 Task: Calculate the distance between Denver and Mesa Verde National Park.
Action: Mouse moved to (301, 74)
Screenshot: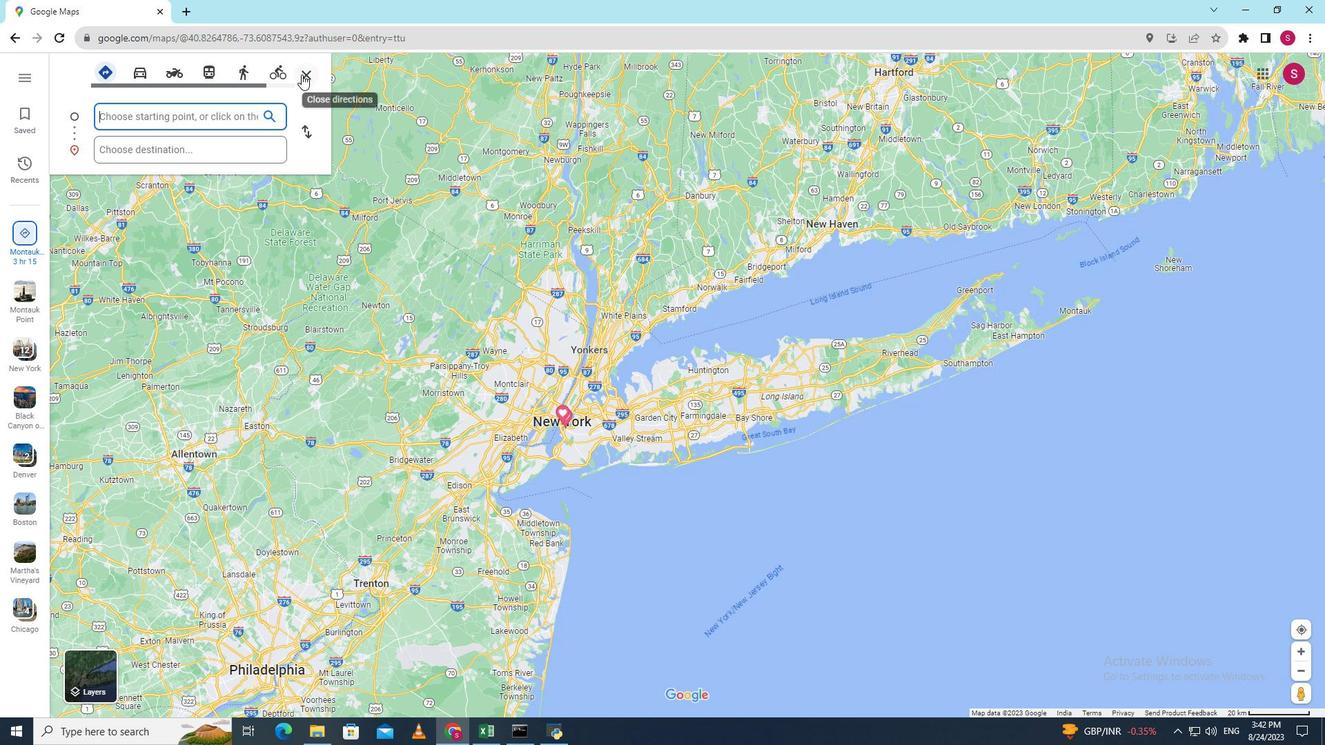 
Action: Mouse pressed left at (301, 74)
Screenshot: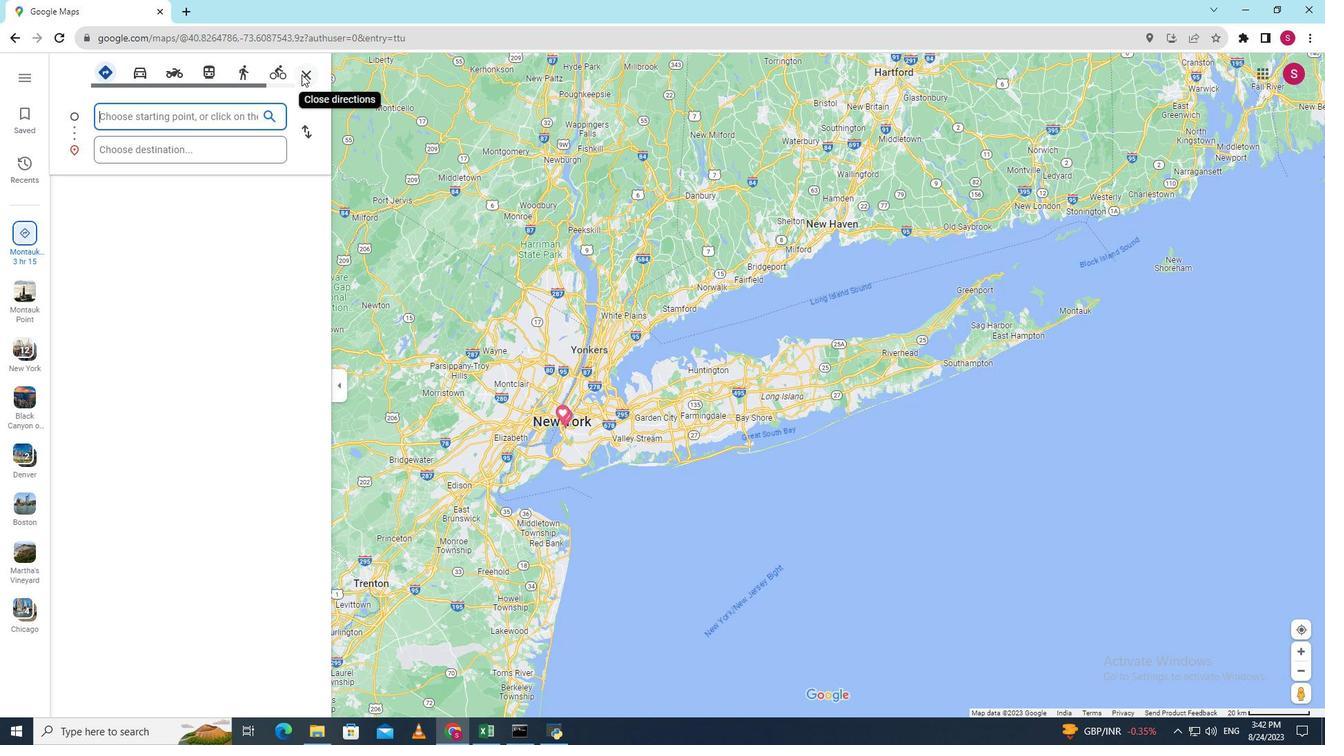 
Action: Key pressed <Key.shift><Key.shift>Denver
Screenshot: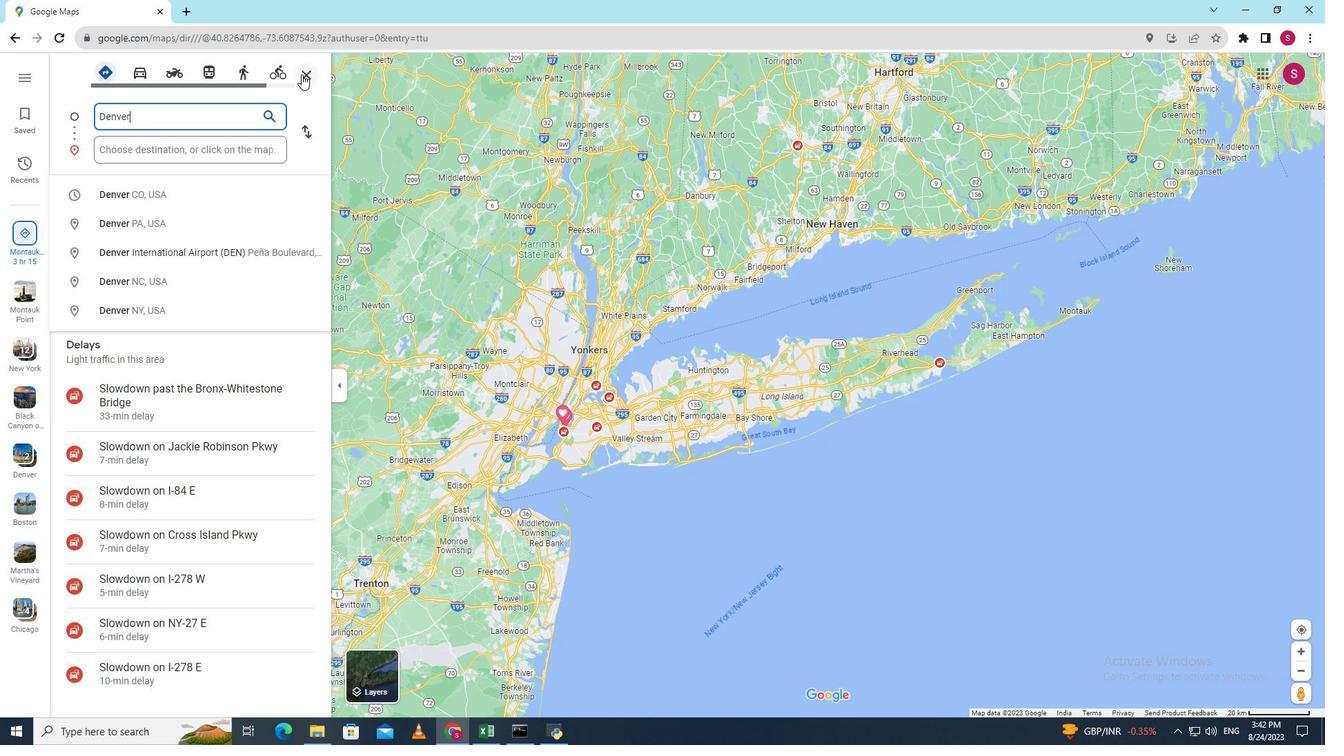 
Action: Mouse moved to (247, 142)
Screenshot: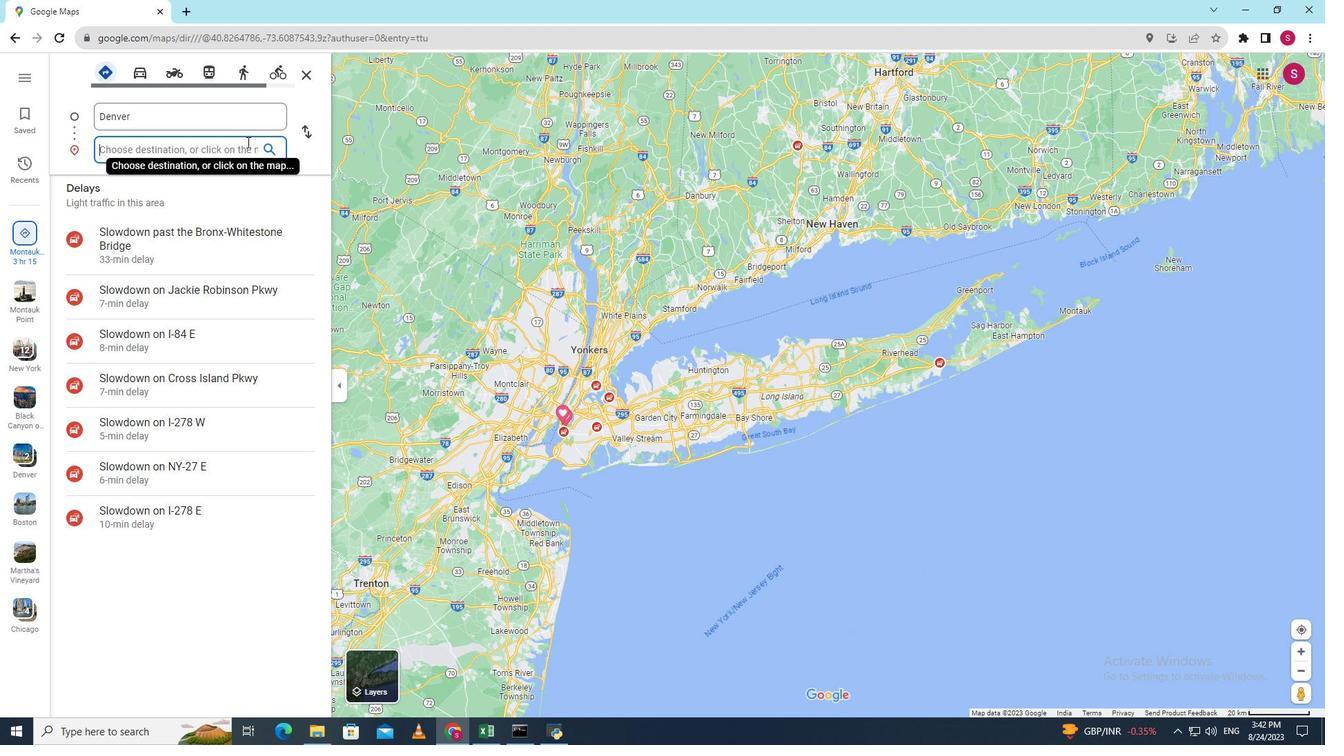 
Action: Mouse pressed left at (247, 142)
Screenshot: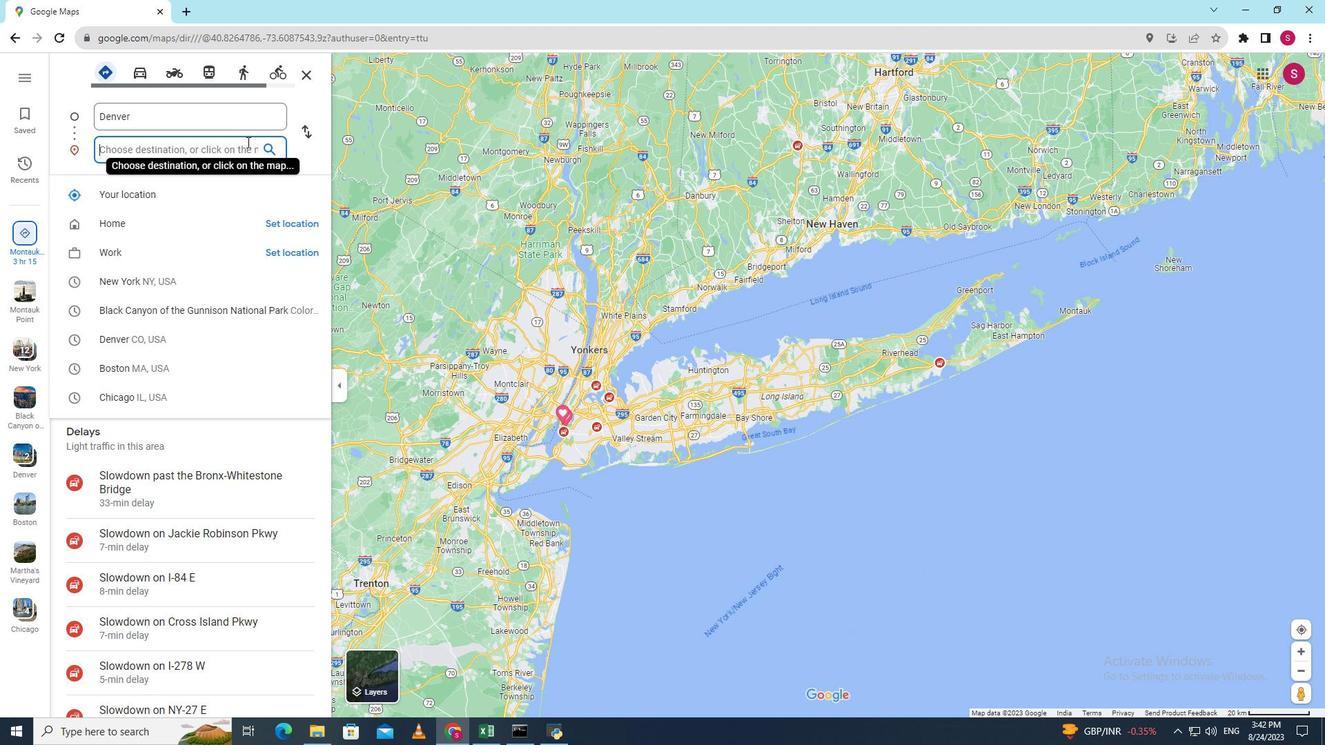
Action: Key pressed <Key.shift><Key.shift><Key.shift>Mesa<Key.space><Key.shift><Key.shift><Key.shift><Key.shift><Key.shift>Verde<Key.space><Key.shift>National<Key.space><Key.shift>Park<Key.enter>
Screenshot: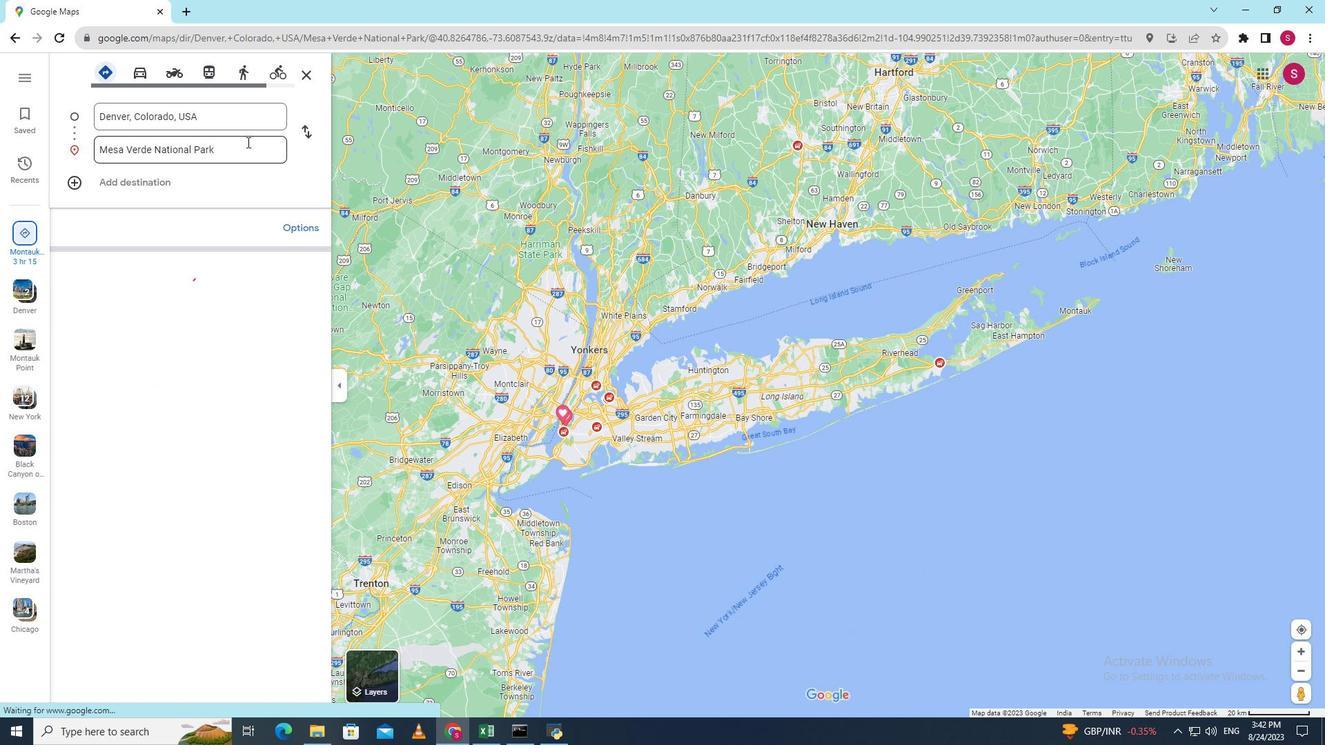 
Action: Mouse moved to (1019, 200)
Screenshot: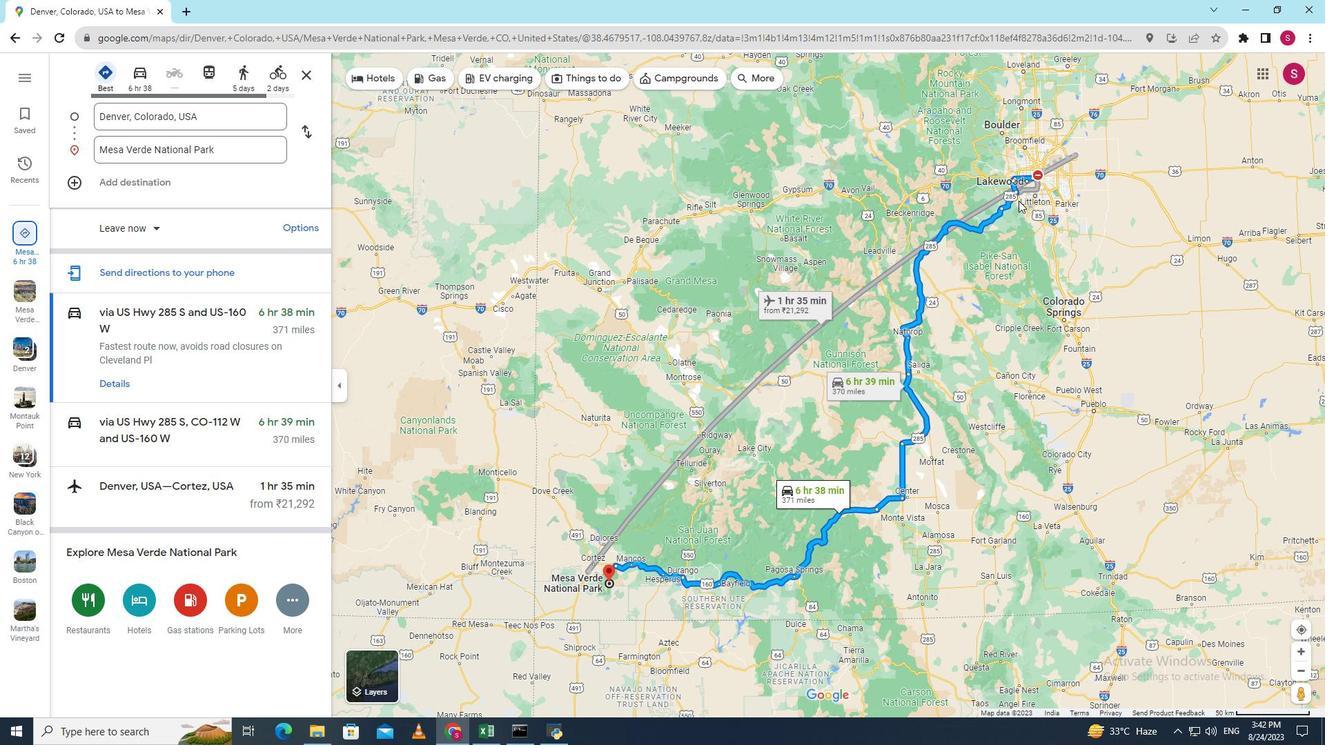 
Action: Mouse scrolled (1019, 201) with delta (0, 0)
Screenshot: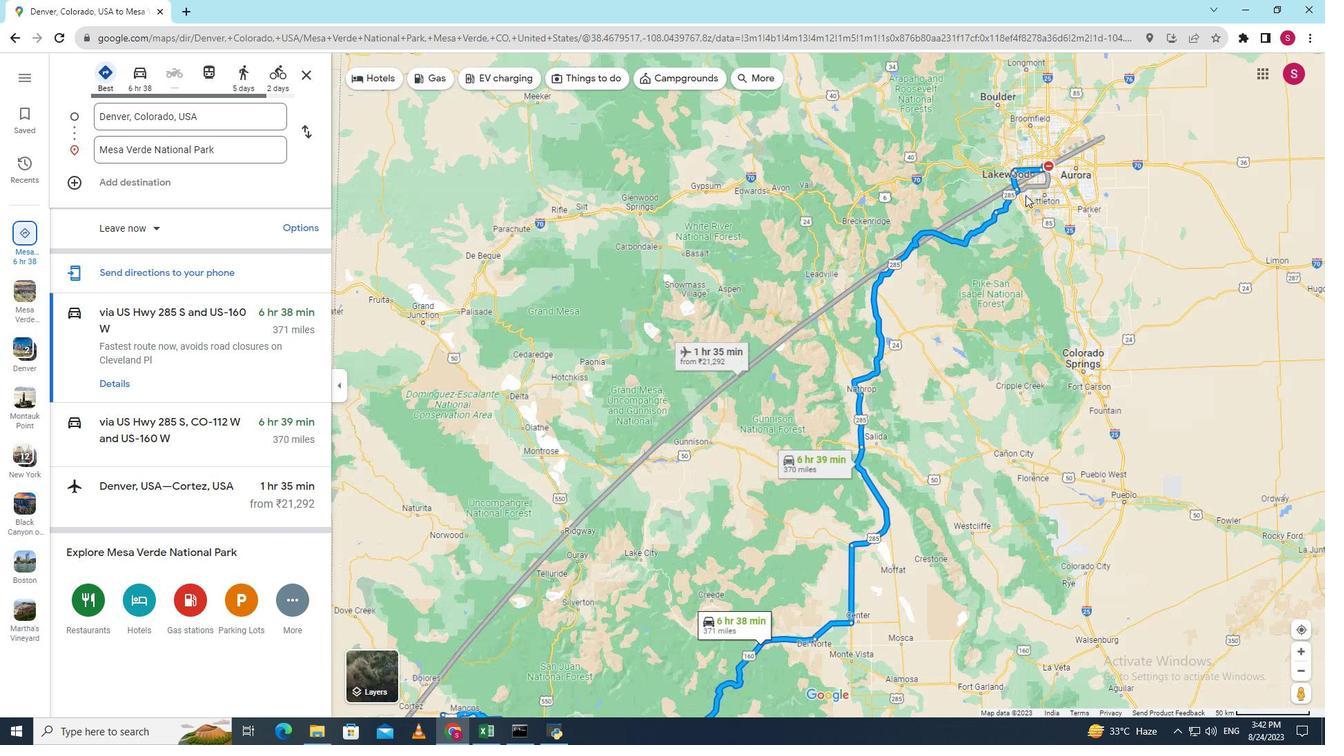 
Action: Mouse scrolled (1019, 201) with delta (0, 0)
Screenshot: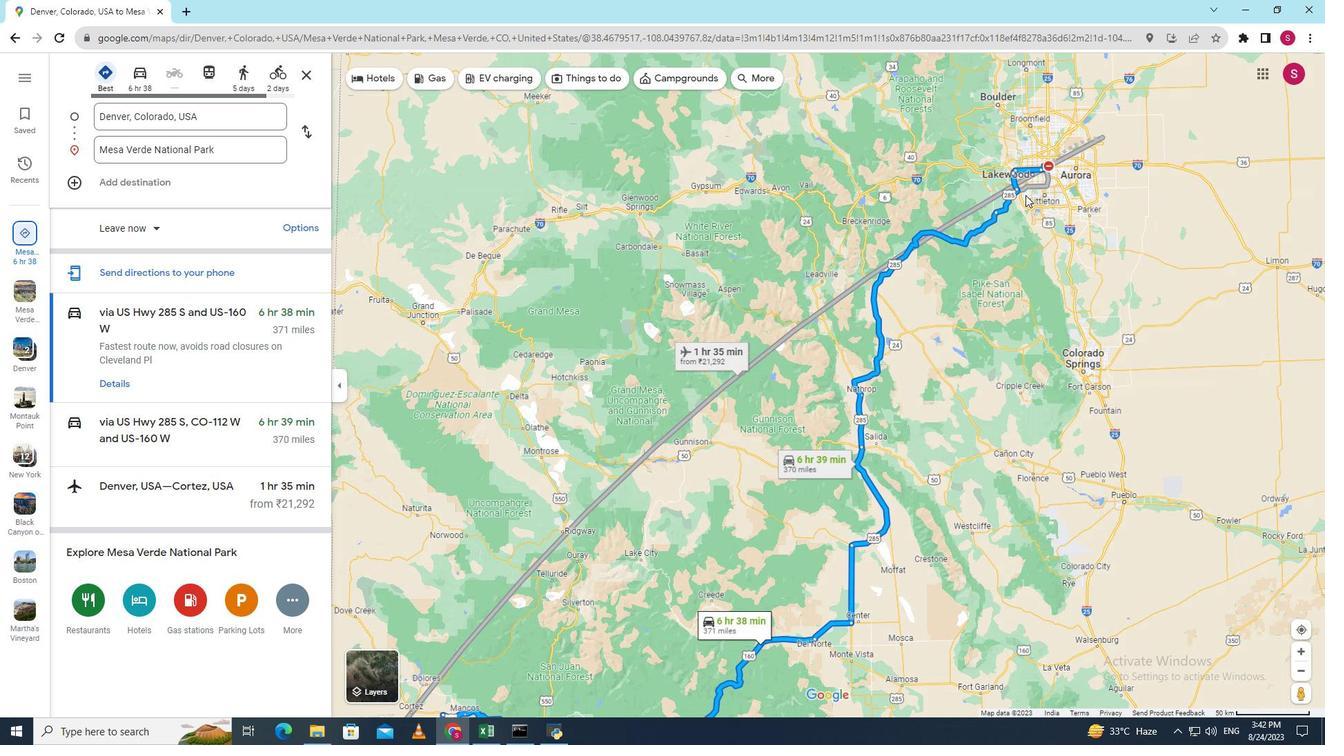
Action: Mouse scrolled (1019, 201) with delta (0, 0)
Screenshot: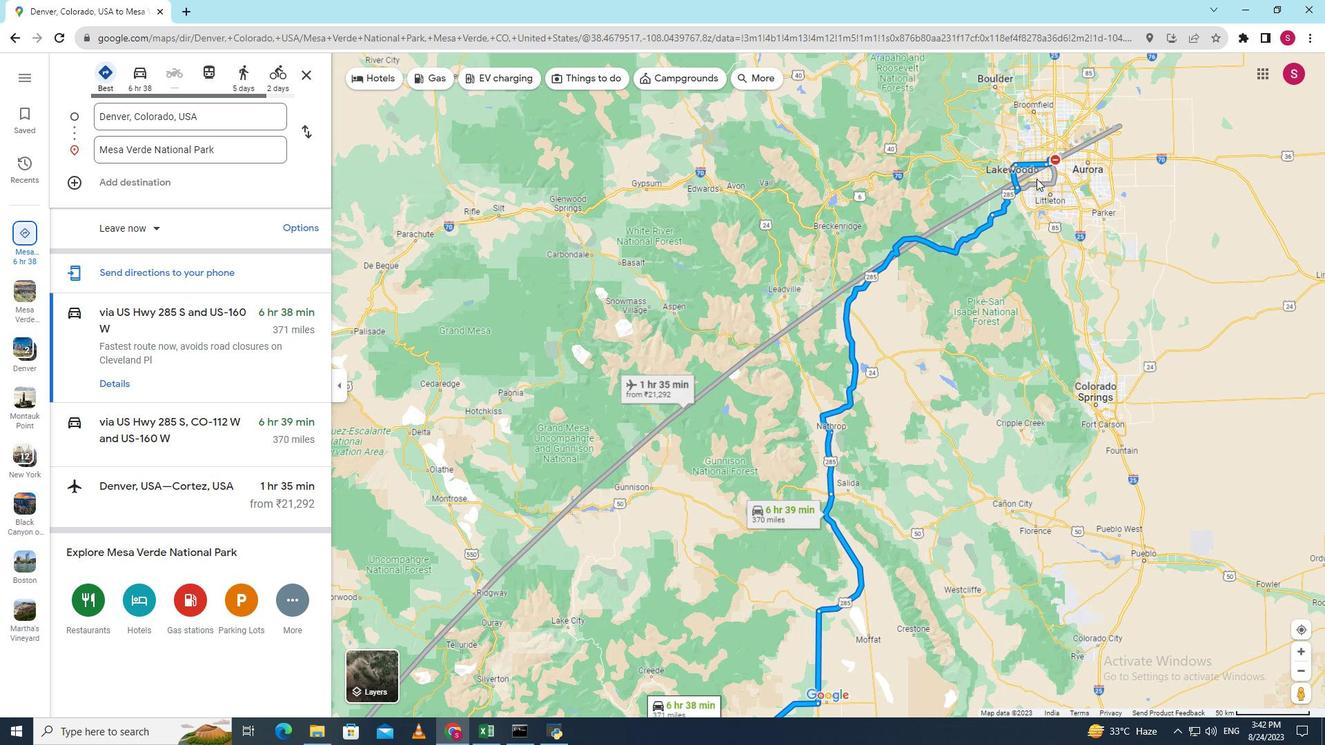 
Action: Mouse moved to (1049, 167)
Screenshot: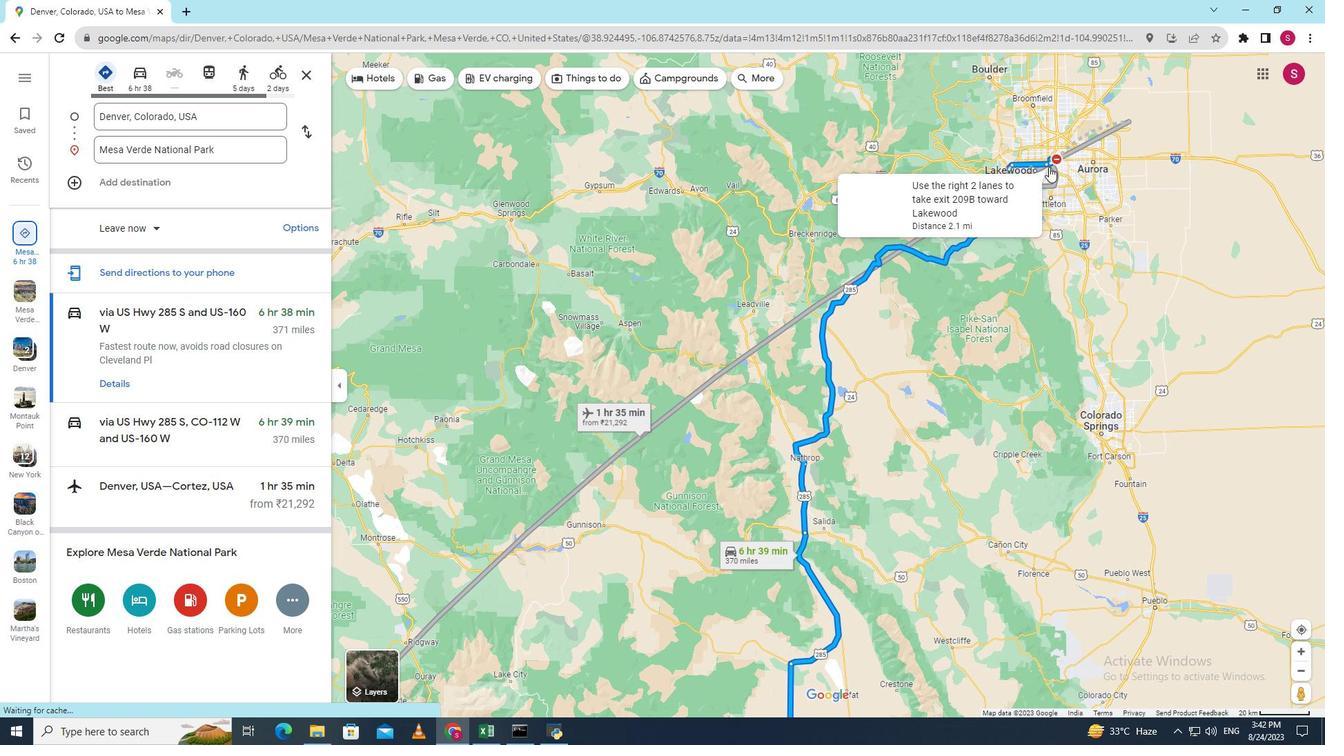 
Action: Mouse scrolled (1049, 167) with delta (0, 0)
Screenshot: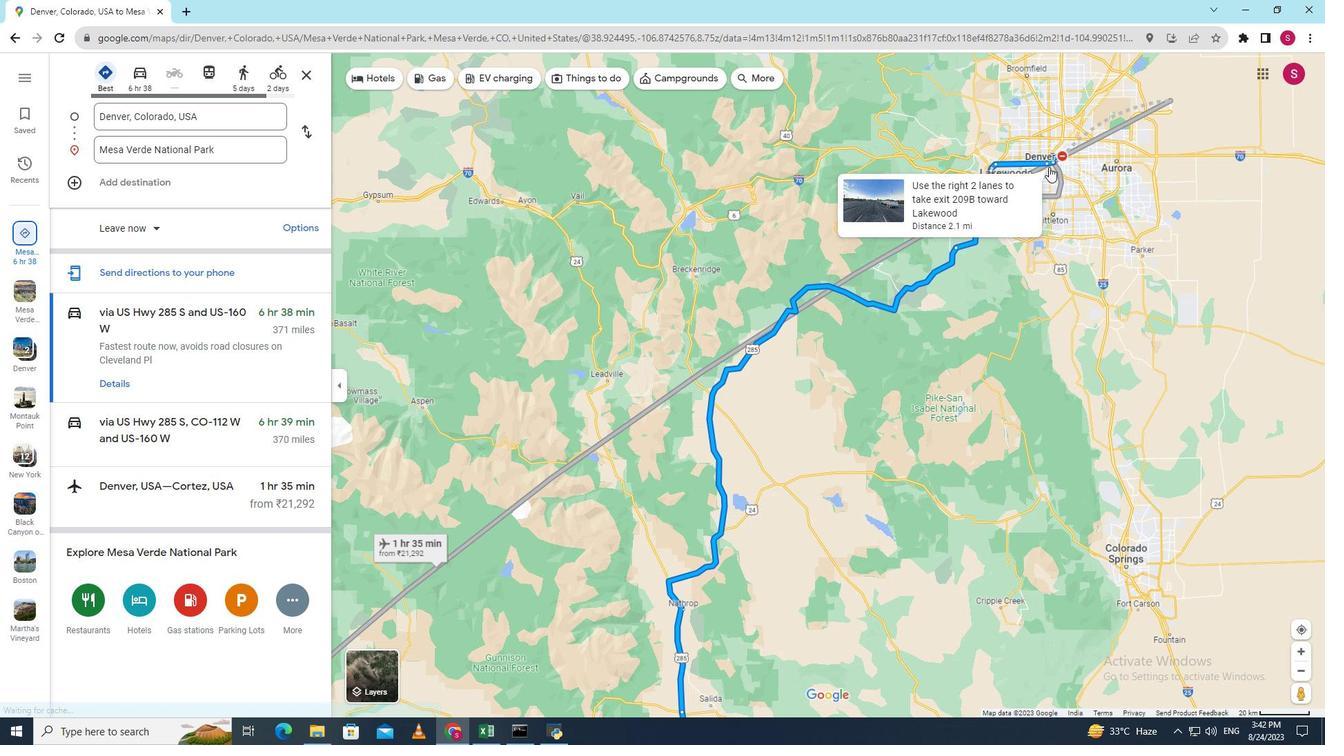 
Action: Mouse scrolled (1049, 167) with delta (0, 0)
Screenshot: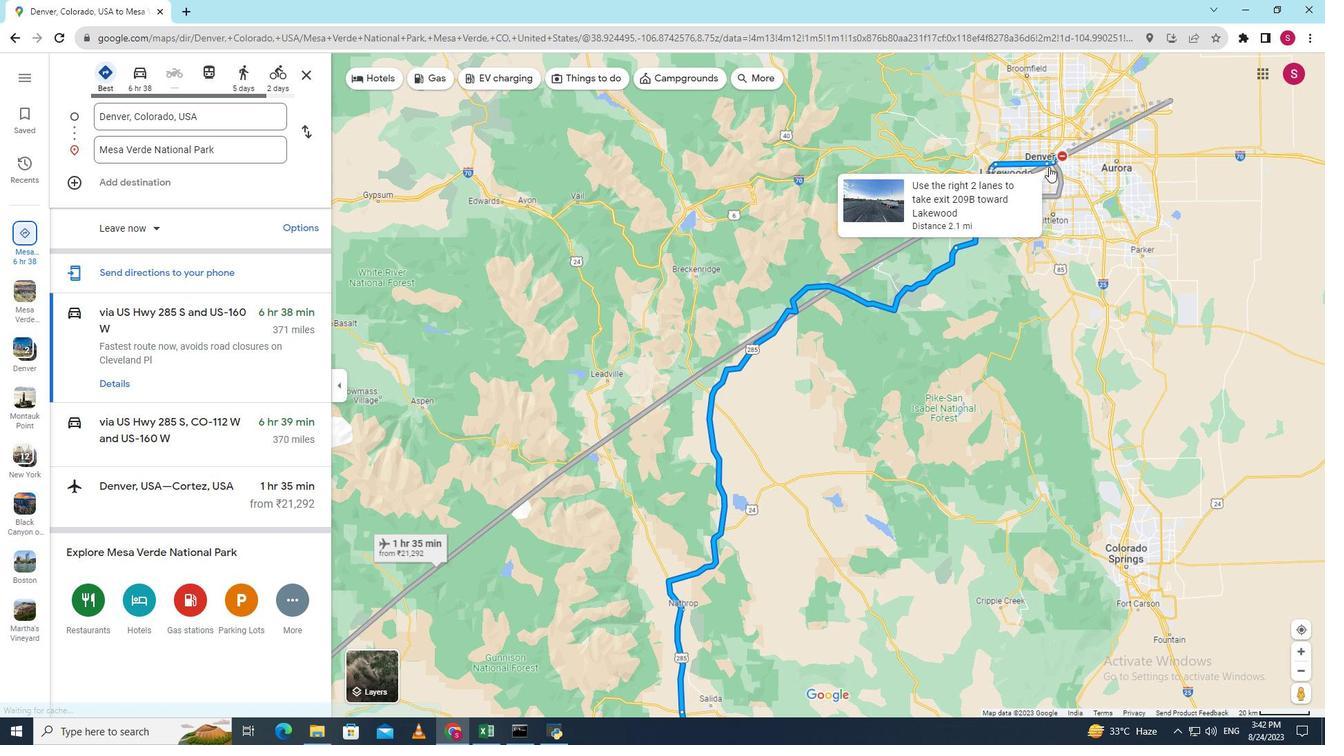 
Action: Mouse scrolled (1049, 167) with delta (0, 0)
Screenshot: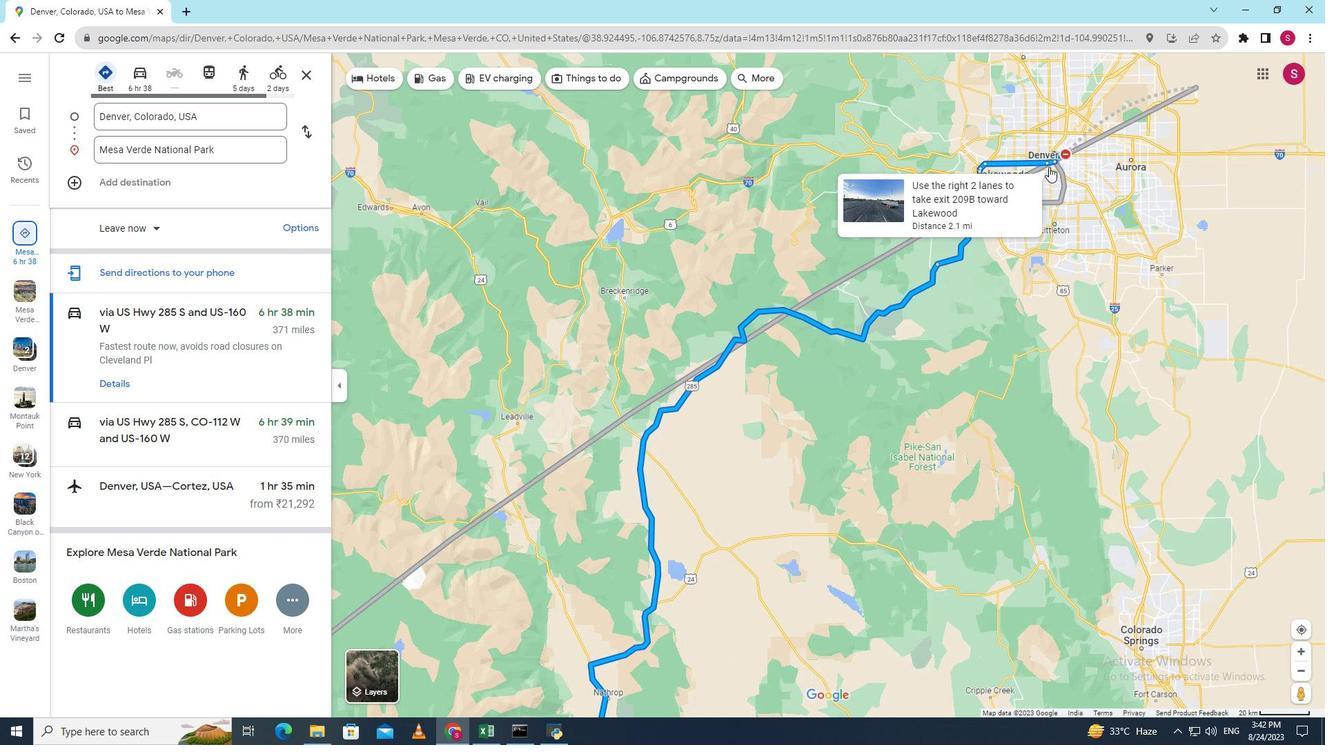 
Action: Mouse scrolled (1049, 167) with delta (0, 0)
Screenshot: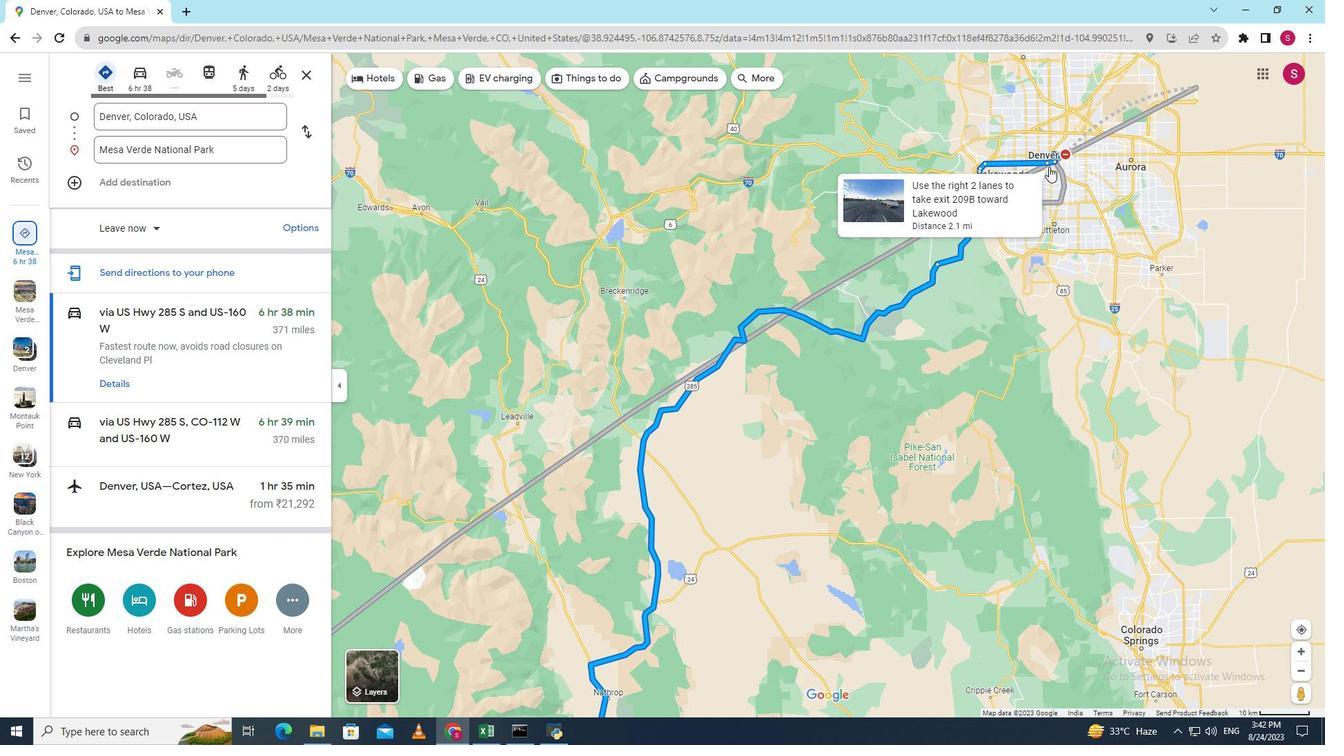 
Action: Mouse scrolled (1049, 167) with delta (0, 0)
Screenshot: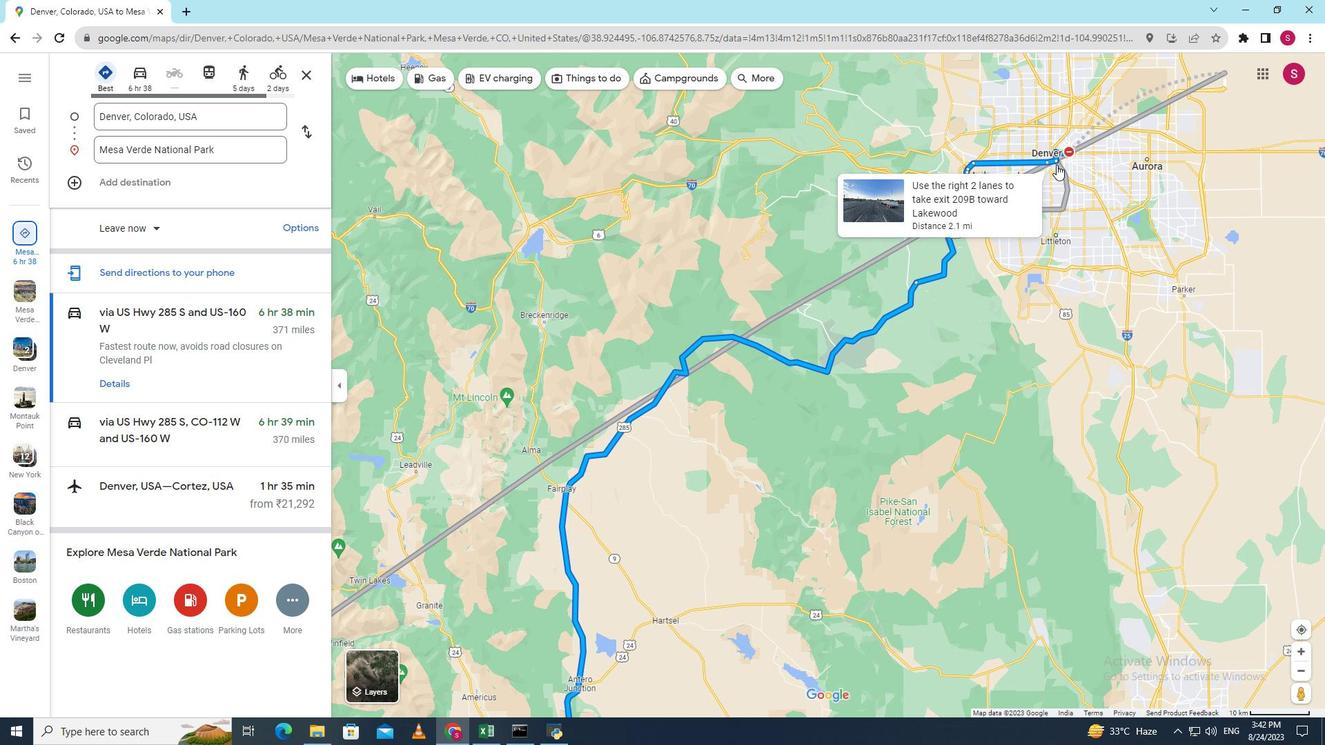 
Action: Mouse moved to (1064, 160)
Screenshot: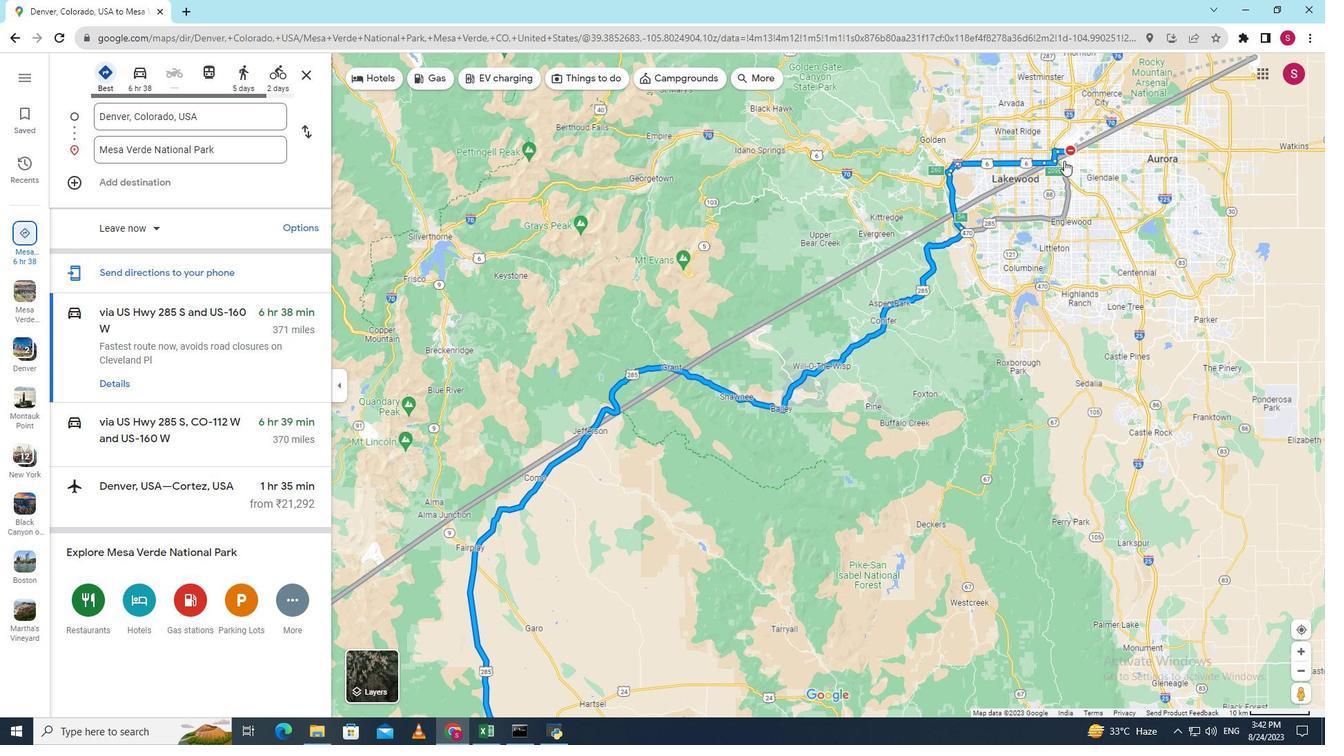 
Action: Mouse scrolled (1064, 161) with delta (0, 0)
Screenshot: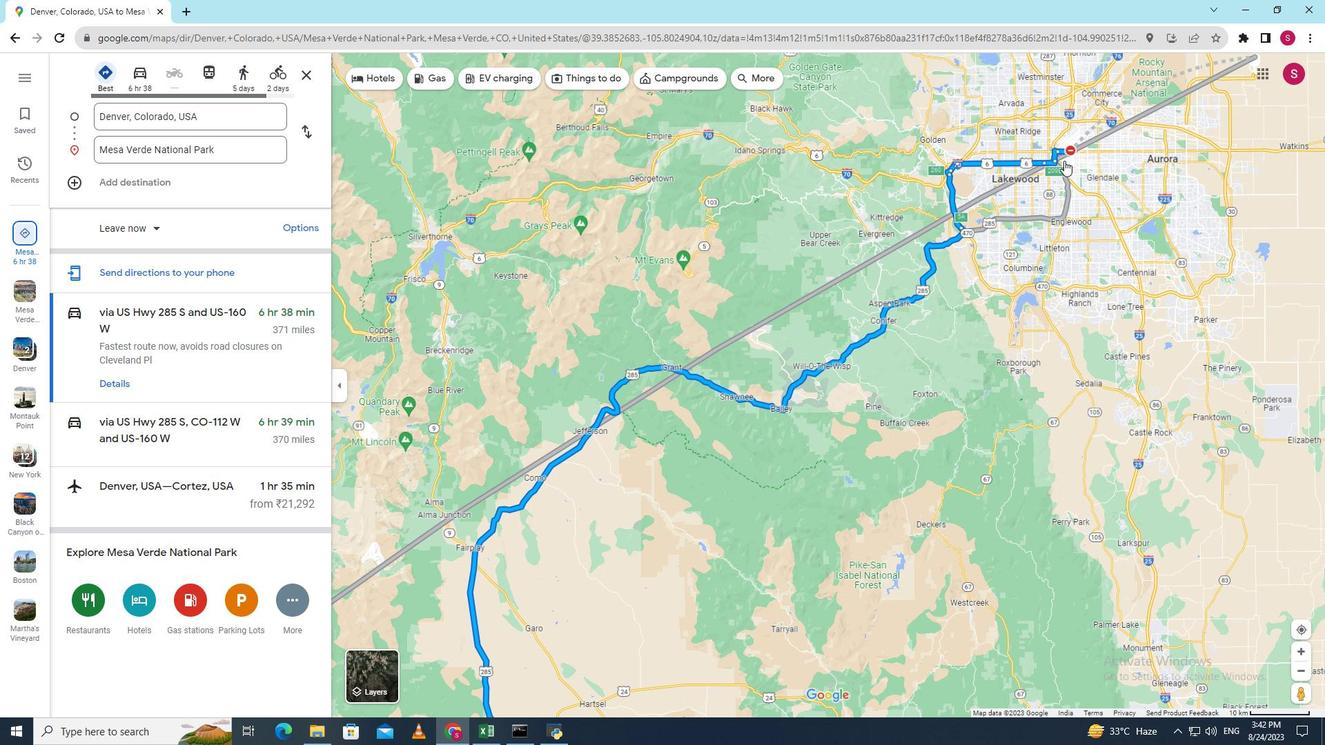 
Action: Mouse scrolled (1064, 161) with delta (0, 0)
Screenshot: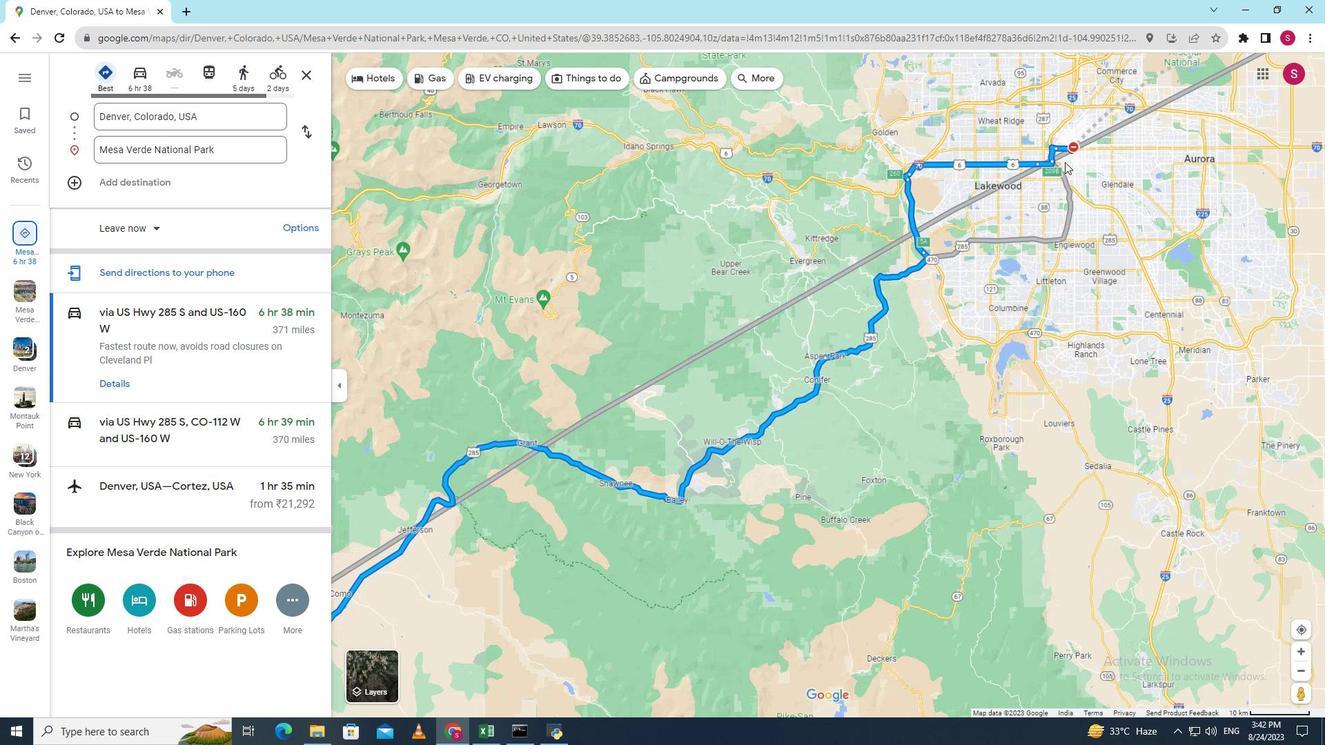 
Action: Mouse scrolled (1064, 161) with delta (0, 0)
Screenshot: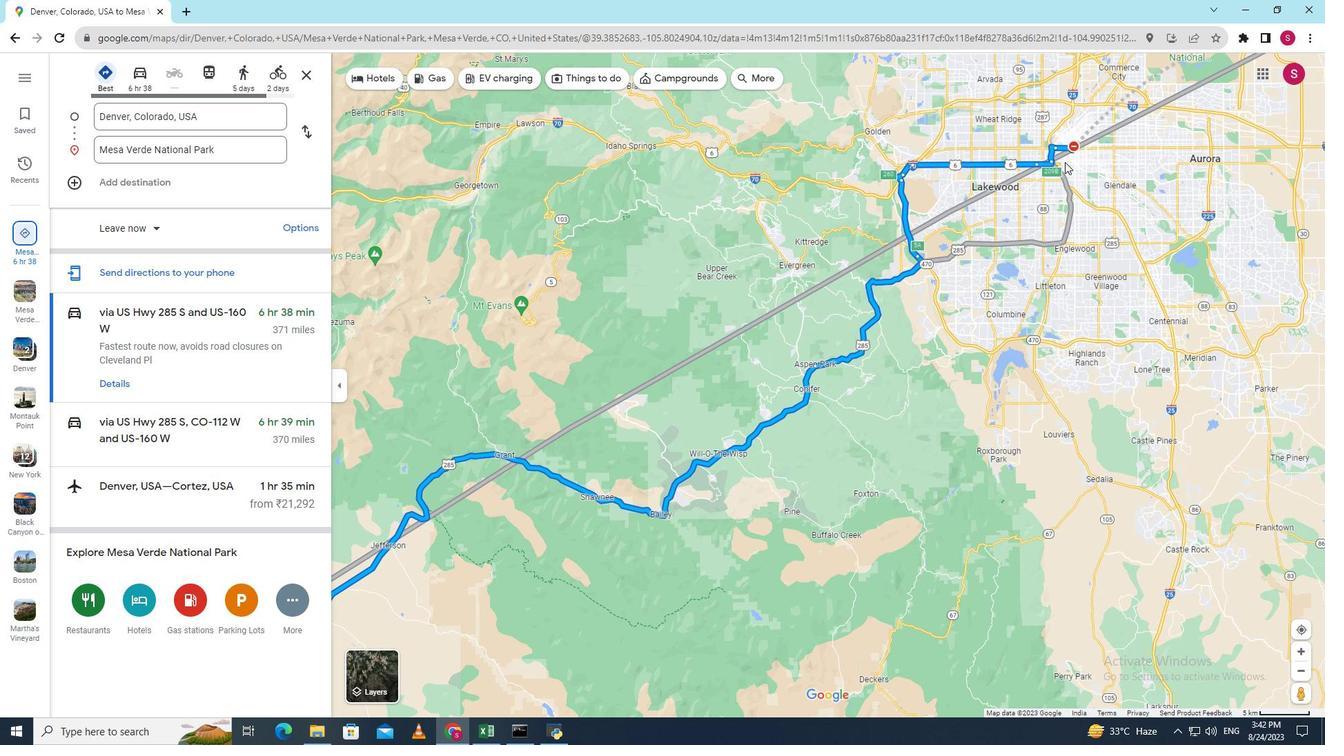 
Action: Mouse moved to (1065, 162)
Screenshot: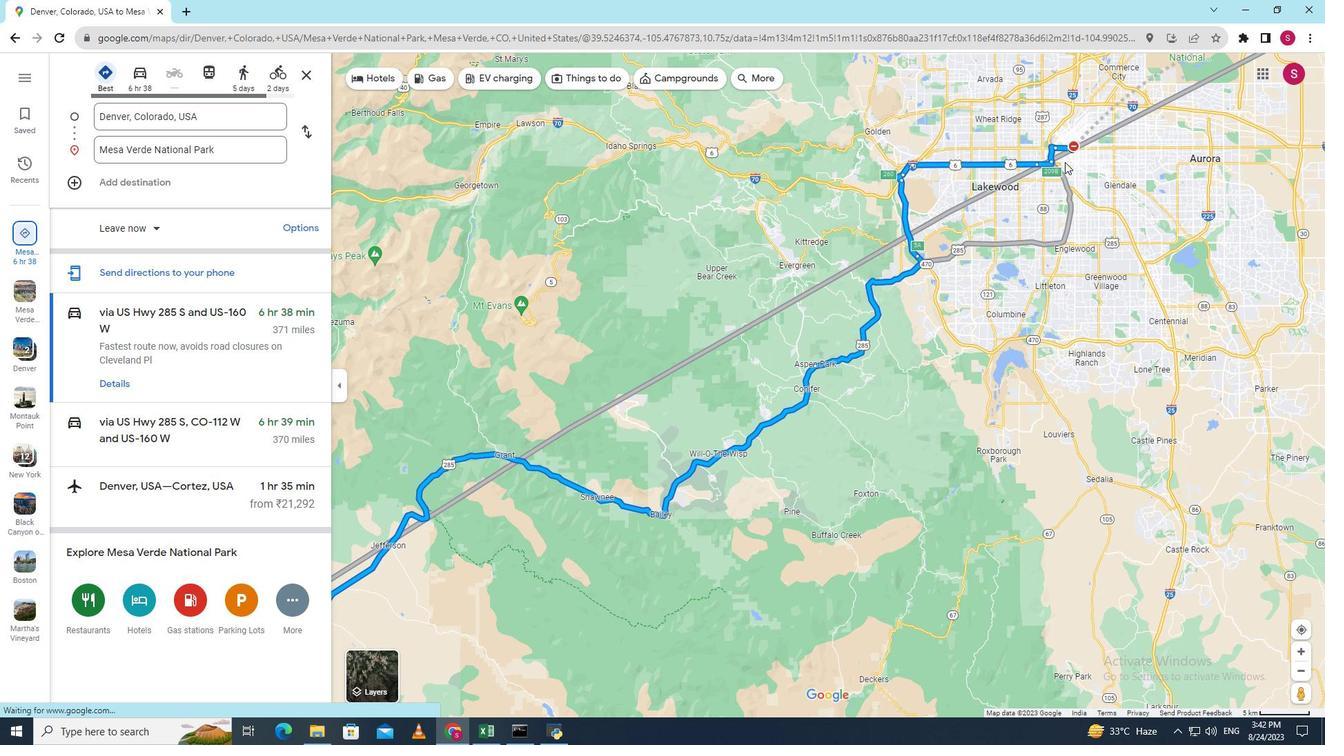 
Action: Mouse scrolled (1065, 161) with delta (0, 0)
Screenshot: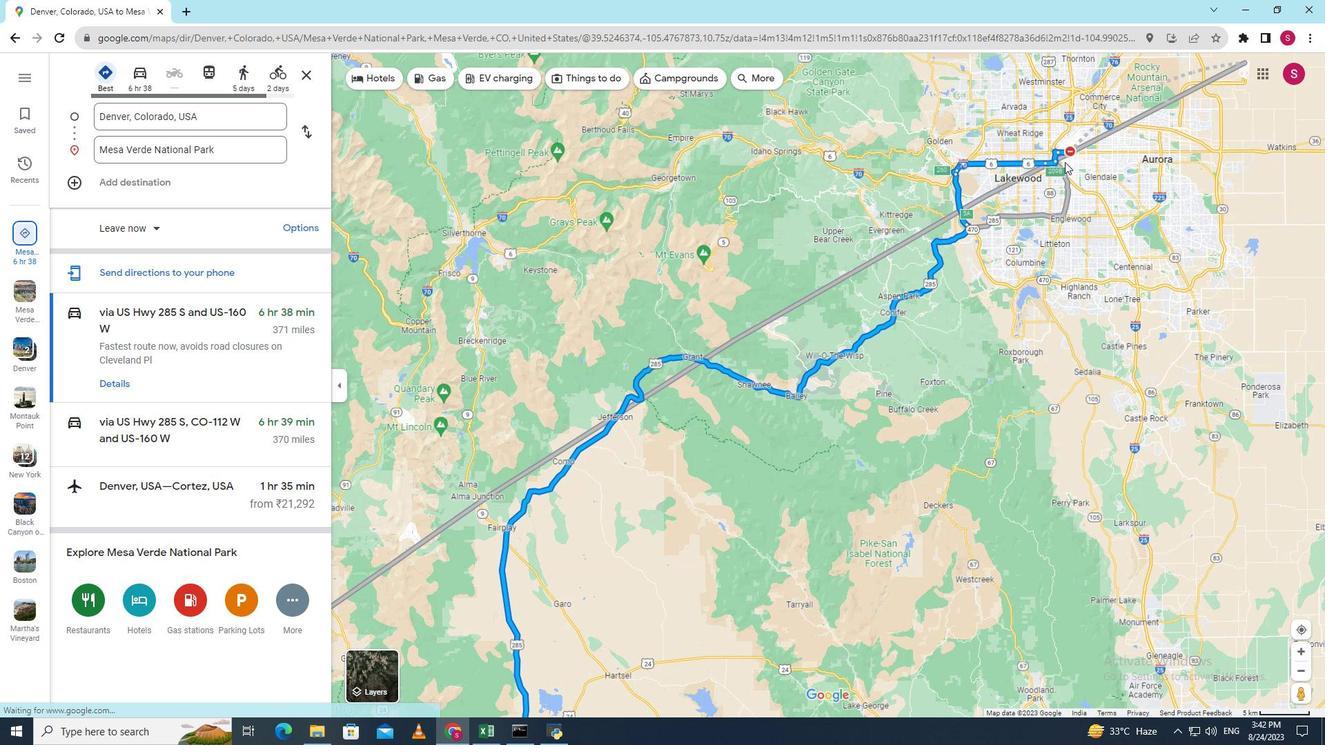 
Action: Mouse scrolled (1065, 161) with delta (0, 0)
Screenshot: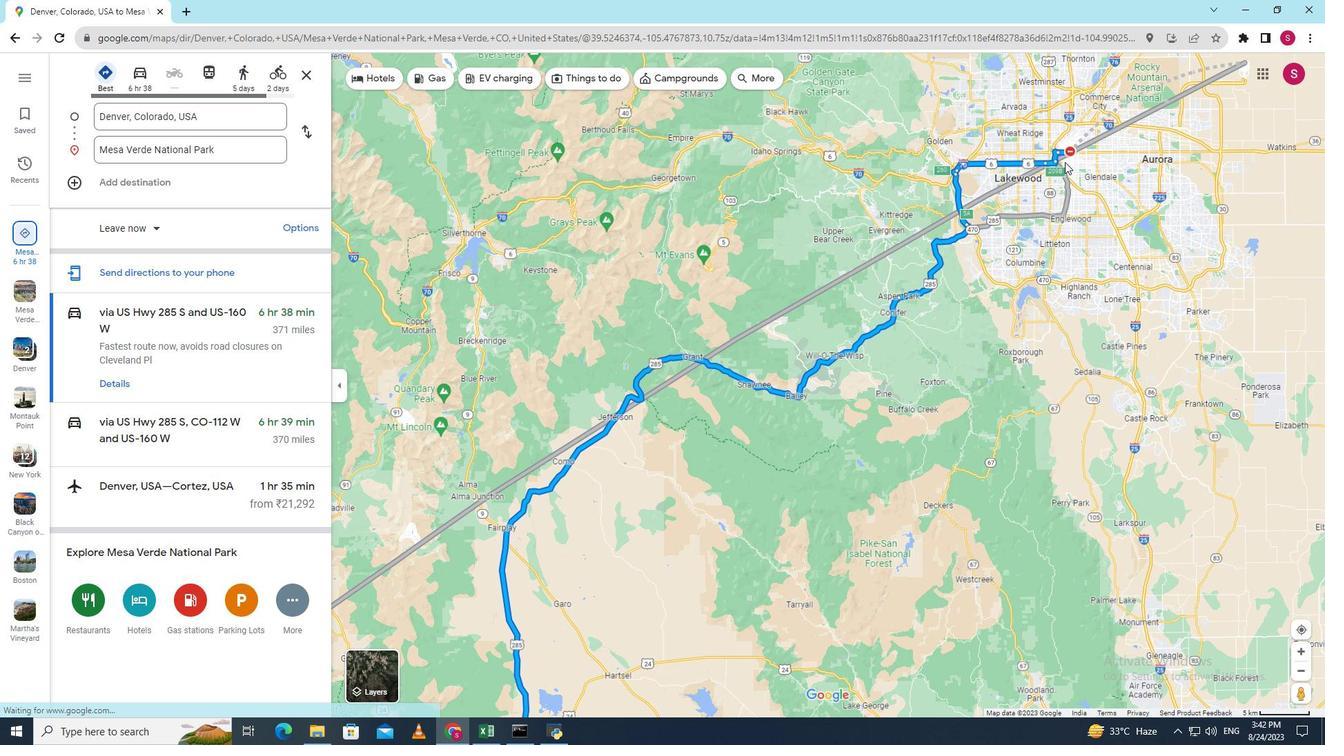 
Action: Mouse scrolled (1065, 161) with delta (0, 0)
Screenshot: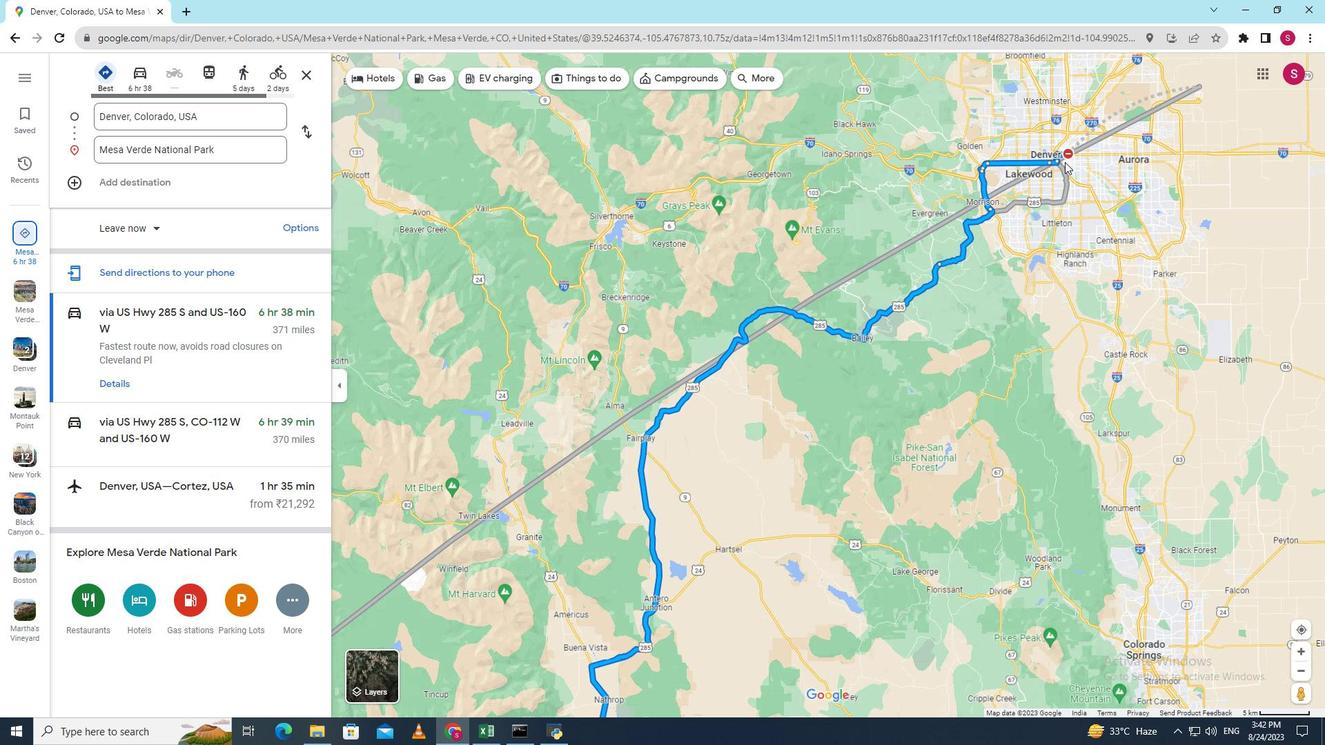 
Action: Mouse scrolled (1065, 161) with delta (0, 0)
Screenshot: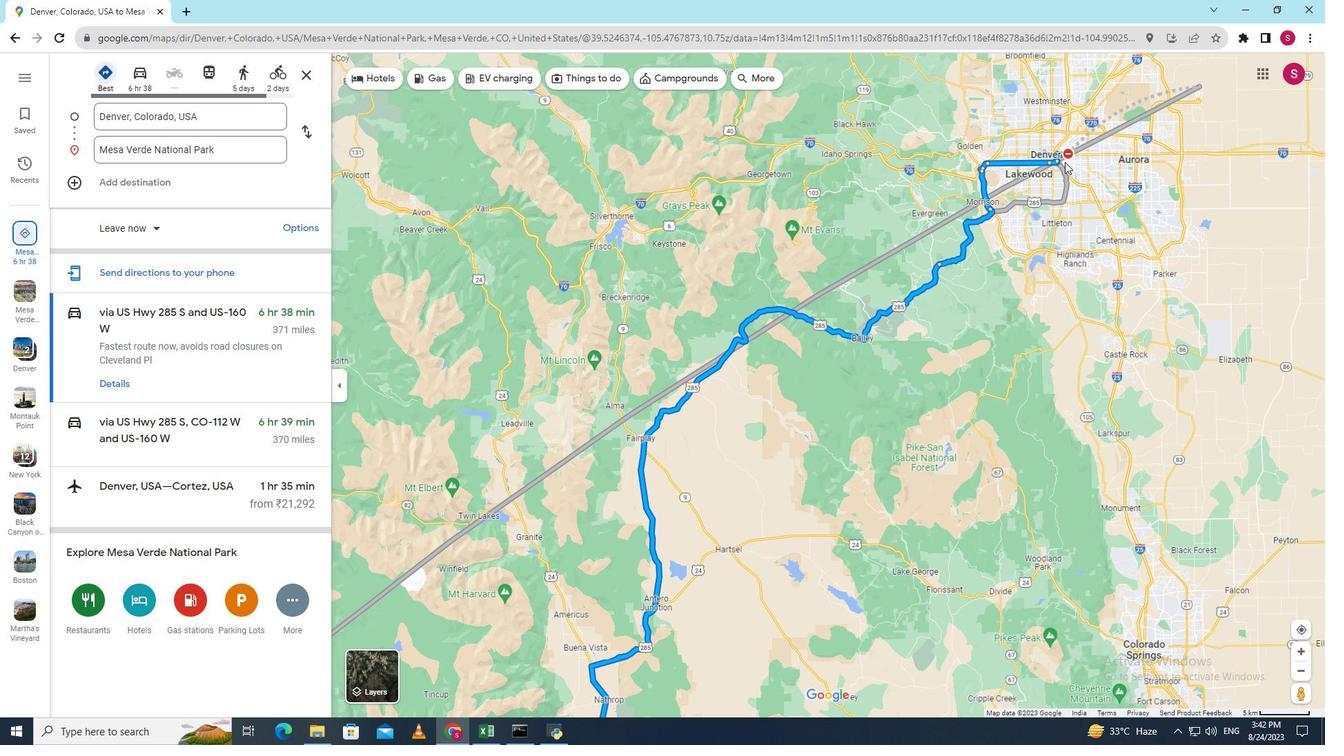 
Action: Mouse moved to (1164, 108)
Screenshot: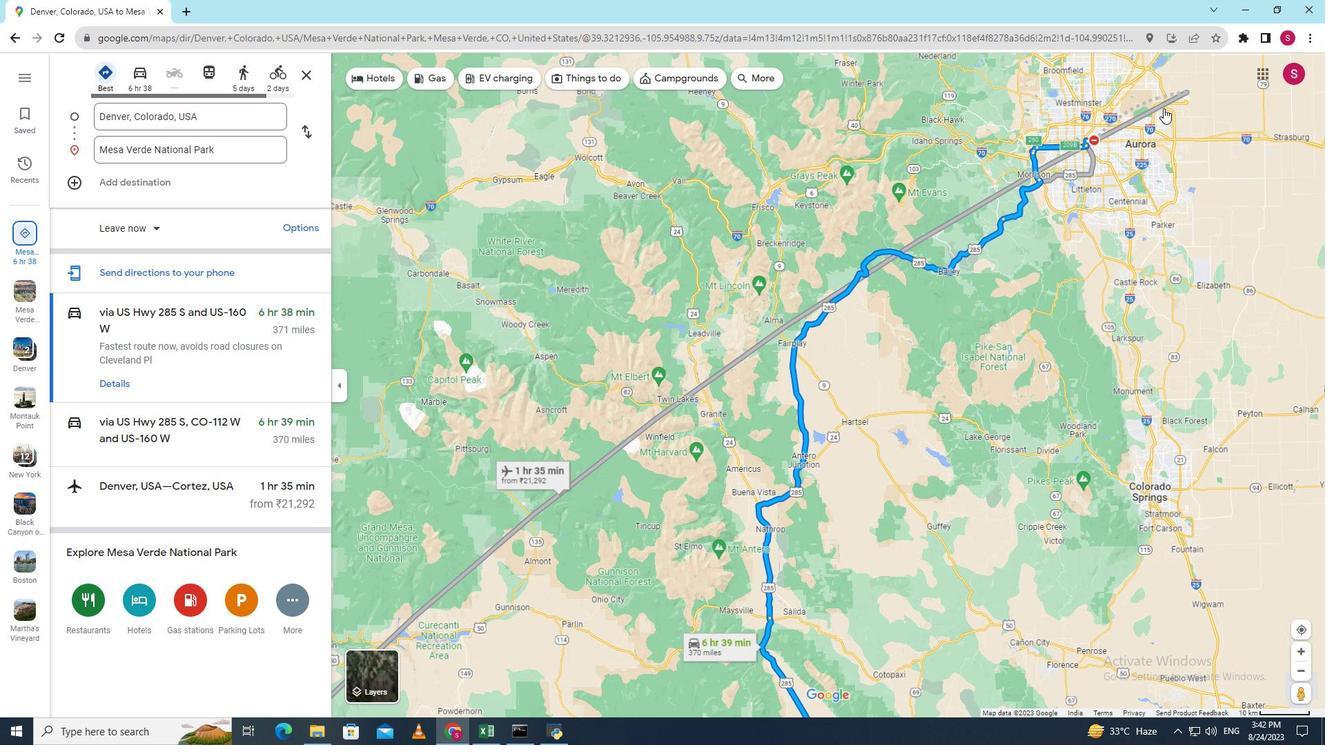 
Action: Mouse scrolled (1164, 107) with delta (0, 0)
Screenshot: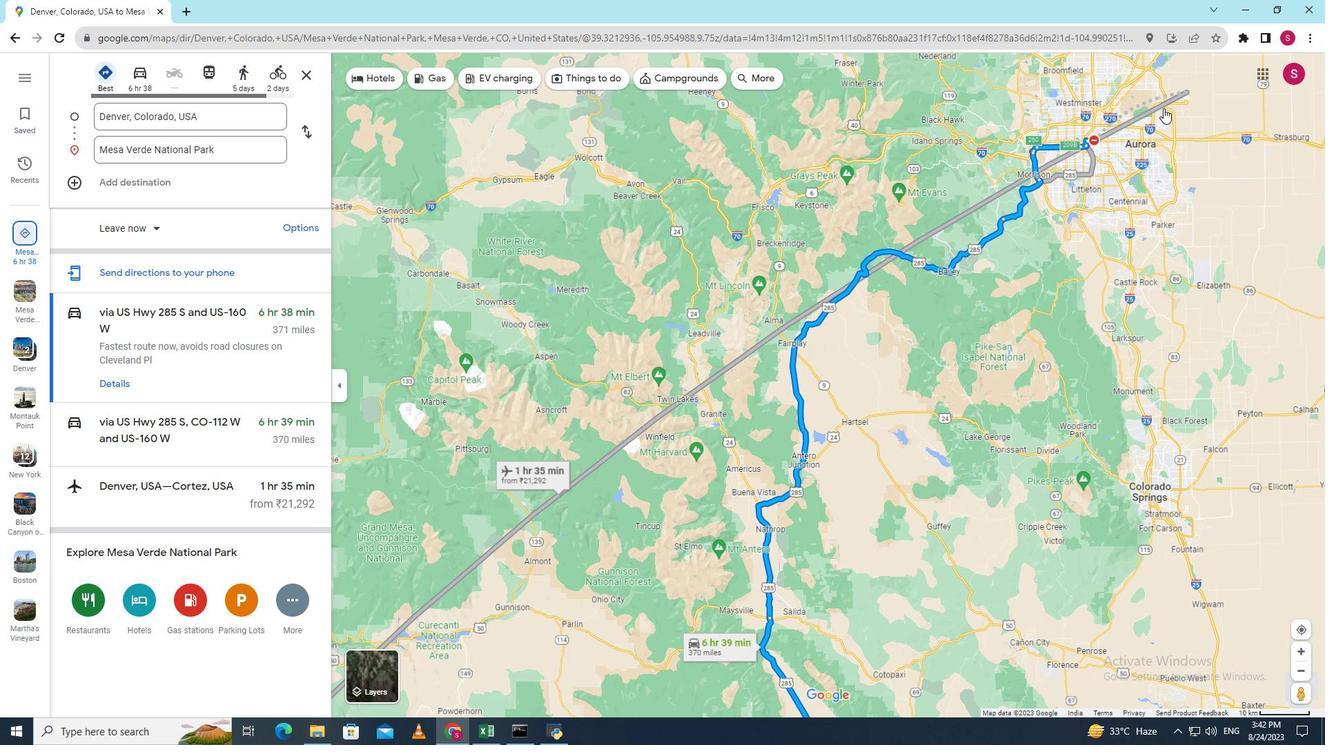
Action: Mouse moved to (1164, 108)
Screenshot: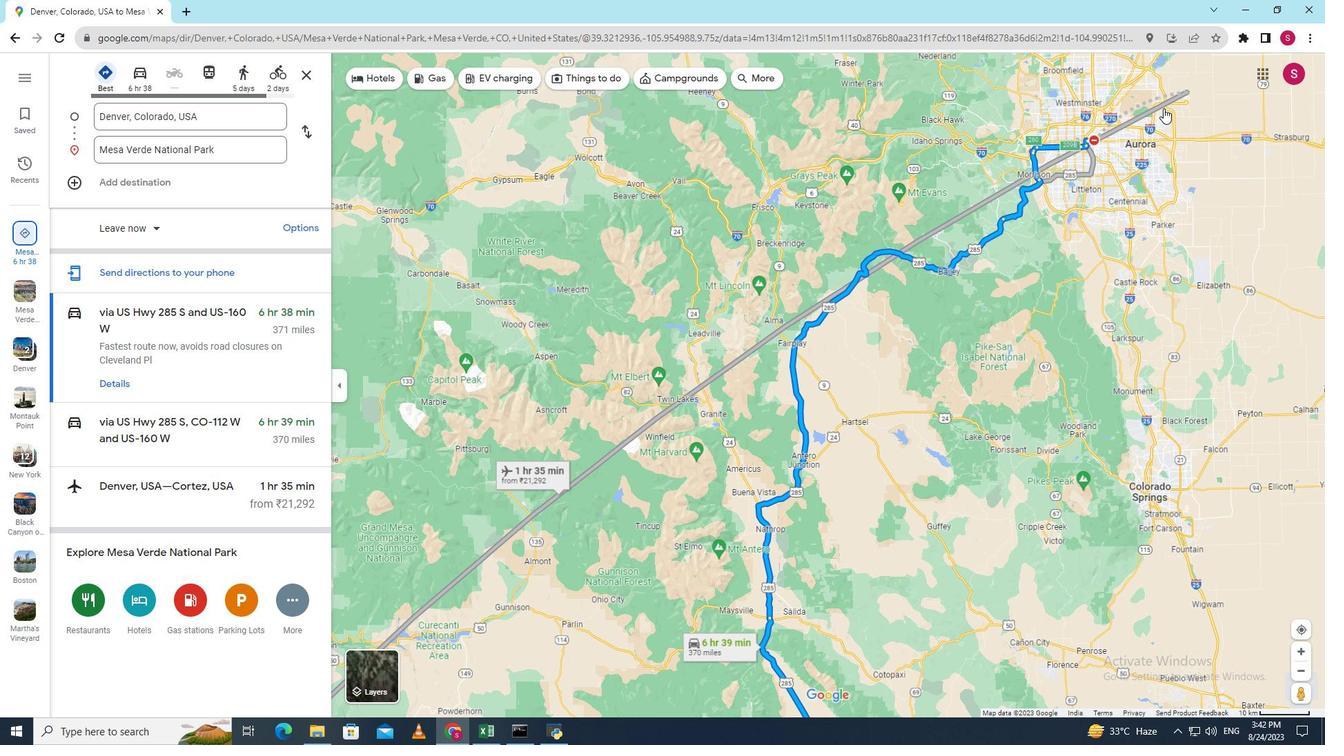 
Action: Mouse scrolled (1164, 107) with delta (0, 0)
Screenshot: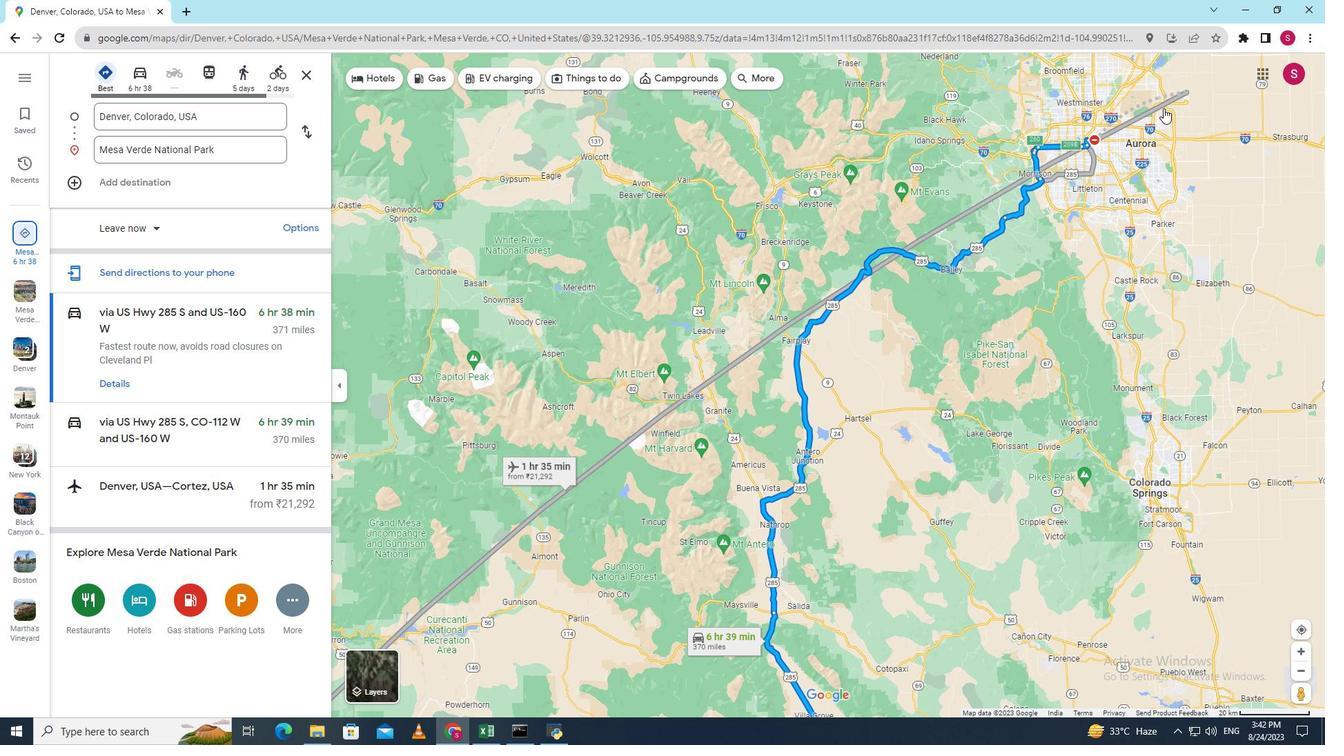 
Action: Mouse scrolled (1164, 107) with delta (0, 0)
Screenshot: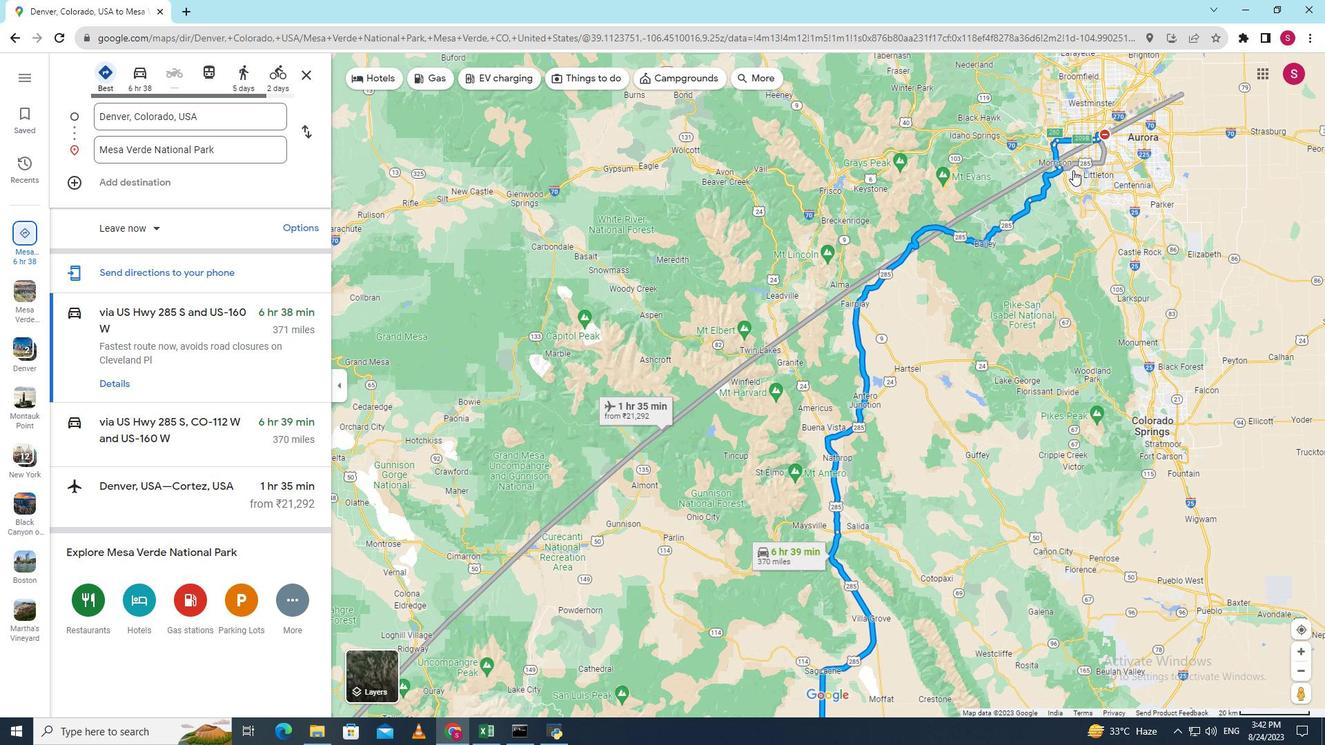 
Action: Mouse moved to (1098, 137)
Screenshot: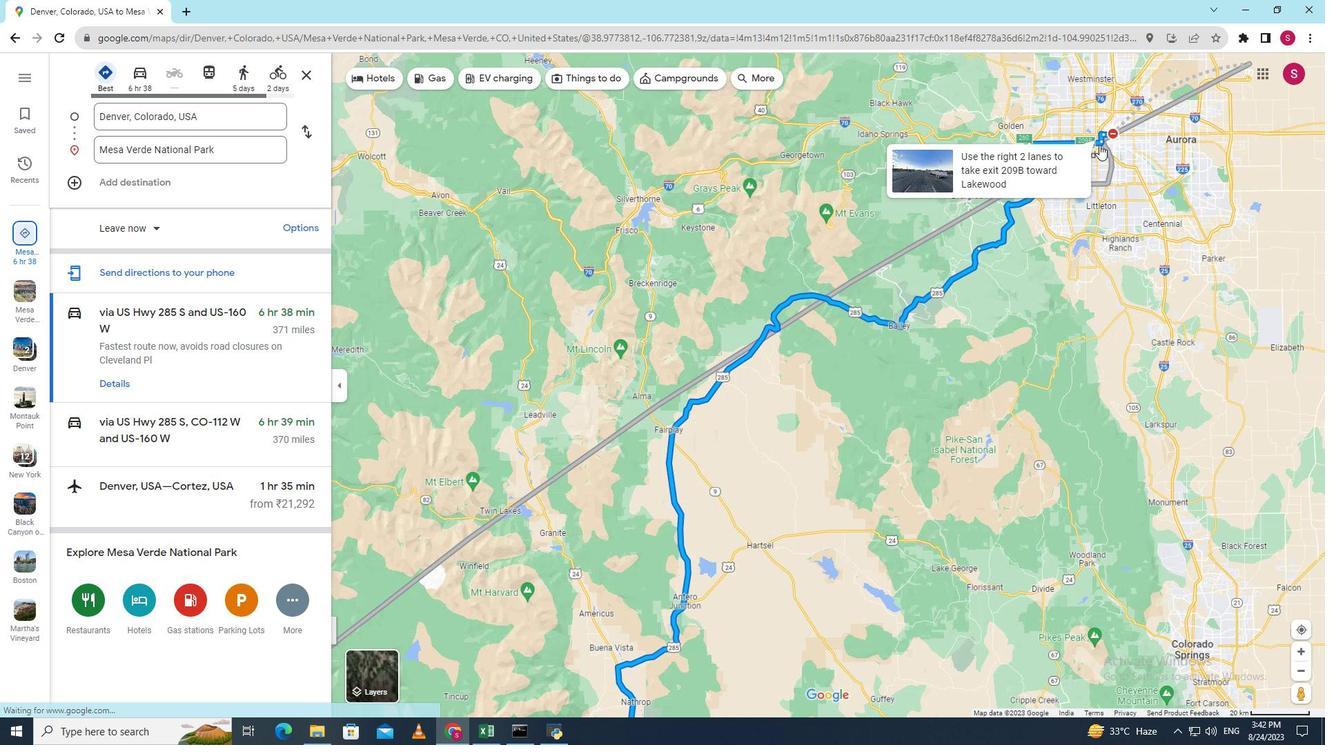 
Action: Mouse scrolled (1098, 138) with delta (0, 0)
Screenshot: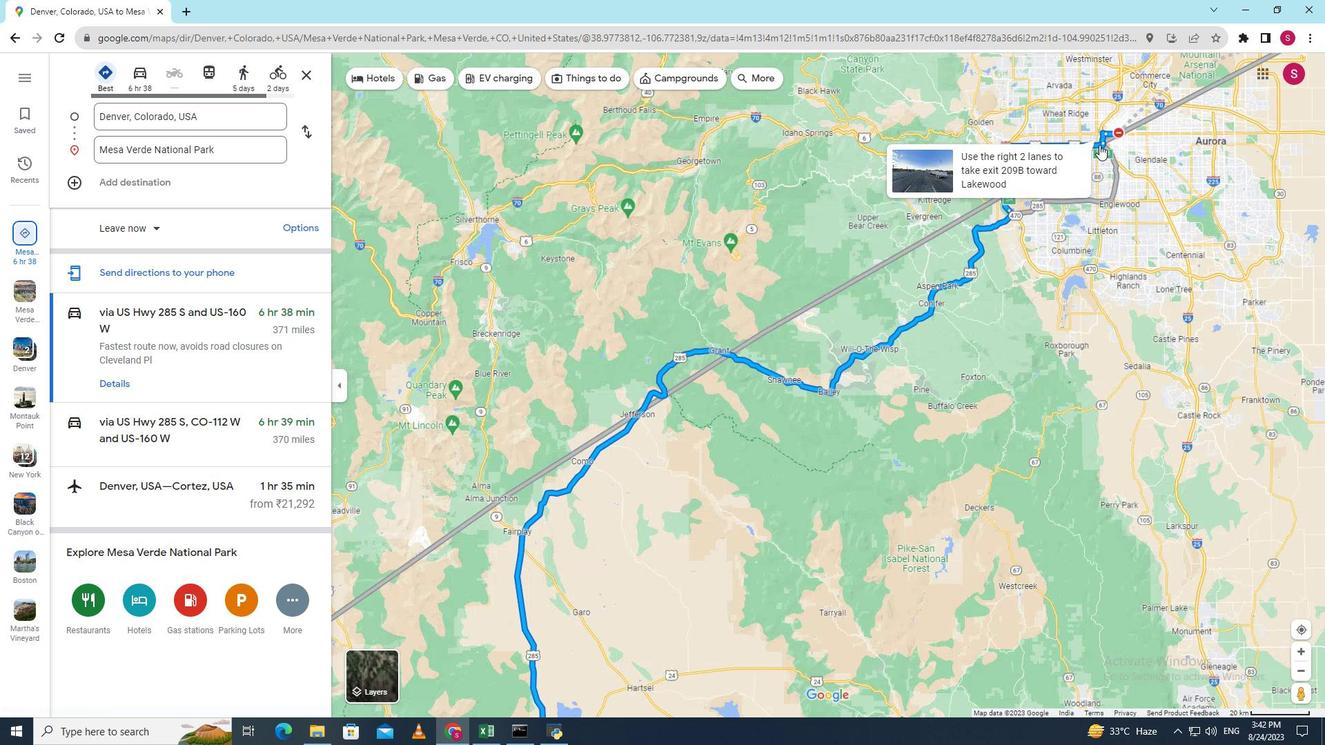
Action: Mouse scrolled (1098, 138) with delta (0, 0)
Screenshot: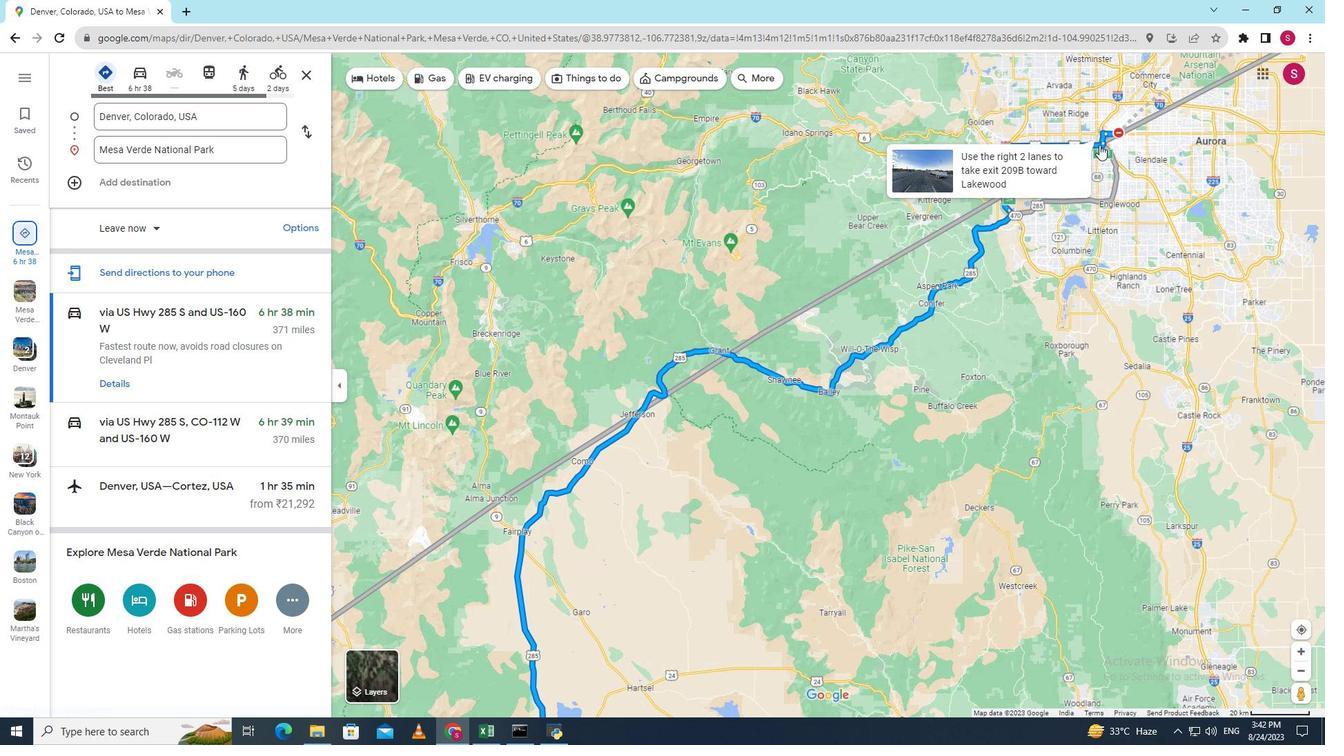 
Action: Mouse scrolled (1098, 138) with delta (0, 0)
Screenshot: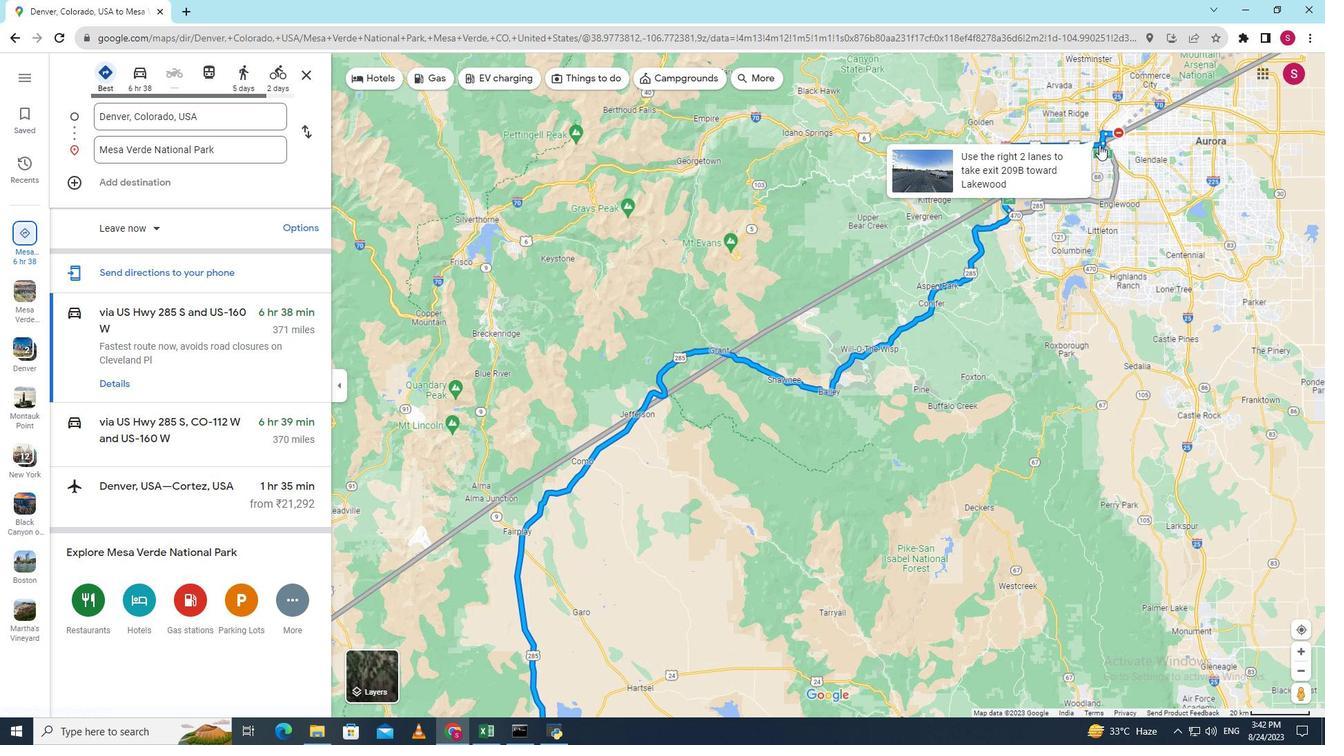 
Action: Mouse scrolled (1098, 138) with delta (0, 0)
Screenshot: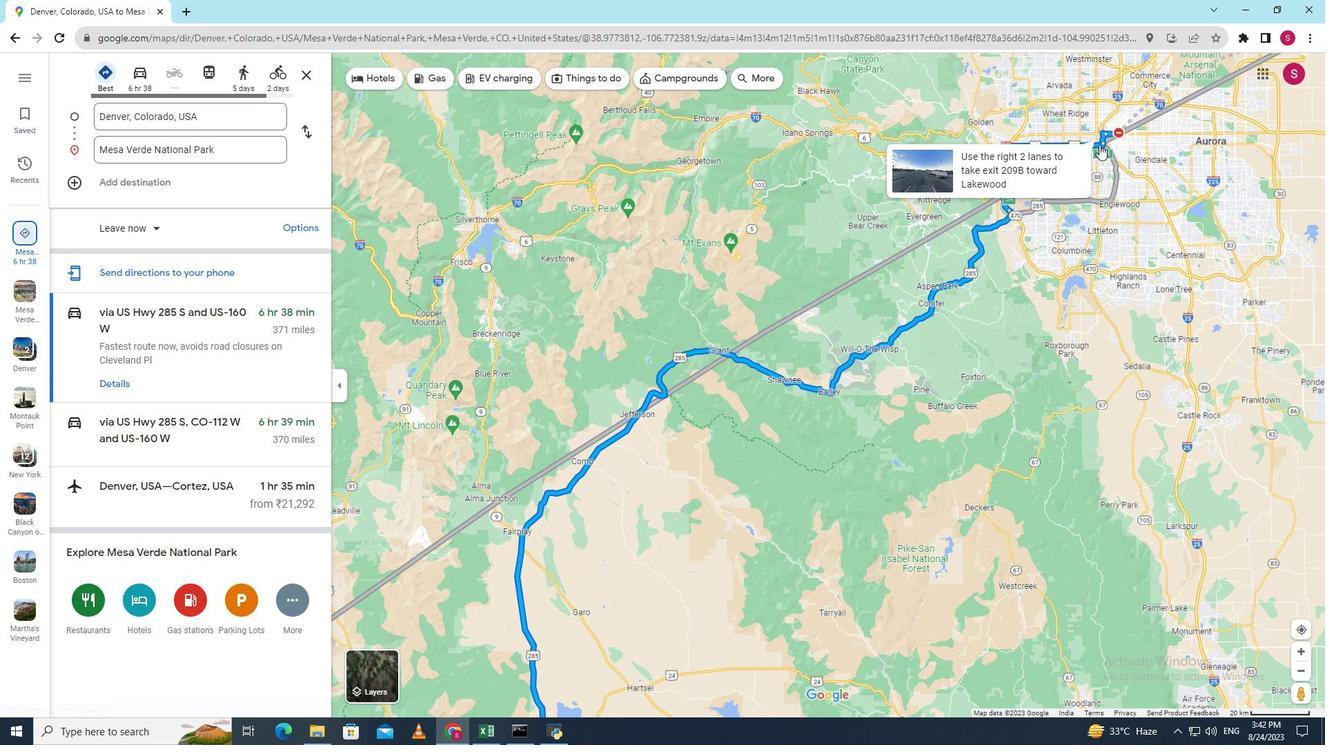 
Action: Mouse moved to (1099, 137)
Screenshot: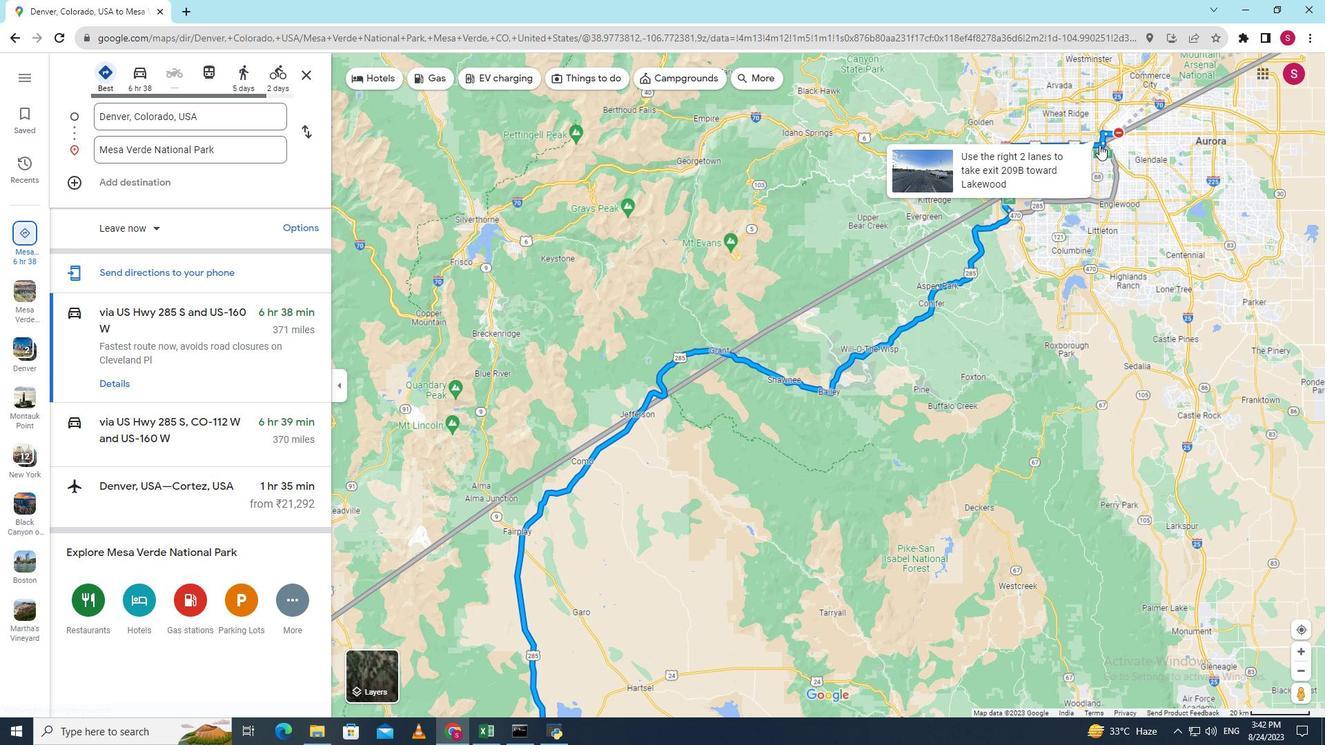 
Action: Mouse scrolled (1099, 138) with delta (0, 0)
Screenshot: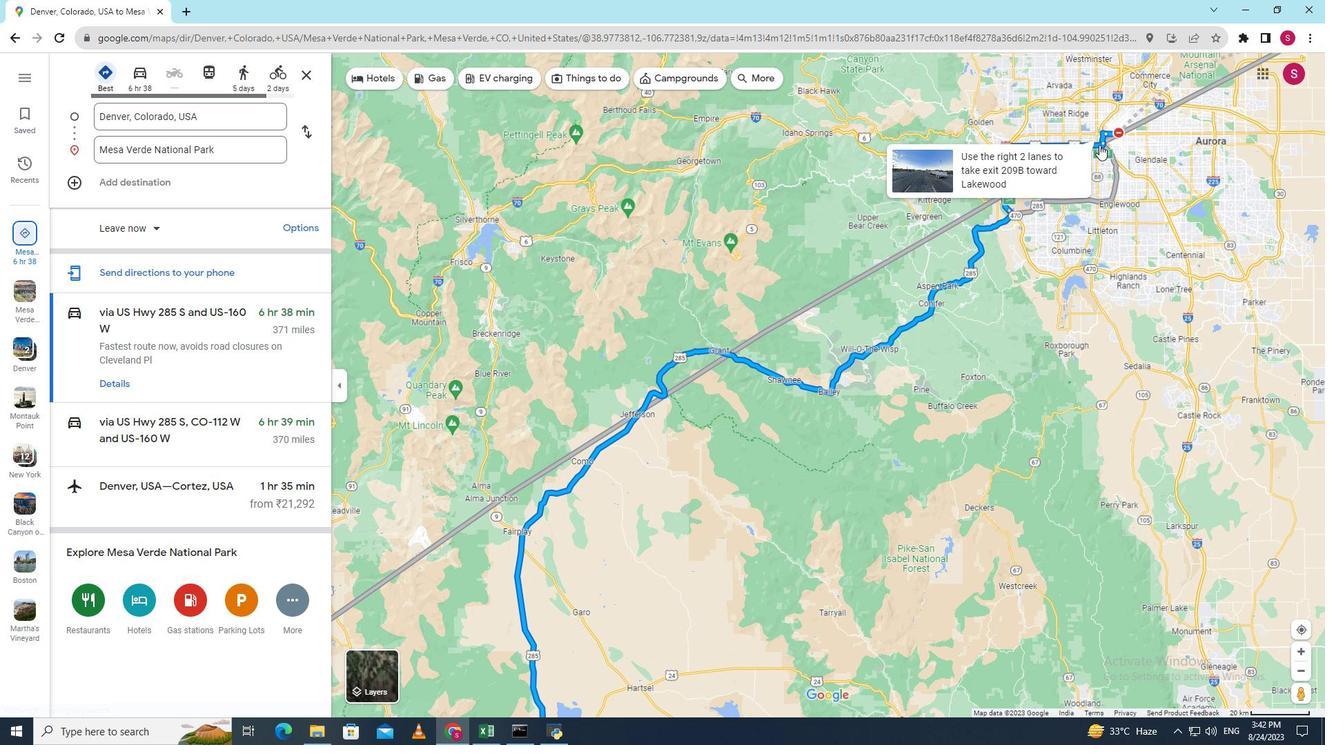 
Action: Mouse moved to (1108, 141)
Screenshot: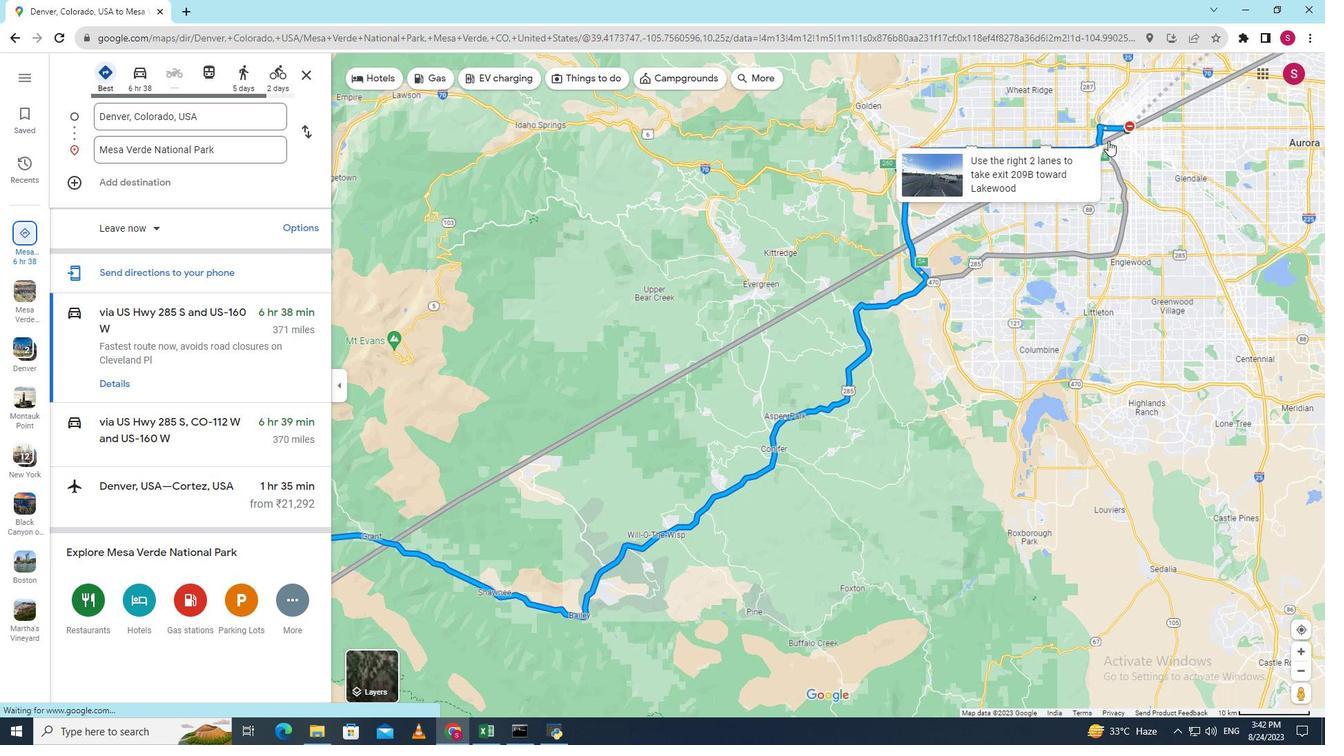 
Action: Mouse scrolled (1108, 142) with delta (0, 0)
Screenshot: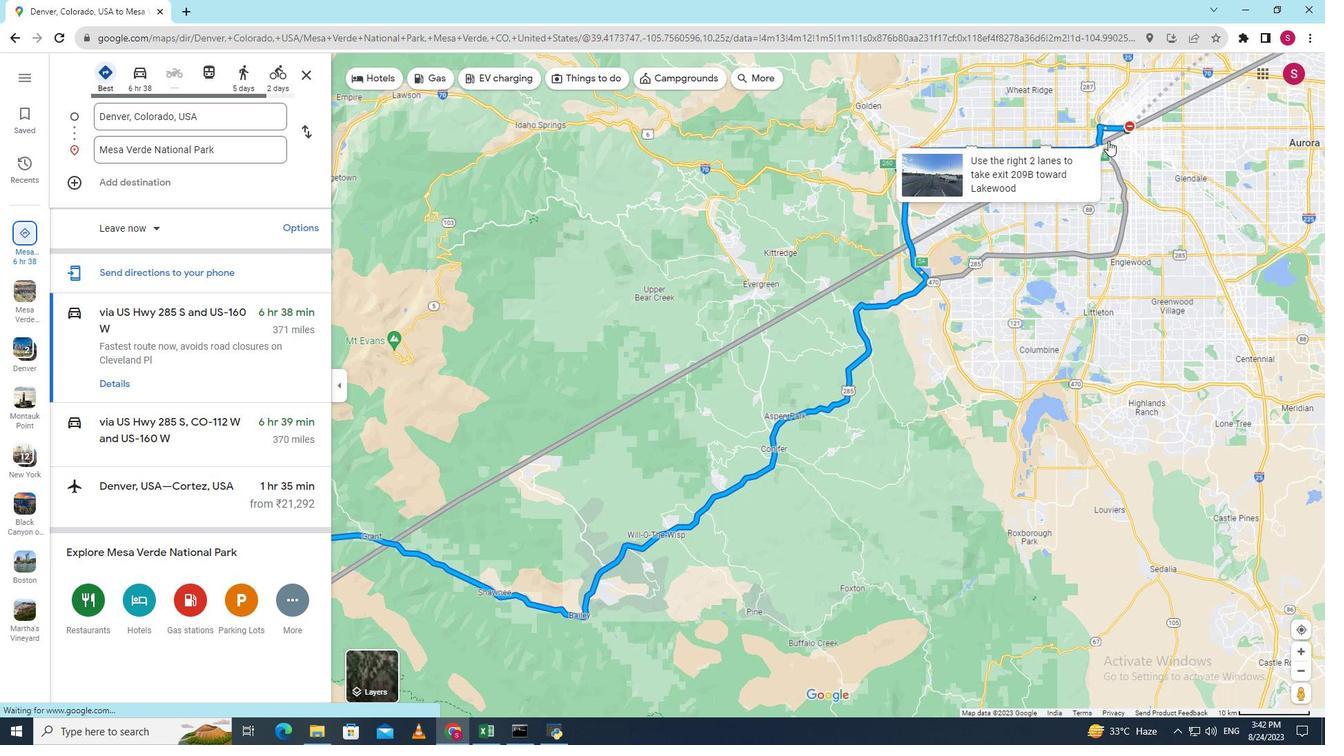 
Action: Mouse moved to (1109, 140)
Screenshot: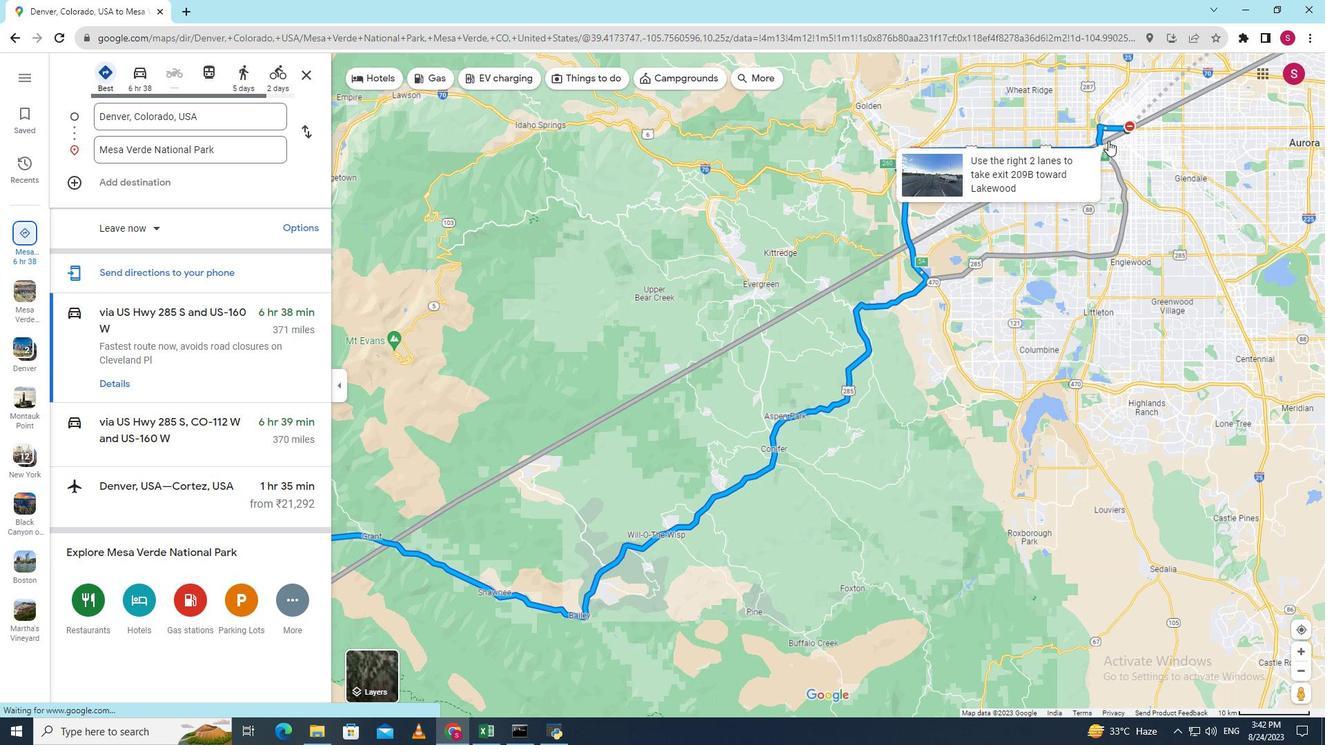 
Action: Mouse scrolled (1109, 141) with delta (0, 0)
Screenshot: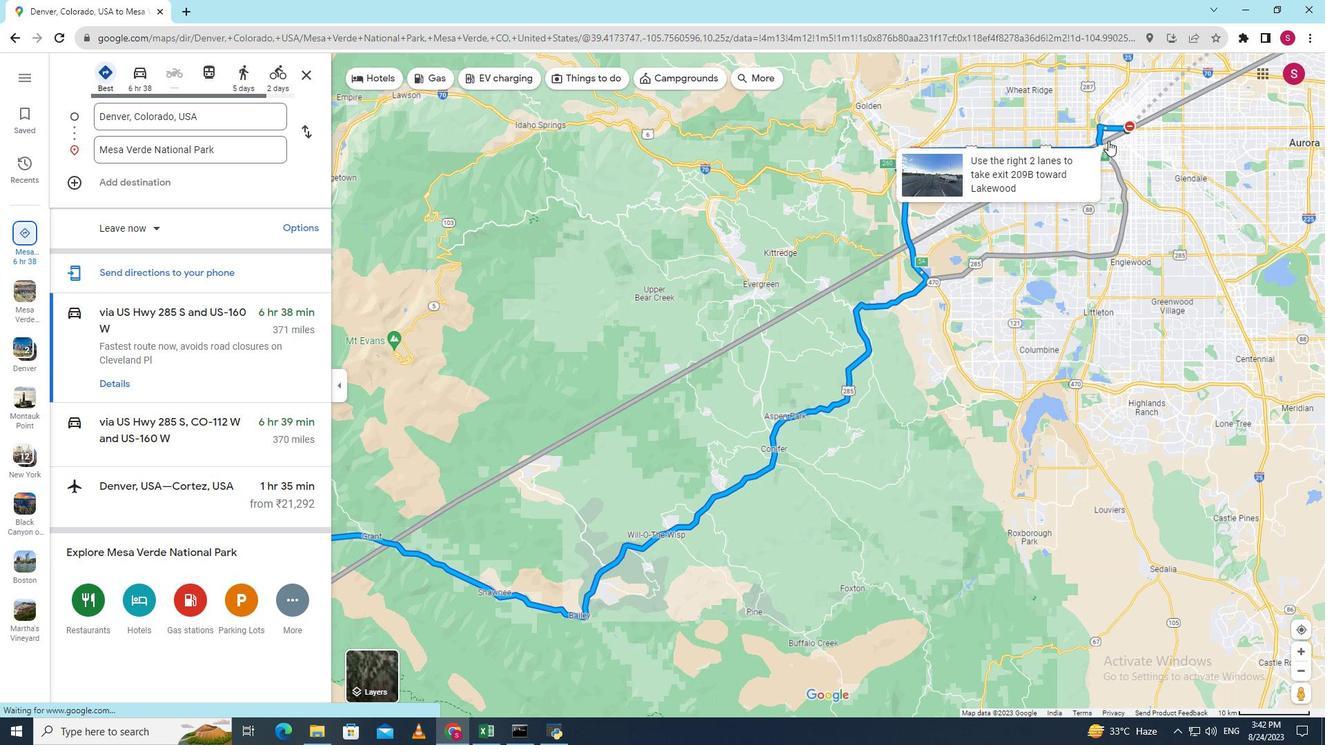 
Action: Mouse scrolled (1109, 141) with delta (0, 0)
Screenshot: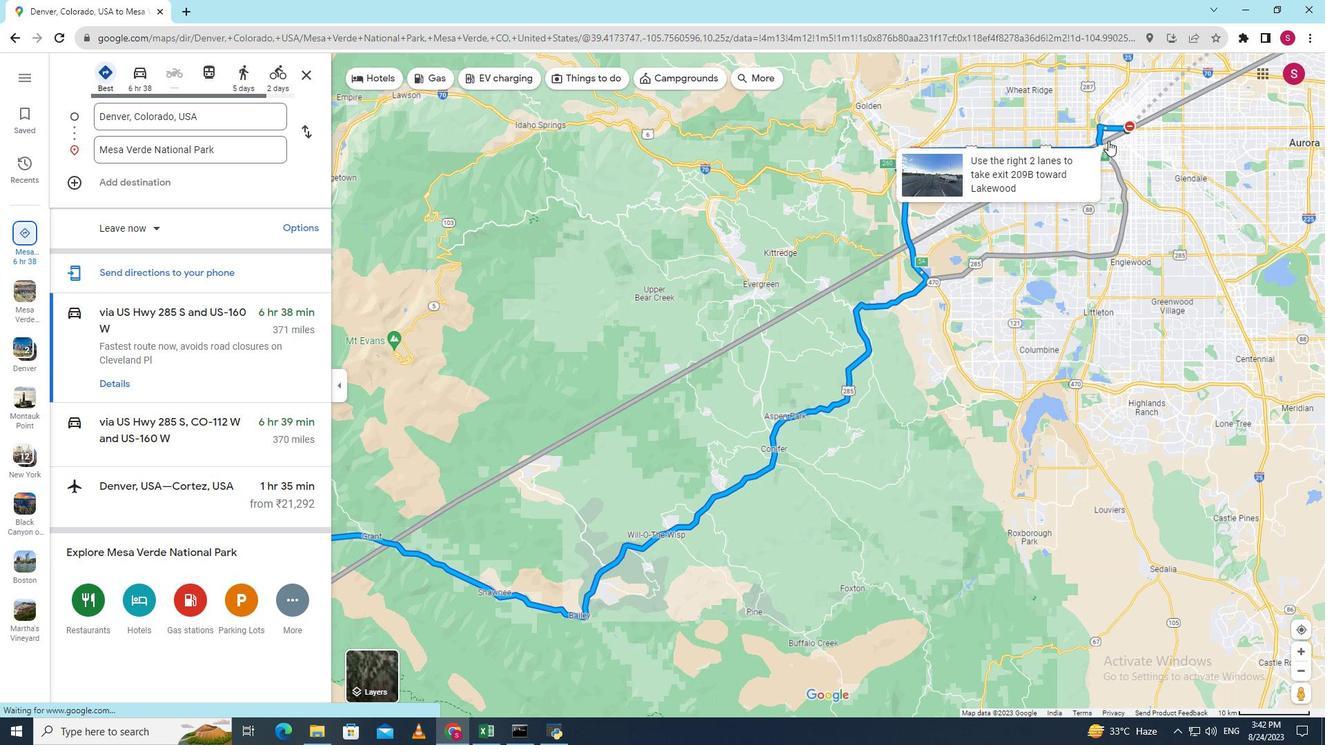 
Action: Mouse scrolled (1109, 141) with delta (0, 0)
Screenshot: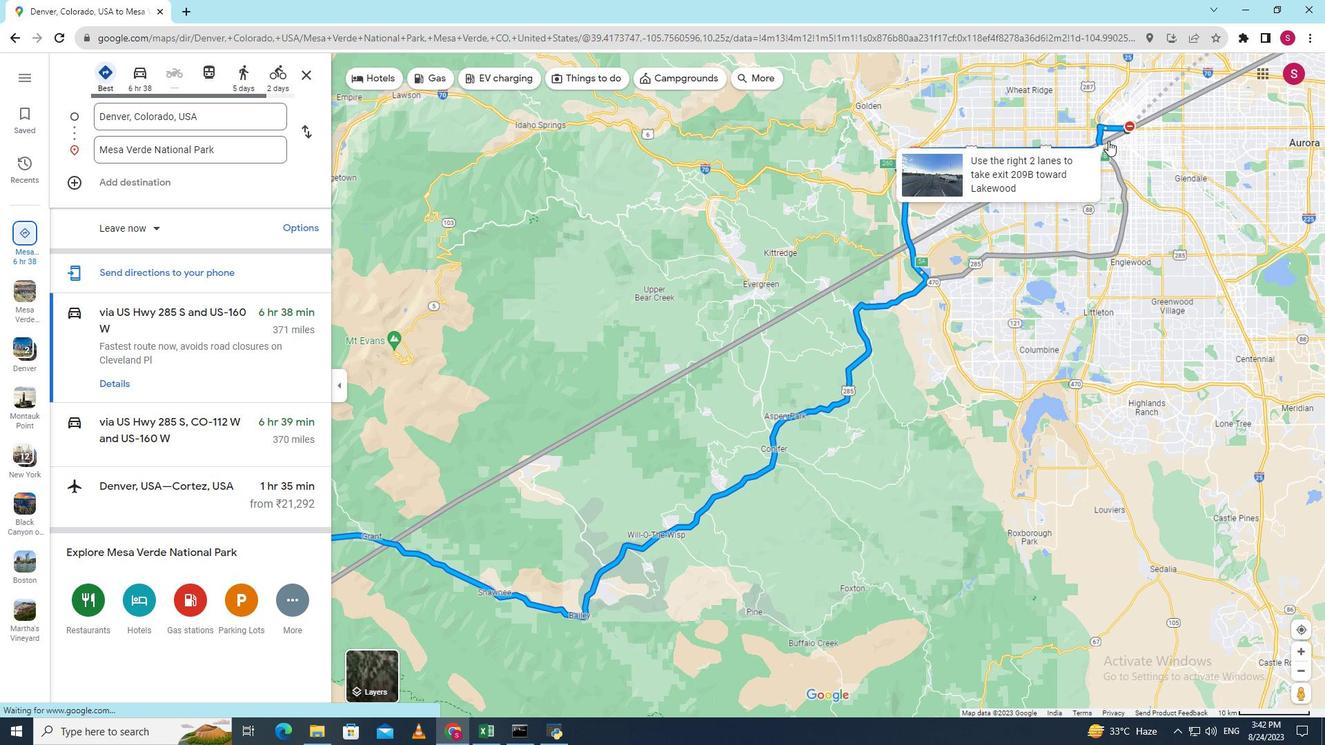 
Action: Mouse scrolled (1109, 141) with delta (0, 0)
Screenshot: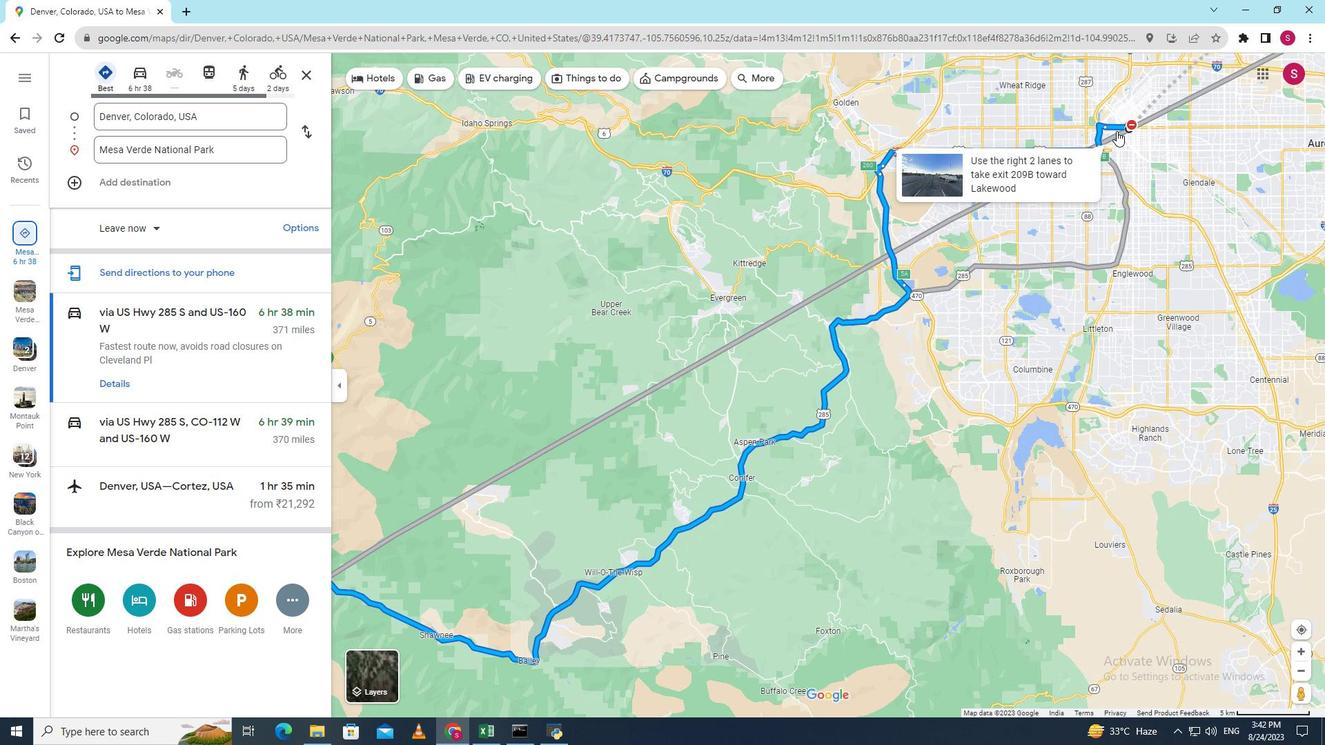 
Action: Mouse moved to (1127, 126)
Screenshot: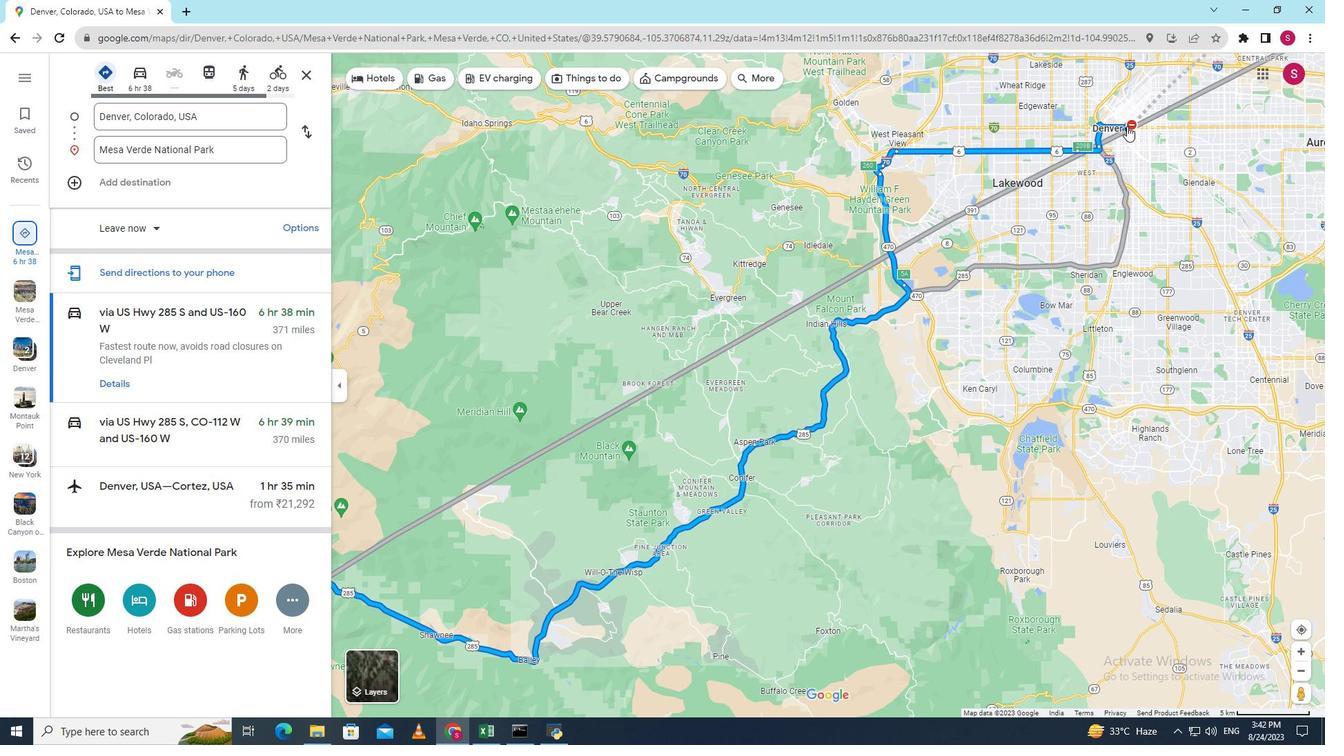 
Action: Mouse pressed right at (1127, 126)
Screenshot: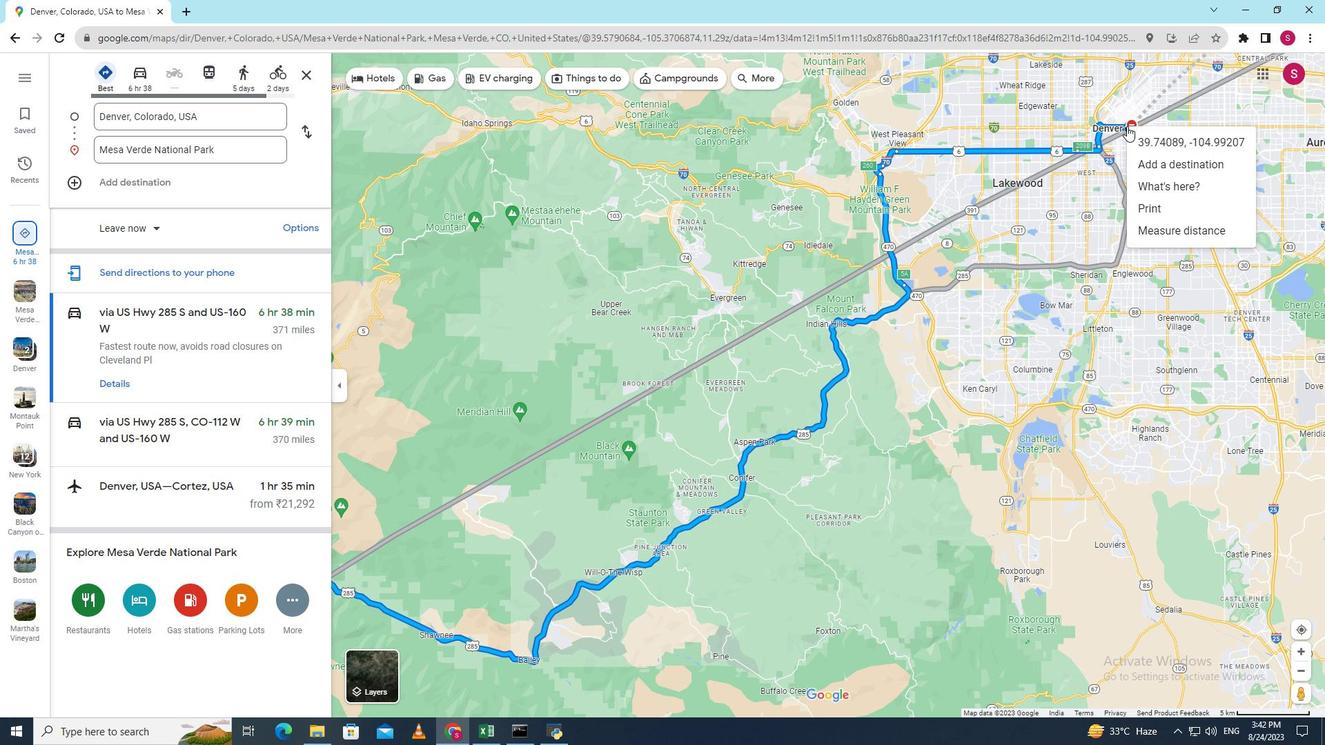 
Action: Mouse moved to (1160, 227)
Screenshot: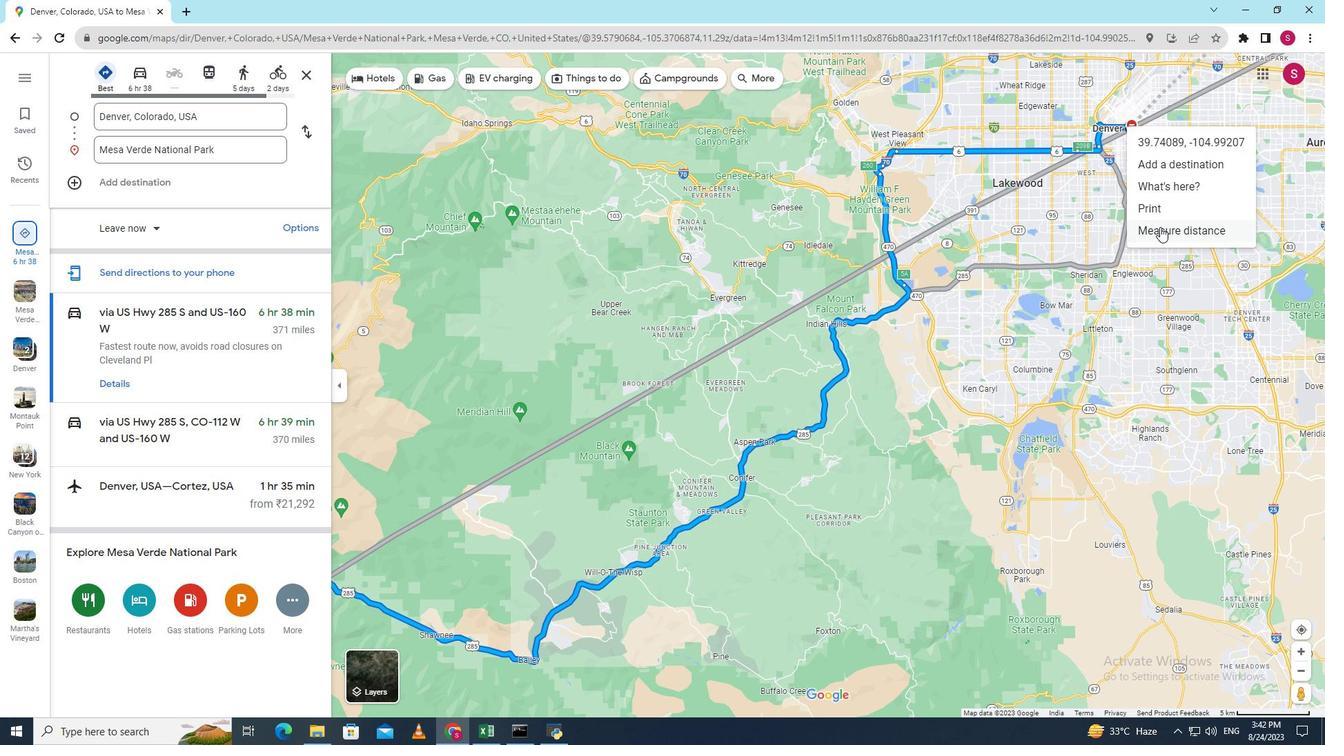 
Action: Mouse pressed left at (1160, 227)
Screenshot: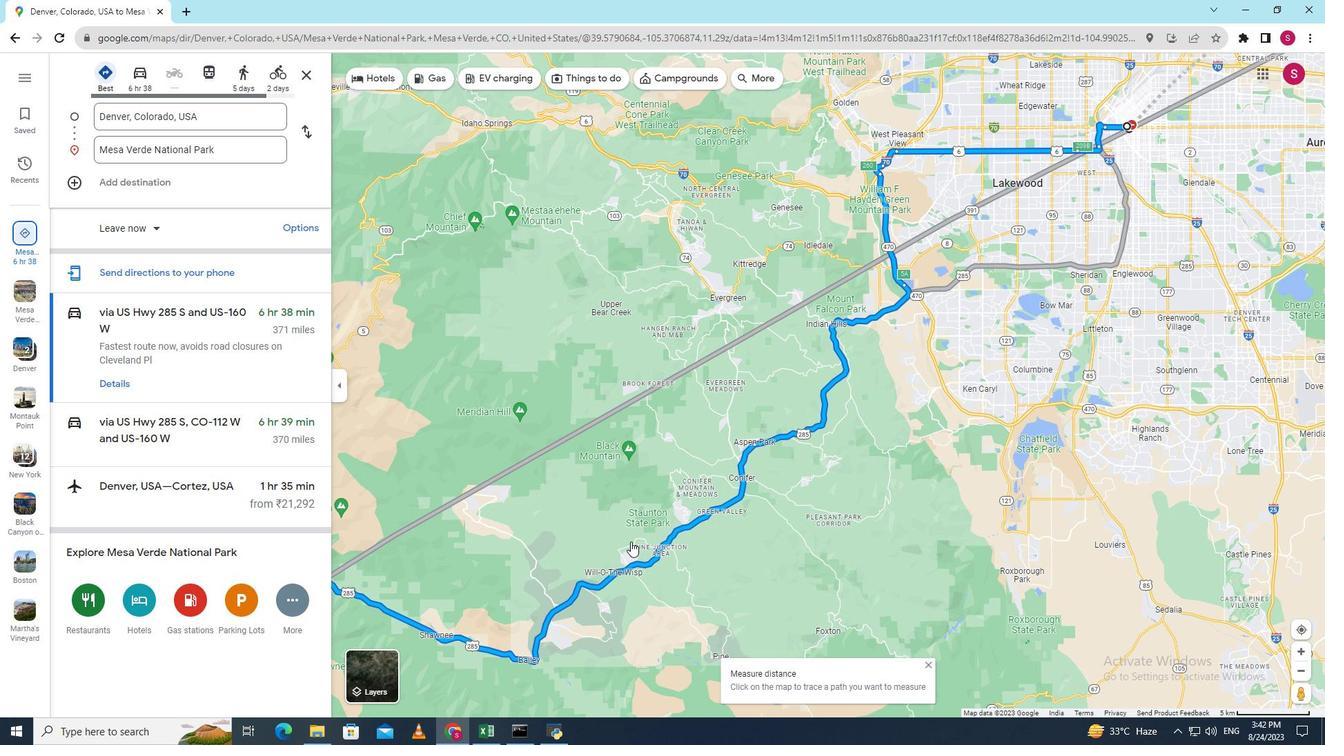 
Action: Mouse moved to (548, 554)
Screenshot: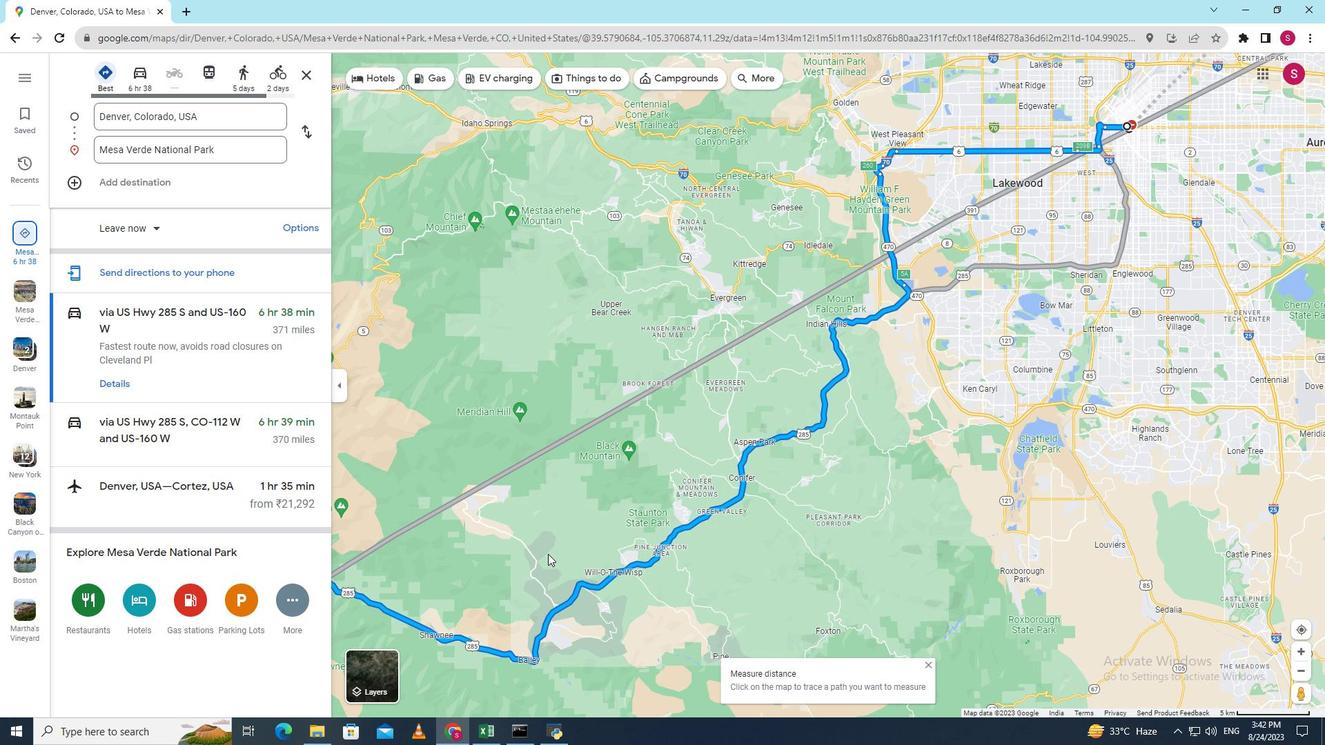
Action: Mouse scrolled (548, 553) with delta (0, 0)
Screenshot: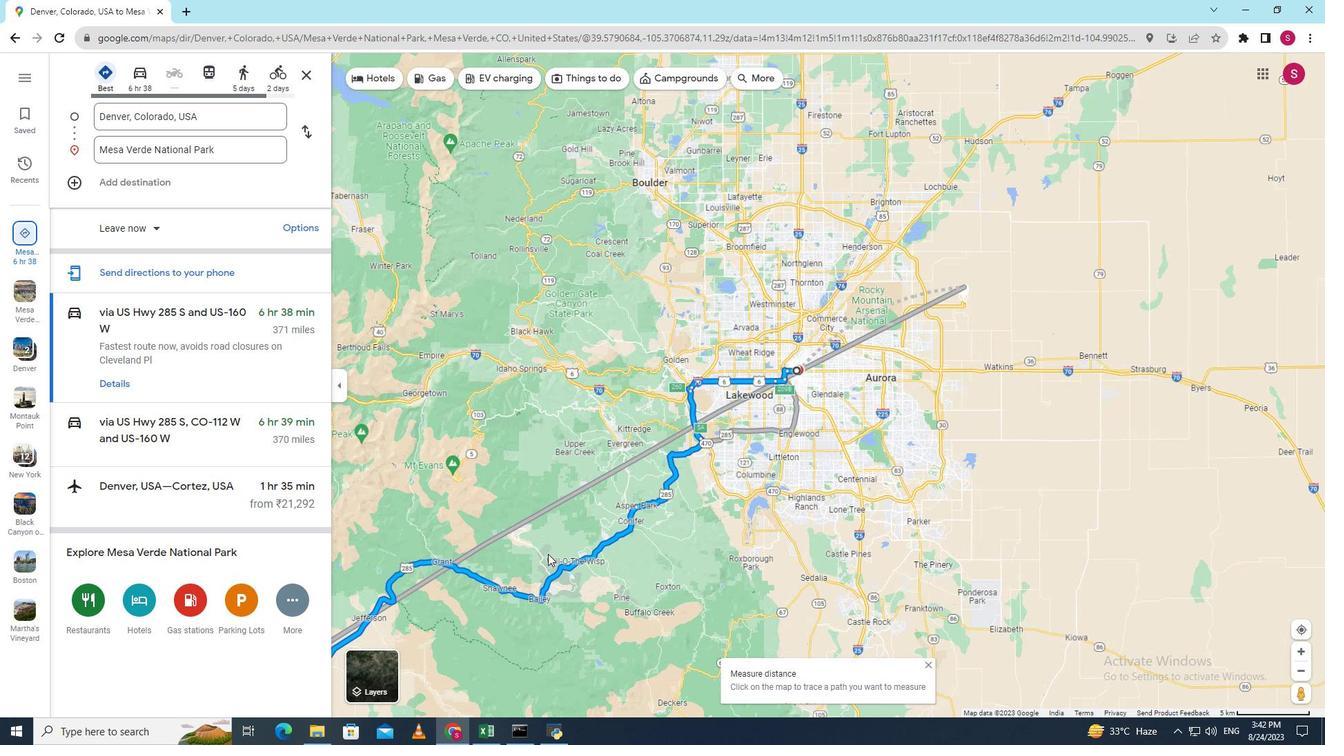
Action: Mouse scrolled (548, 553) with delta (0, 0)
Screenshot: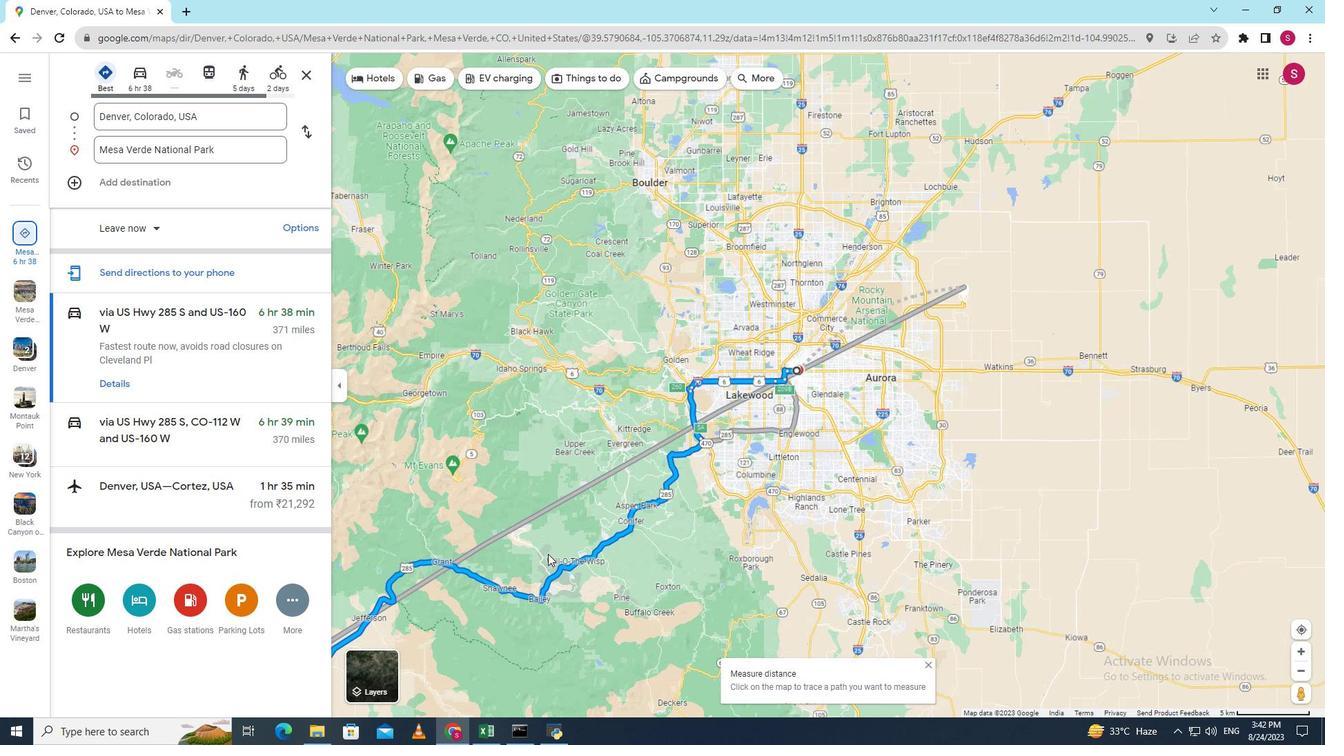 
Action: Mouse scrolled (548, 553) with delta (0, 0)
Screenshot: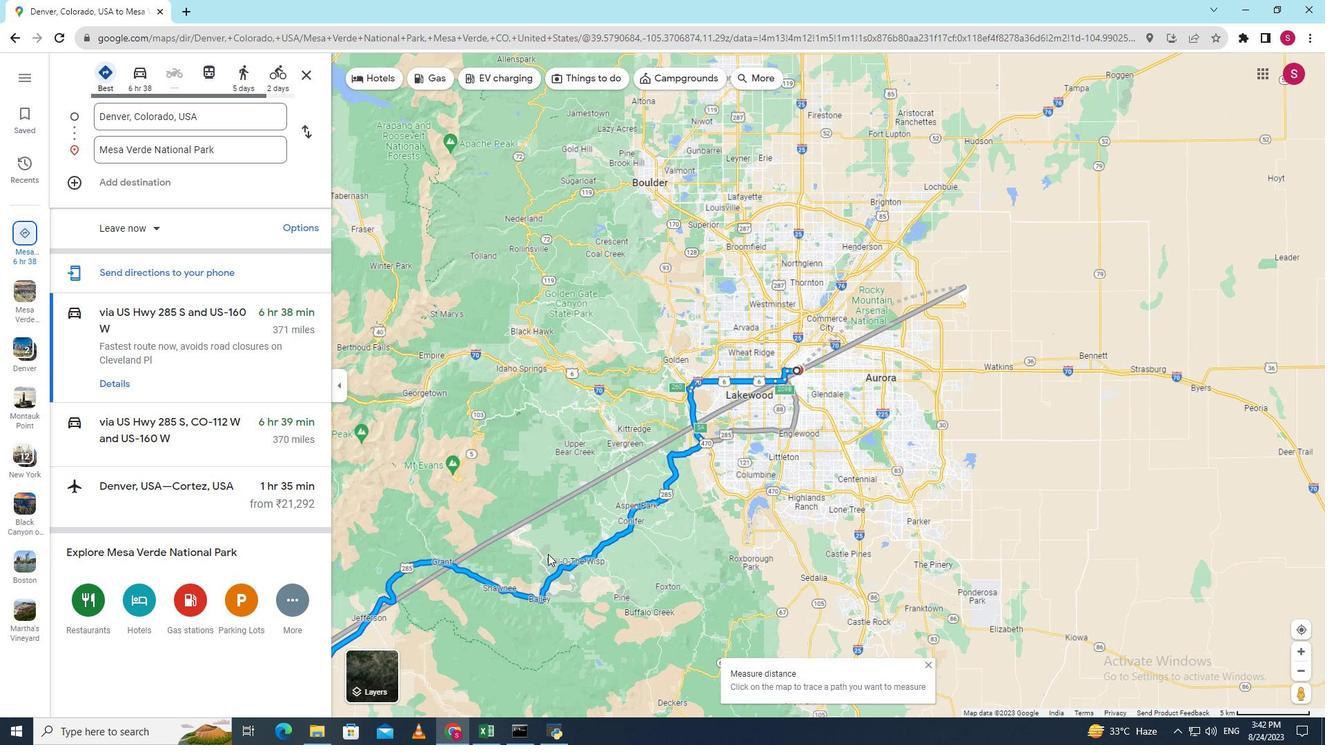 
Action: Mouse scrolled (548, 553) with delta (0, 0)
Screenshot: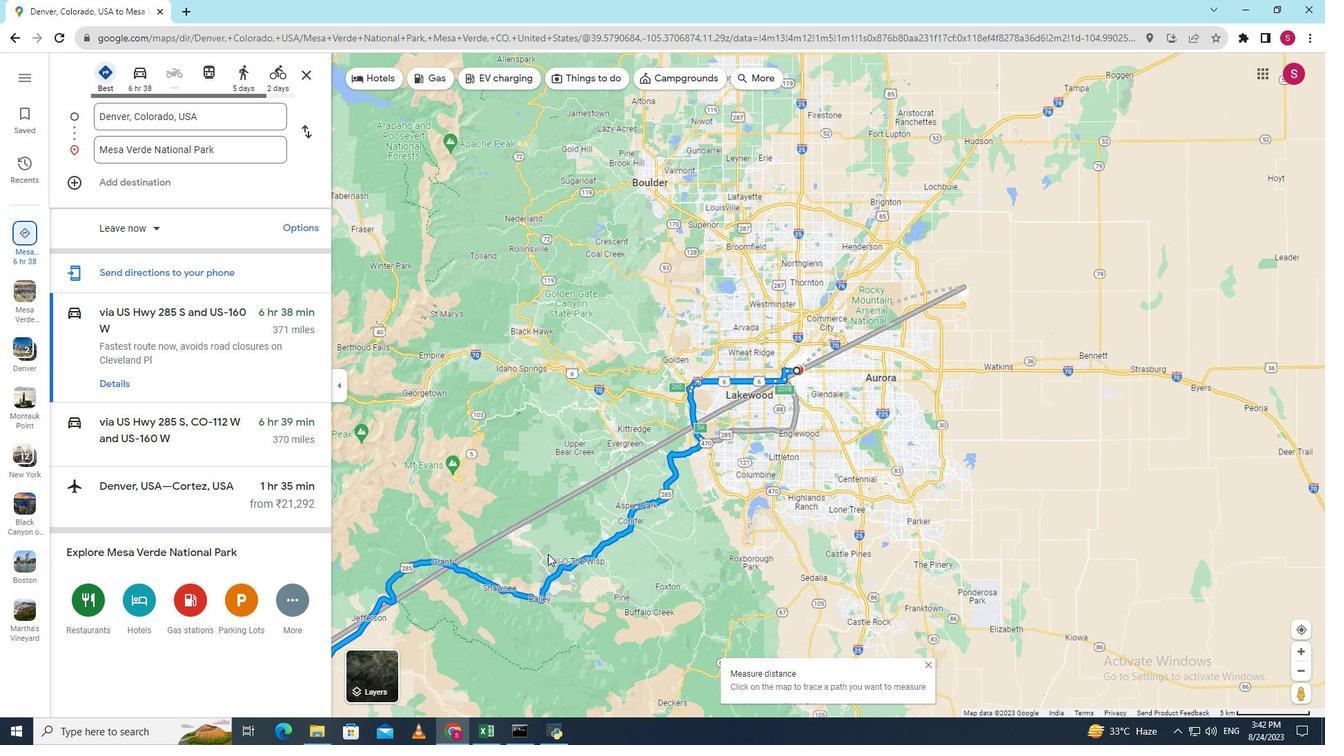 
Action: Mouse scrolled (548, 553) with delta (0, 0)
Screenshot: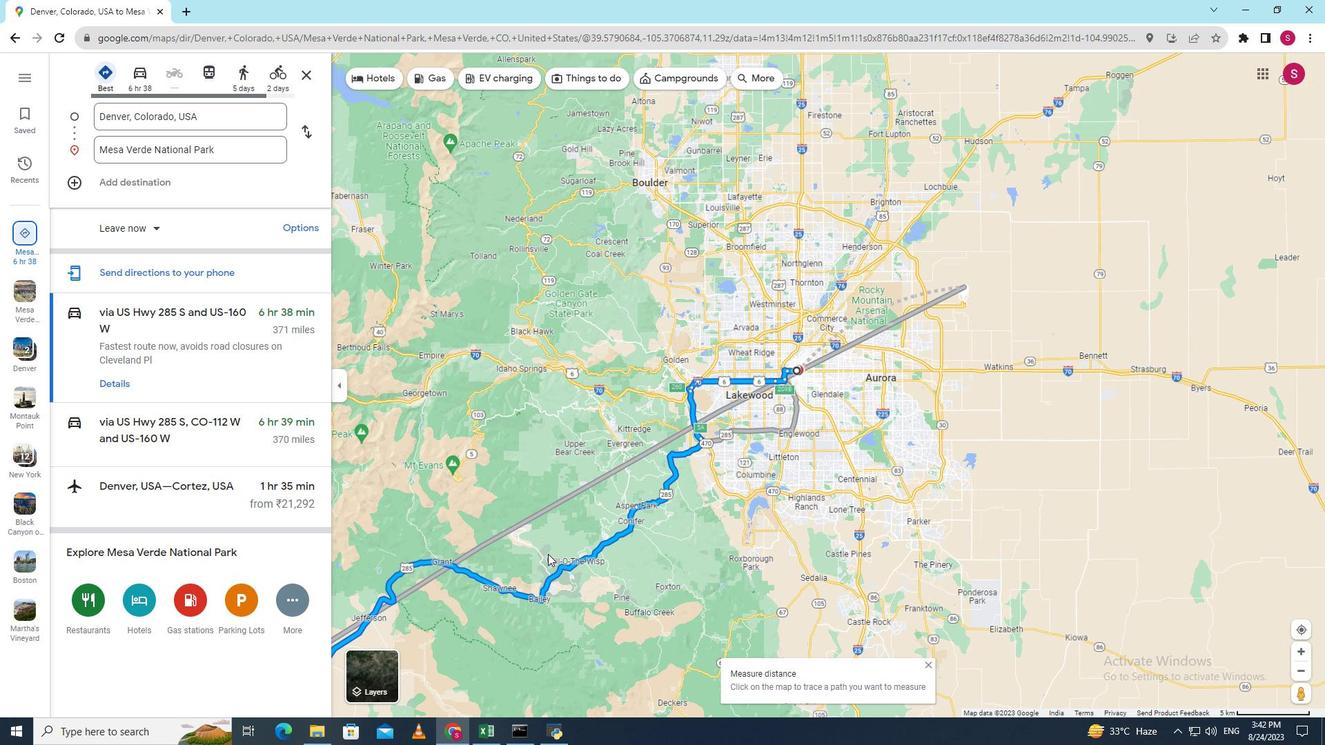 
Action: Mouse scrolled (548, 553) with delta (0, 0)
Screenshot: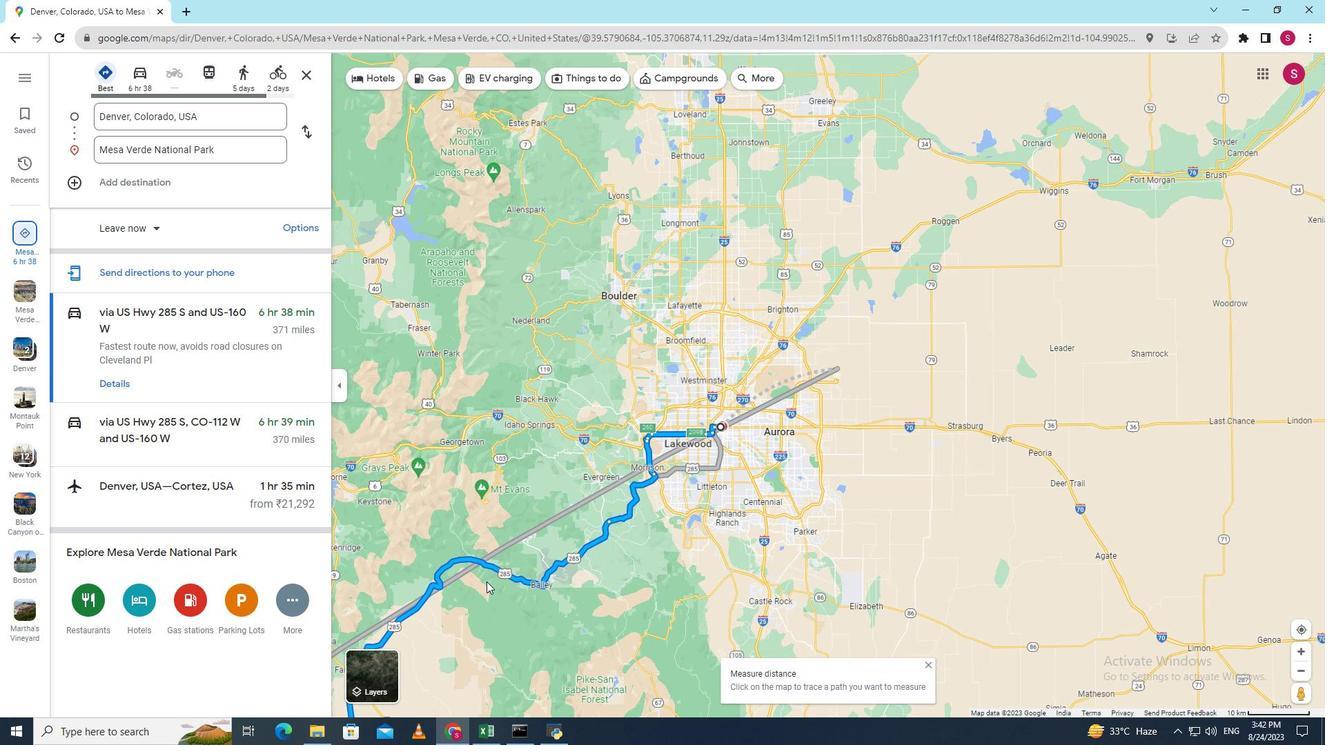 
Action: Mouse scrolled (548, 553) with delta (0, 0)
Screenshot: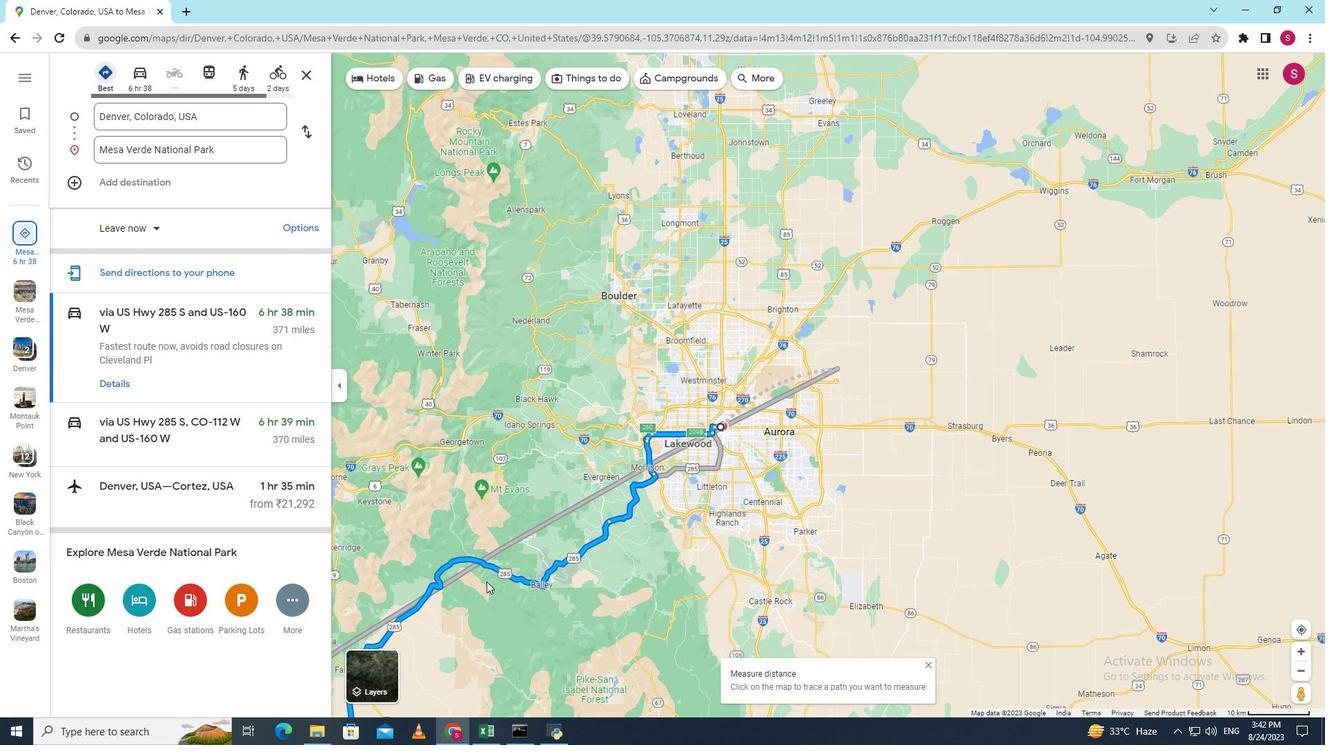 
Action: Mouse moved to (468, 591)
Screenshot: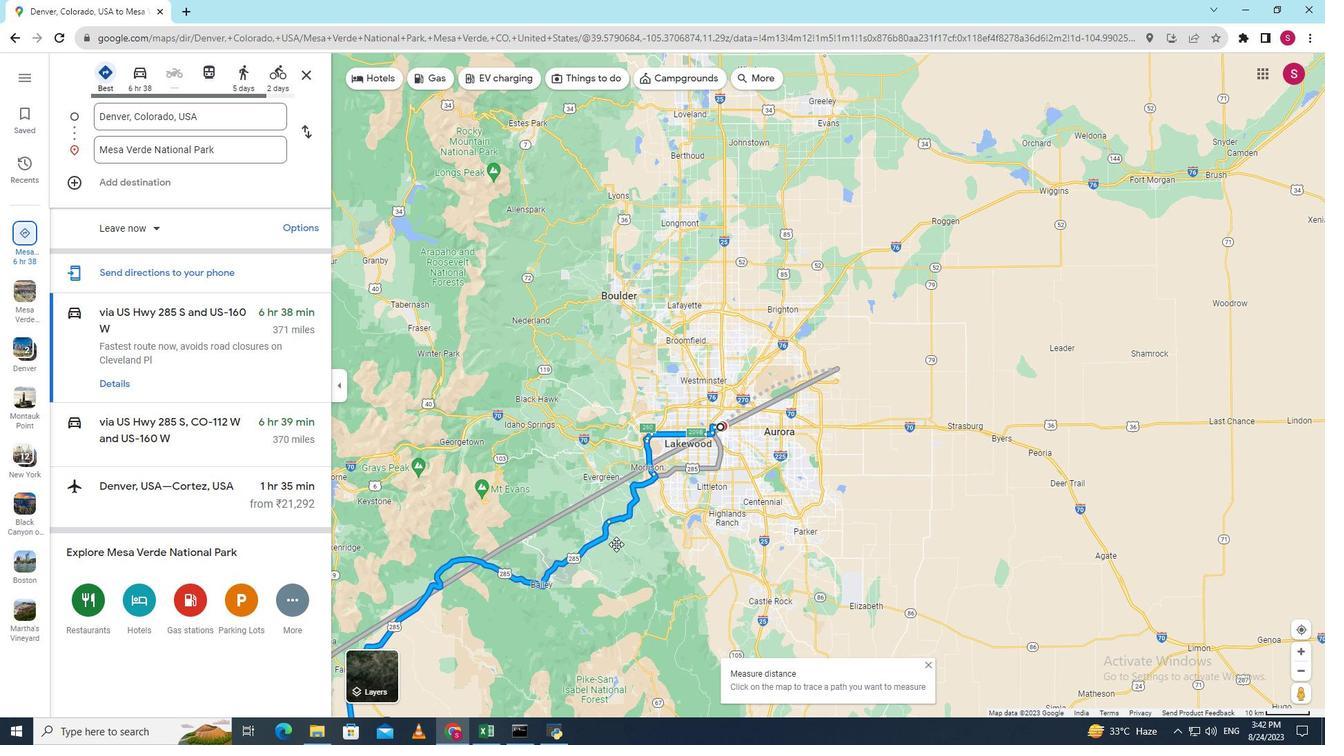 
Action: Mouse pressed left at (468, 591)
Screenshot: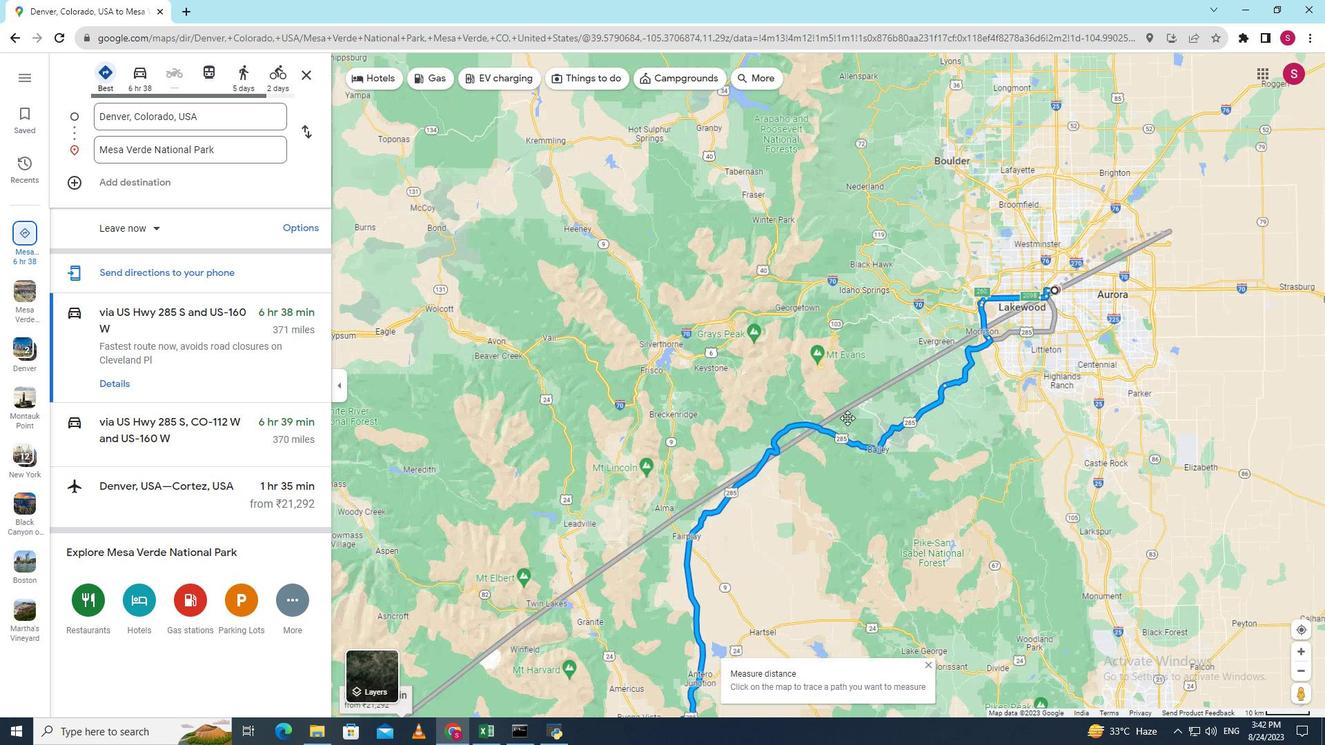 
Action: Mouse moved to (756, 622)
Screenshot: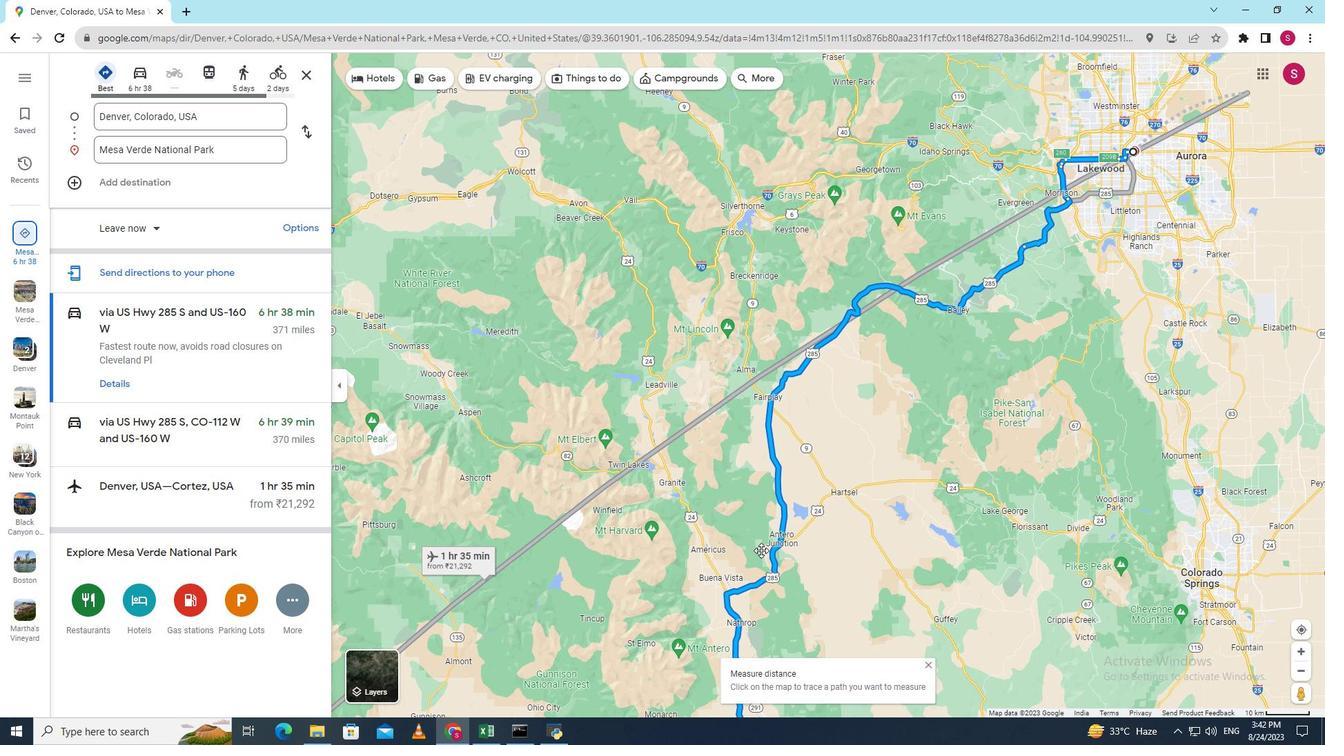 
Action: Mouse pressed left at (756, 622)
Screenshot: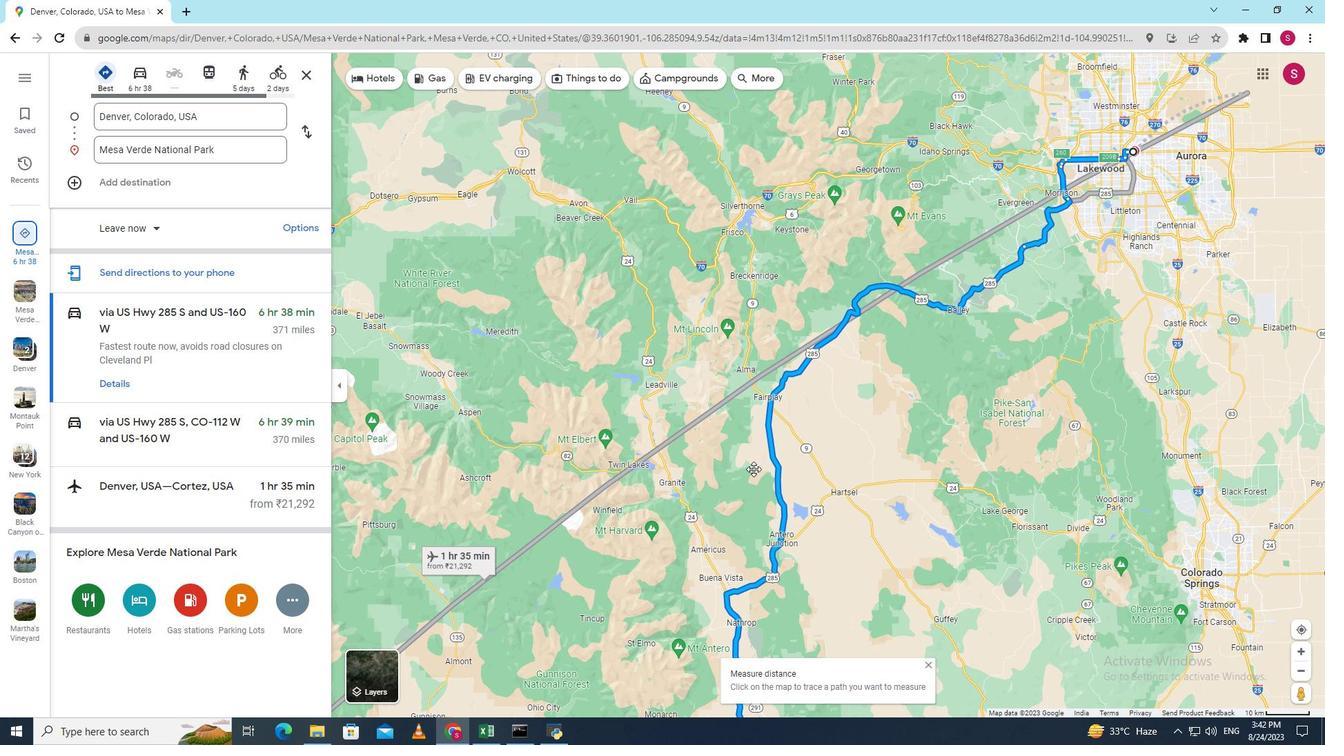 
Action: Mouse moved to (721, 632)
Screenshot: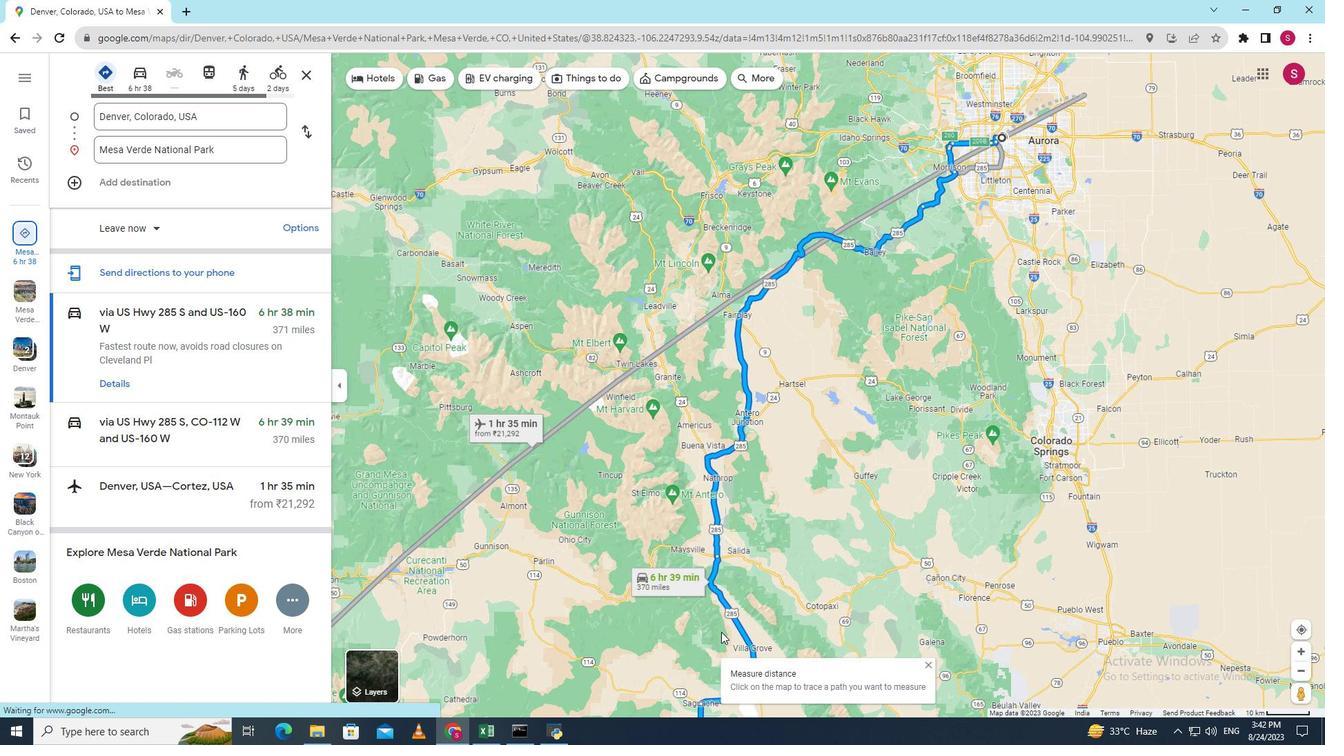 
Action: Mouse scrolled (721, 631) with delta (0, 0)
Screenshot: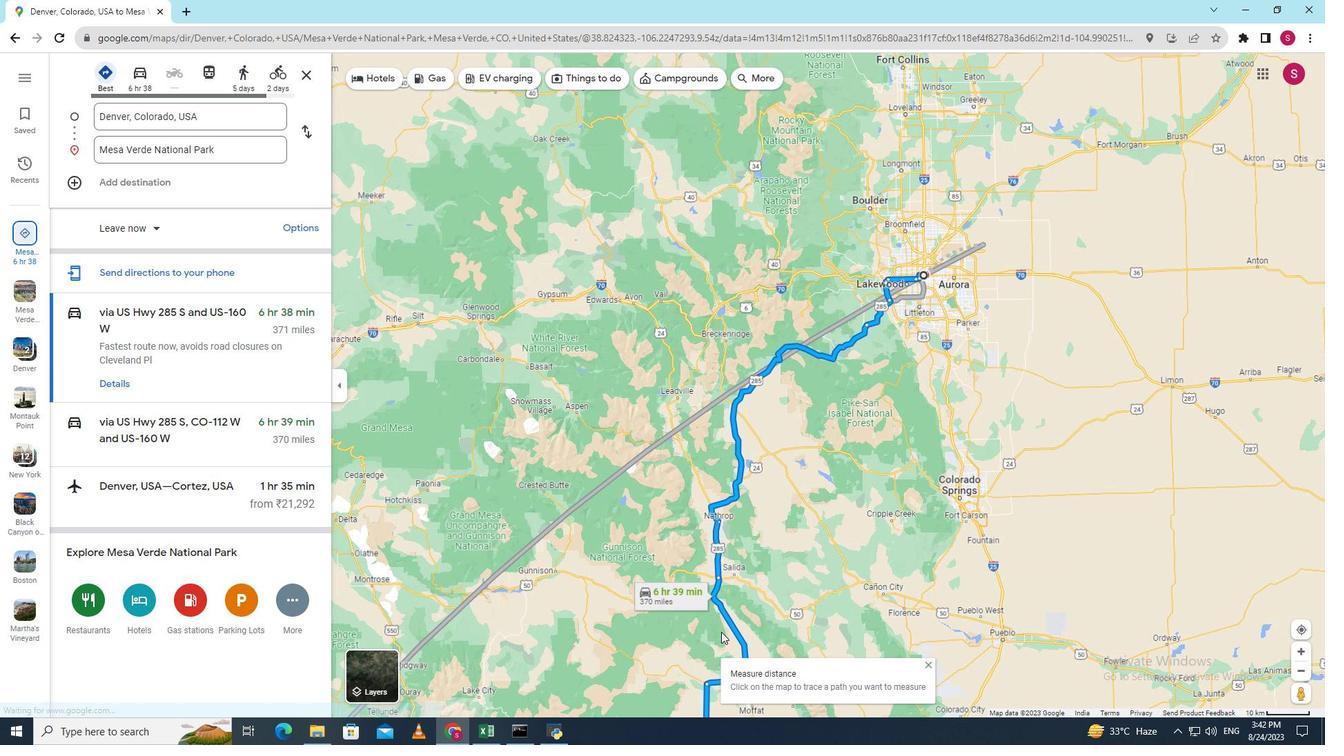 
Action: Mouse scrolled (721, 631) with delta (0, 0)
Screenshot: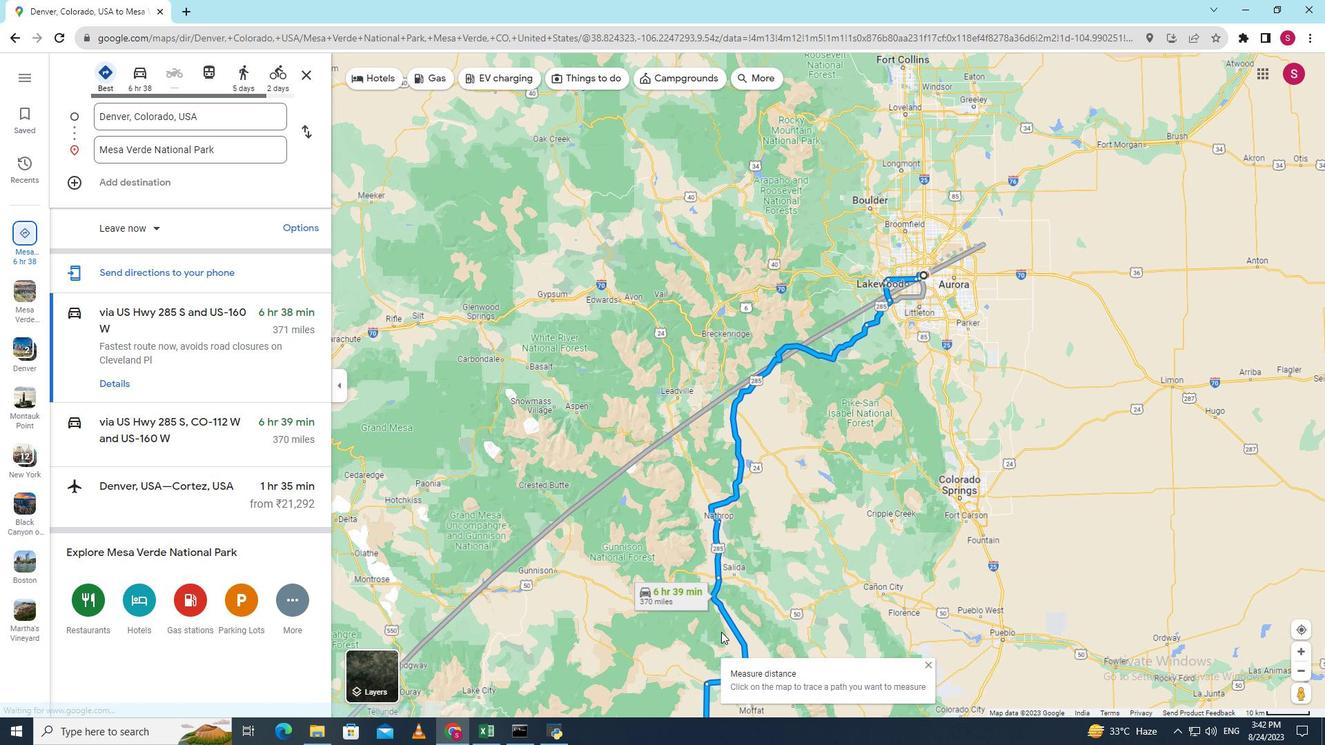 
Action: Mouse scrolled (721, 631) with delta (0, 0)
Screenshot: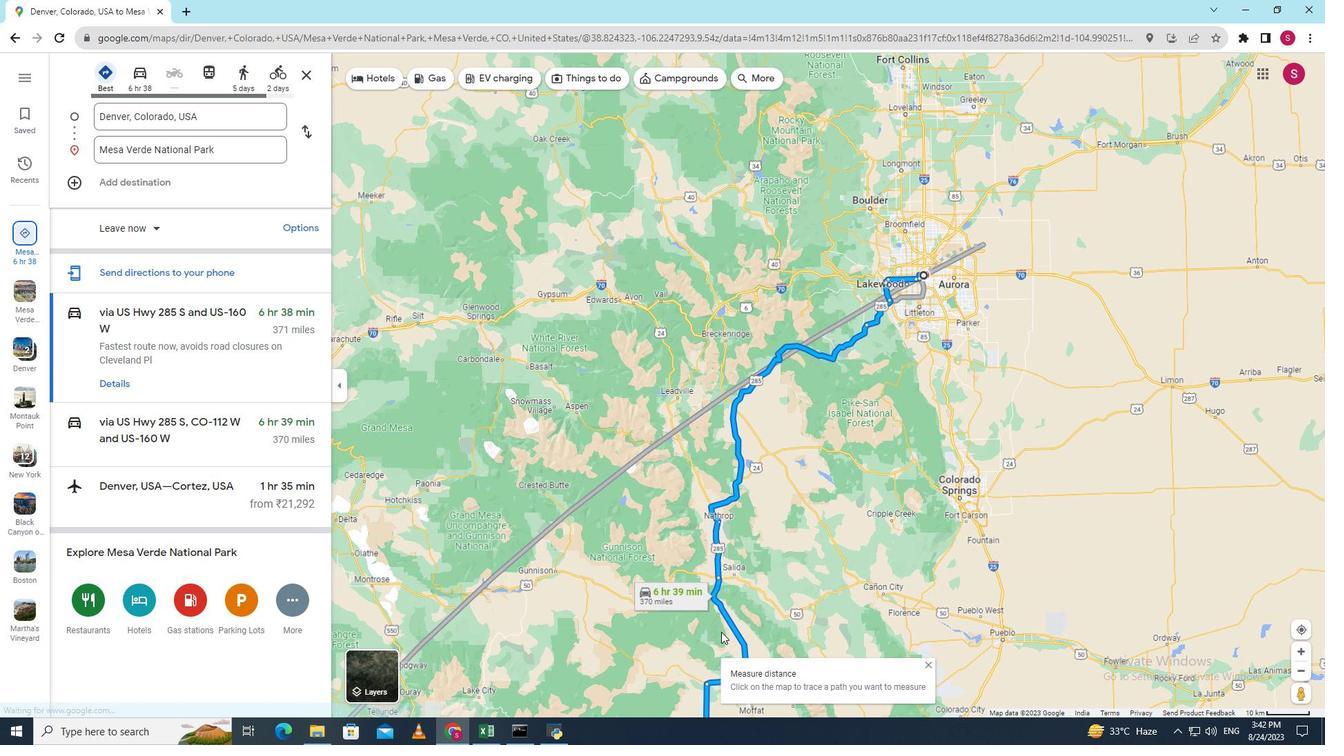 
Action: Mouse scrolled (721, 631) with delta (0, 0)
Screenshot: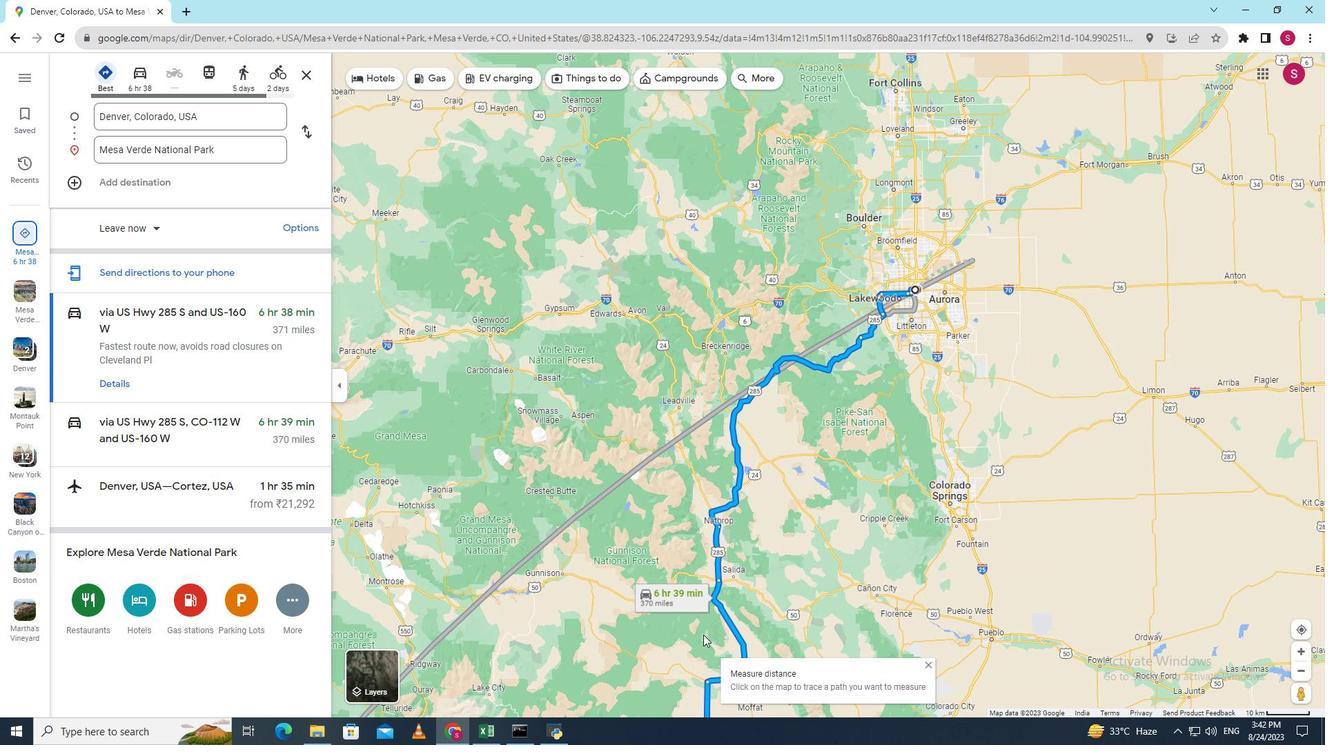 
Action: Mouse moved to (684, 637)
Screenshot: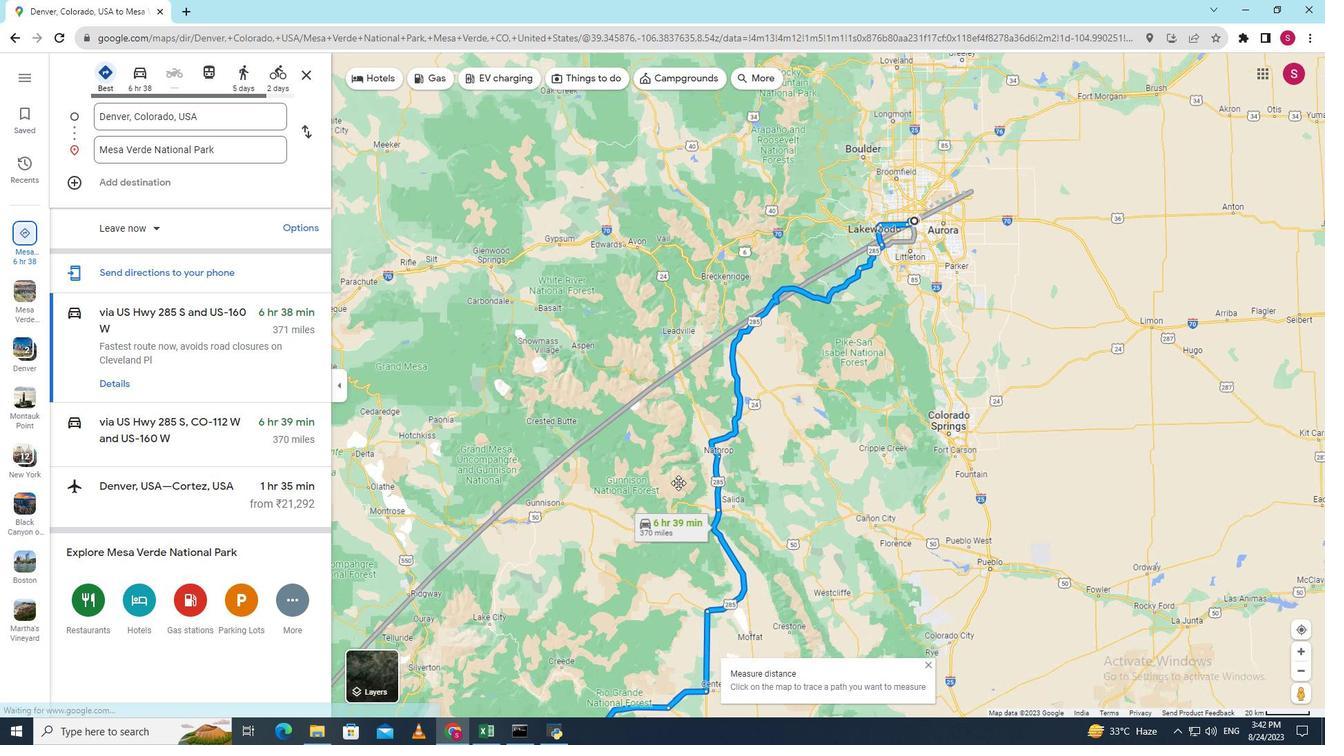 
Action: Mouse pressed left at (684, 637)
Screenshot: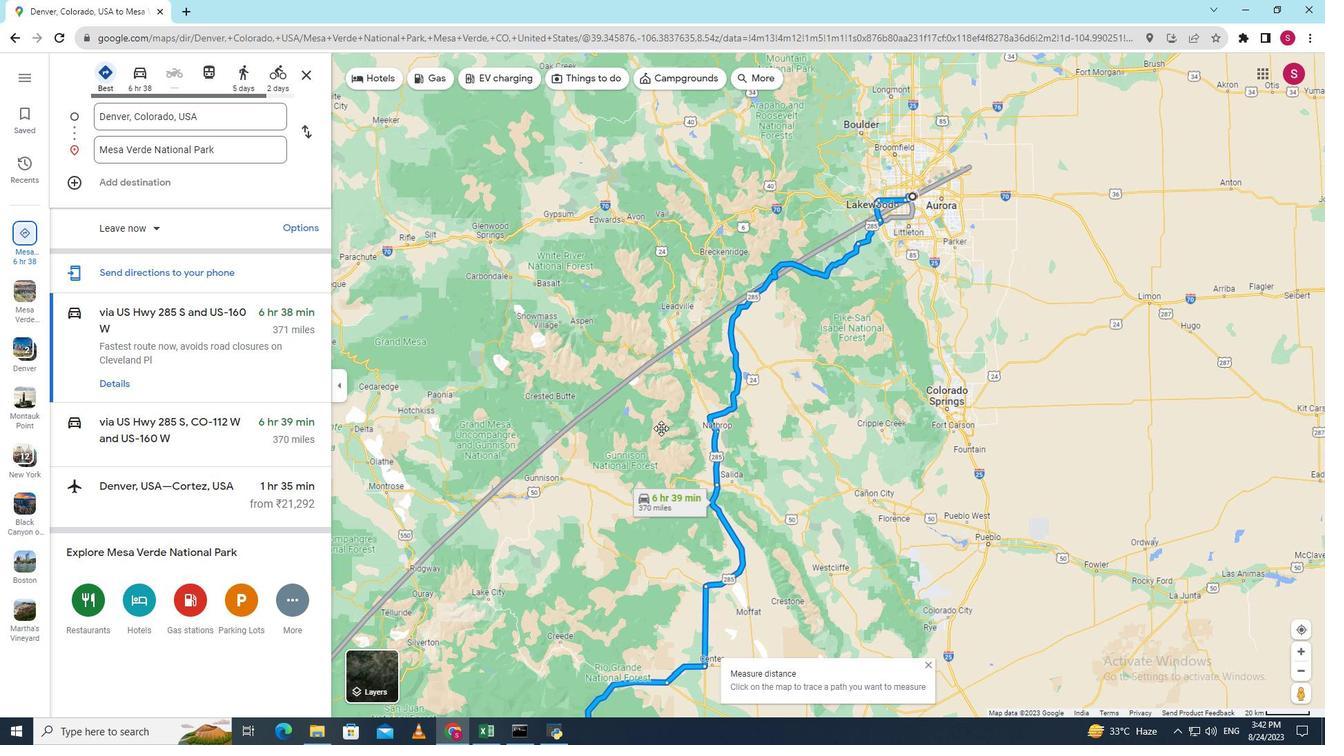 
Action: Mouse moved to (486, 557)
Screenshot: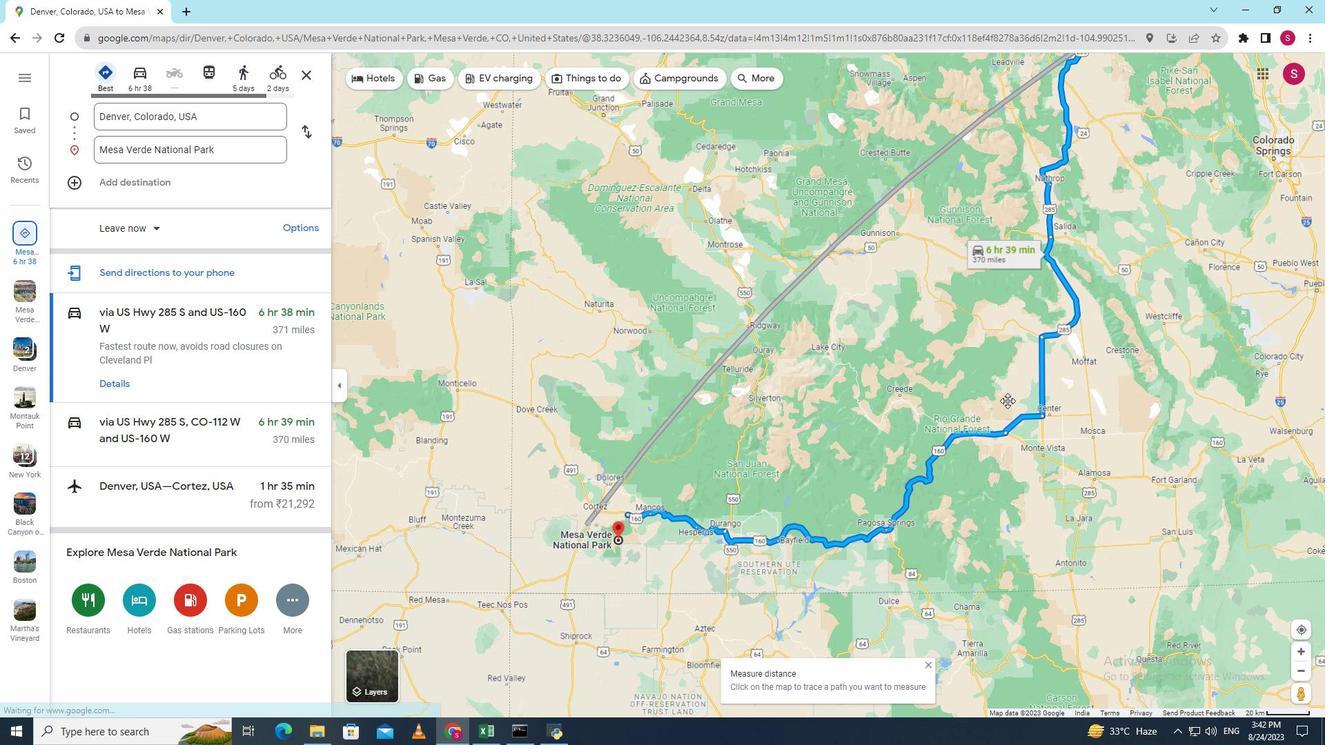 
Action: Mouse pressed left at (486, 557)
Screenshot: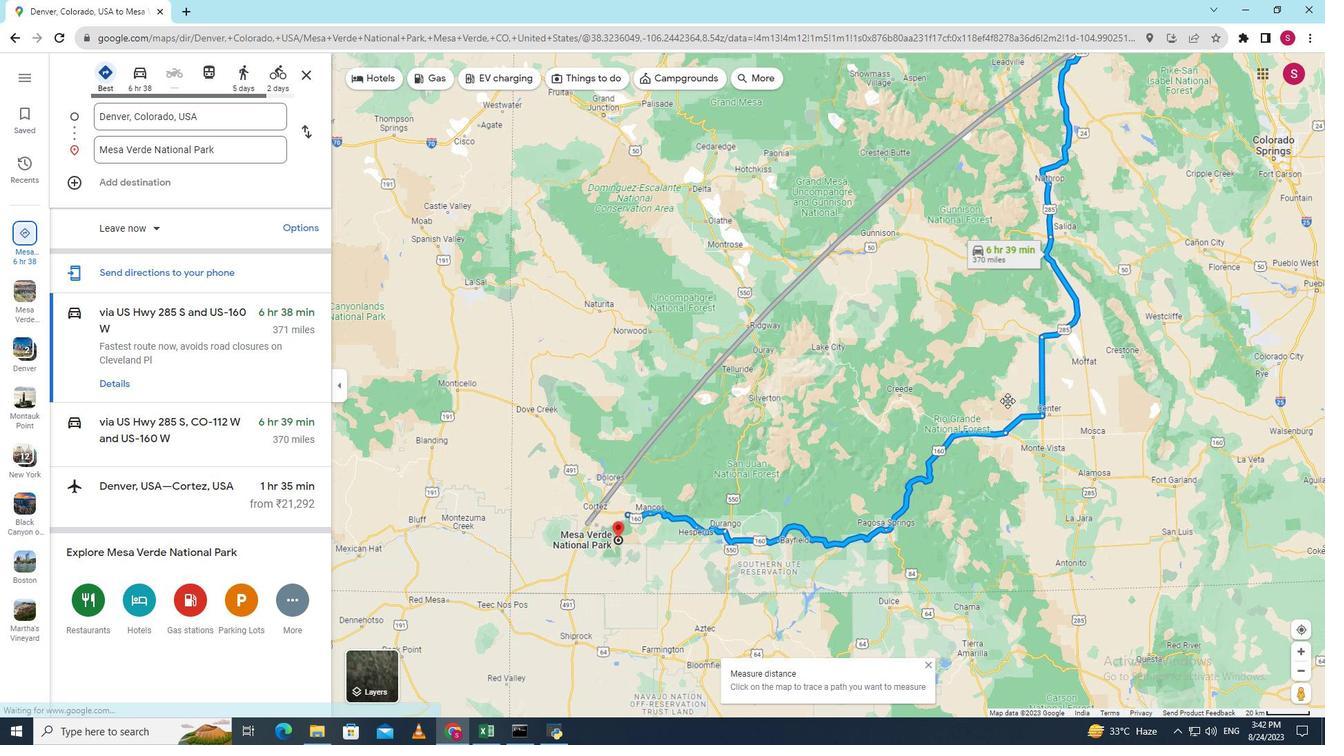 
Action: Mouse moved to (841, 454)
Screenshot: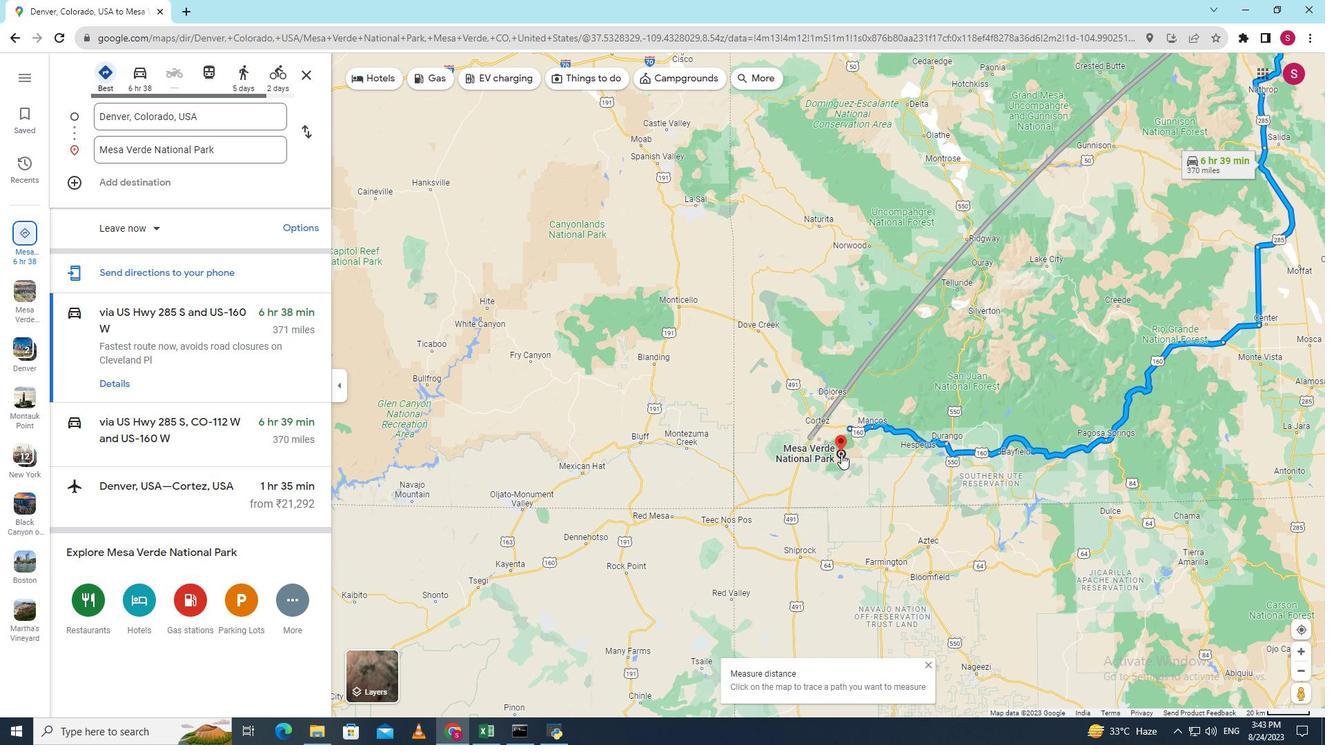 
Action: Mouse pressed right at (841, 454)
Screenshot: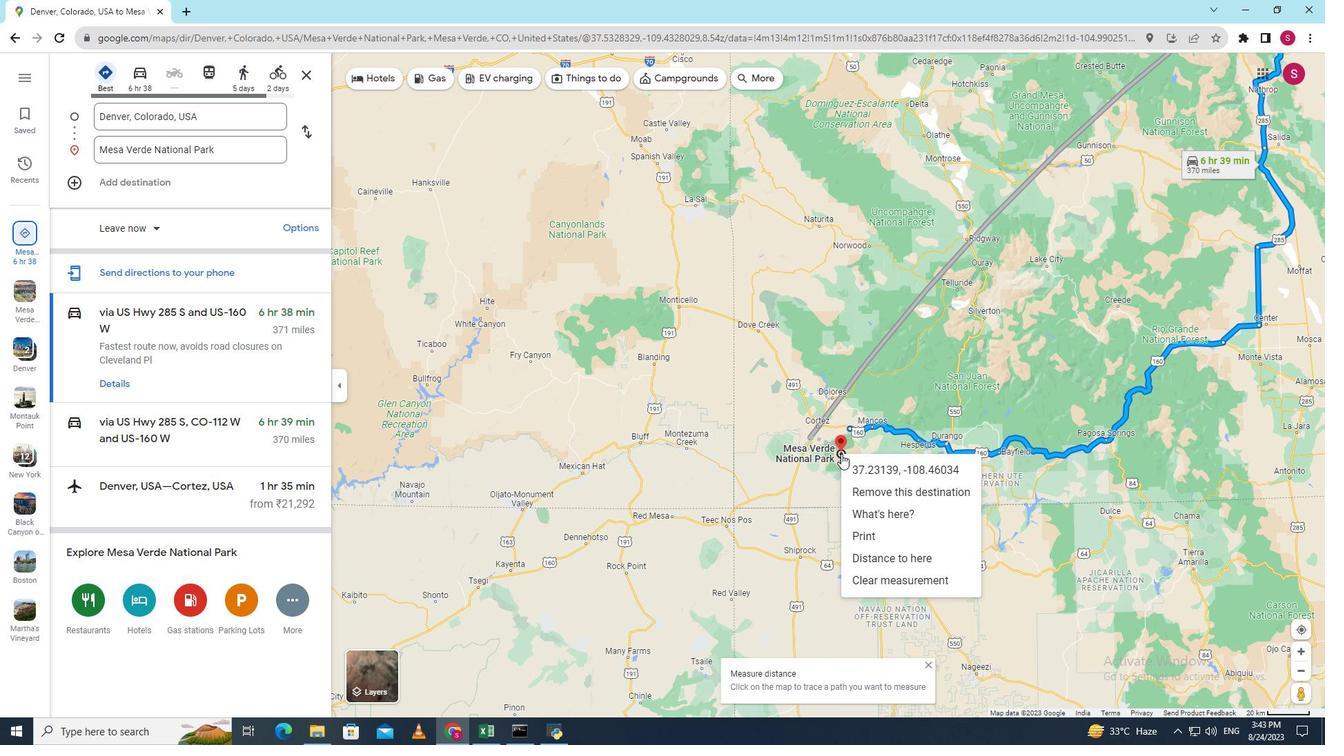 
Action: Mouse moved to (880, 564)
Screenshot: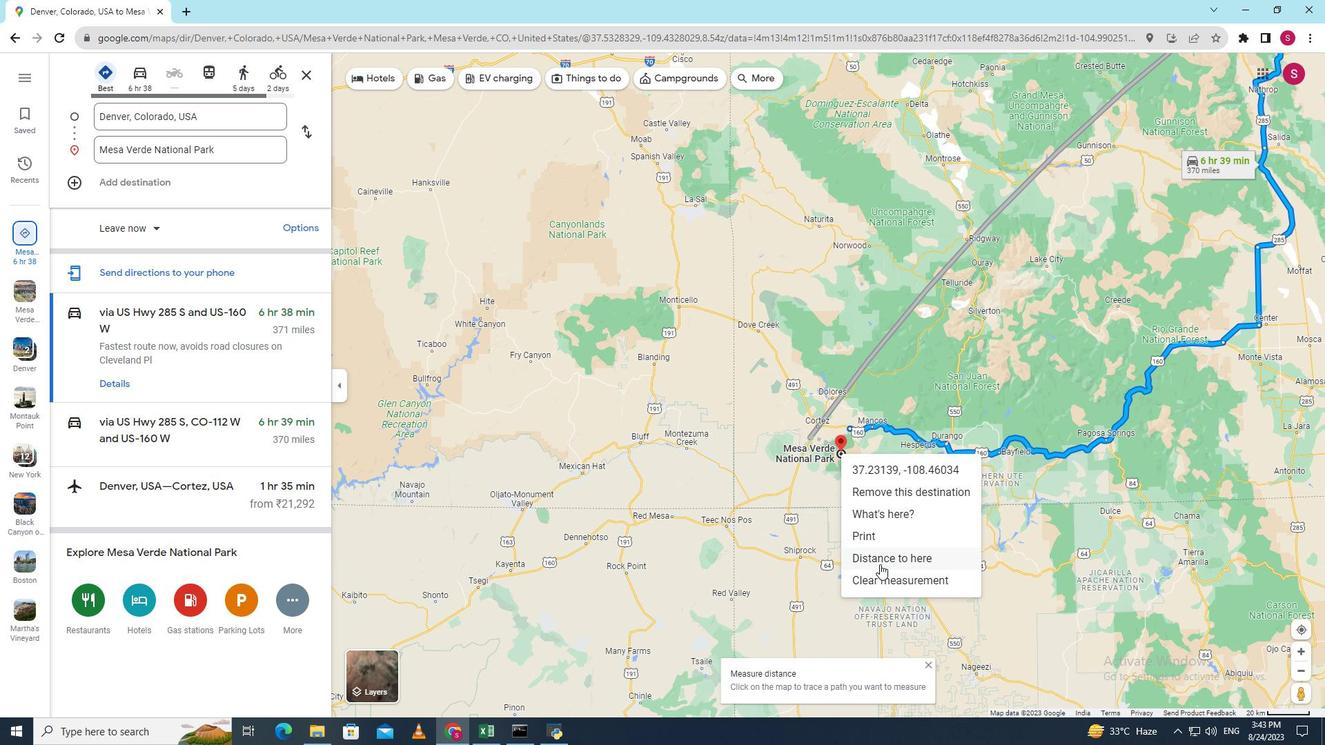 
Action: Mouse pressed left at (880, 564)
Screenshot: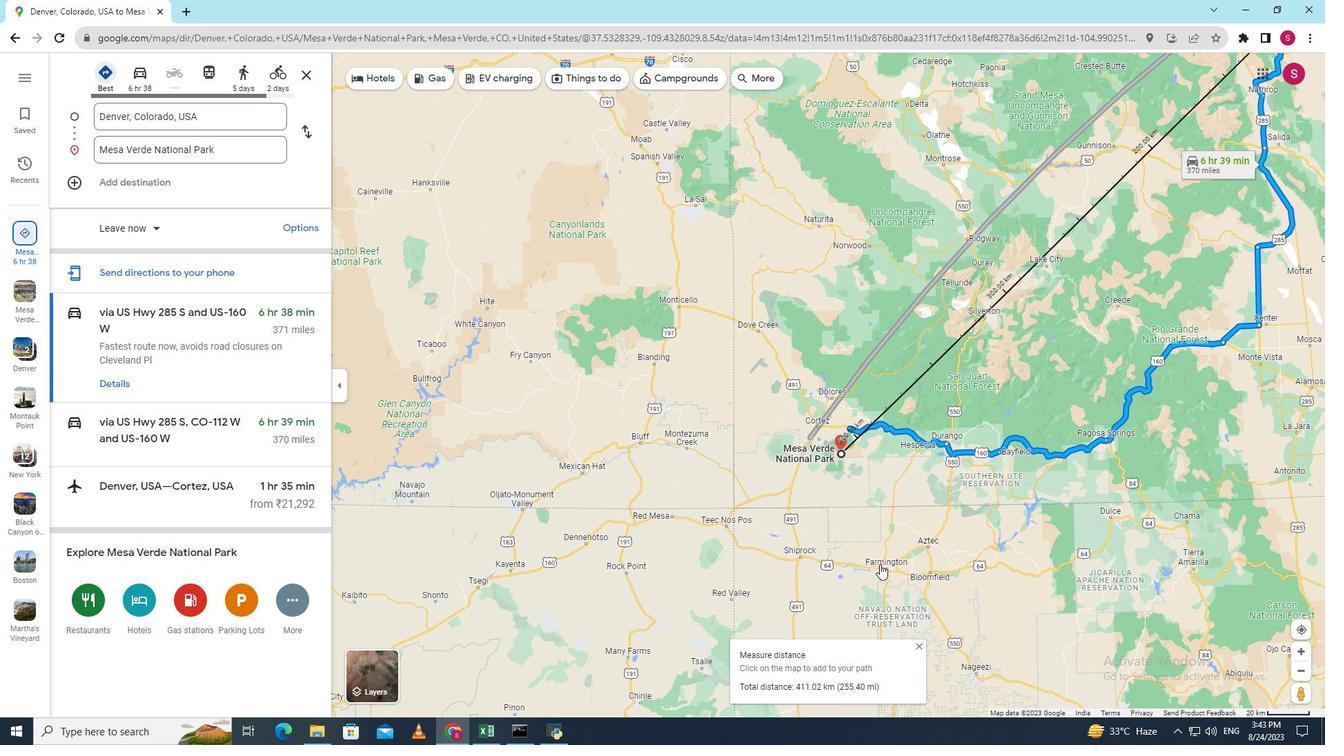 
Action: Mouse moved to (740, 684)
Screenshot: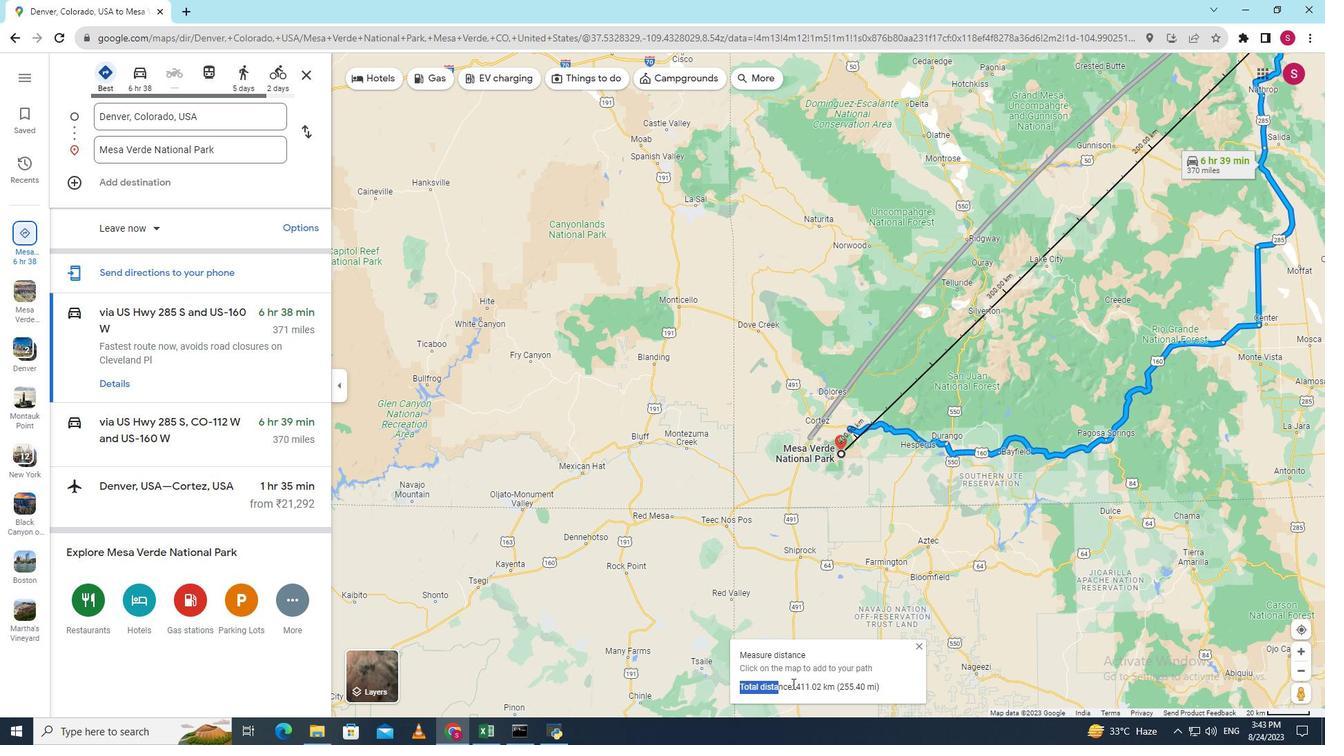 
Action: Mouse pressed left at (740, 684)
Screenshot: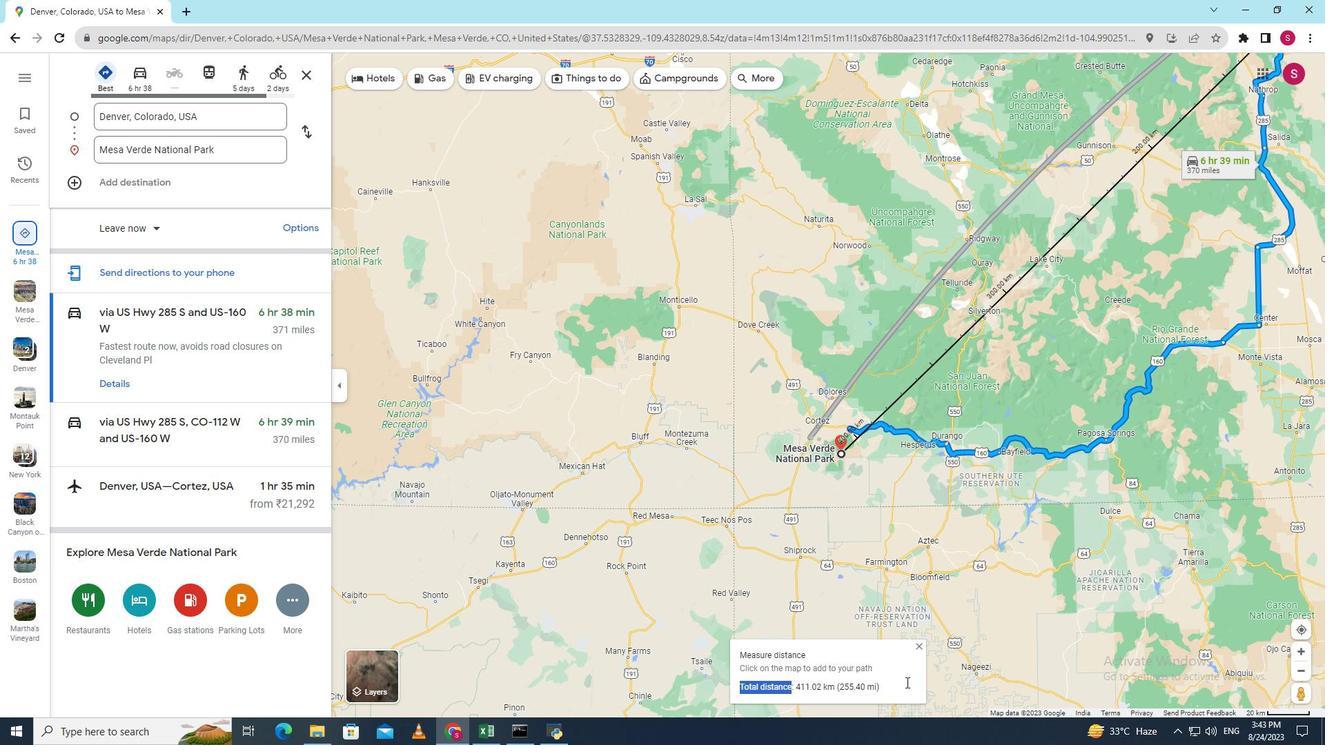 
Action: Mouse moved to (925, 682)
Screenshot: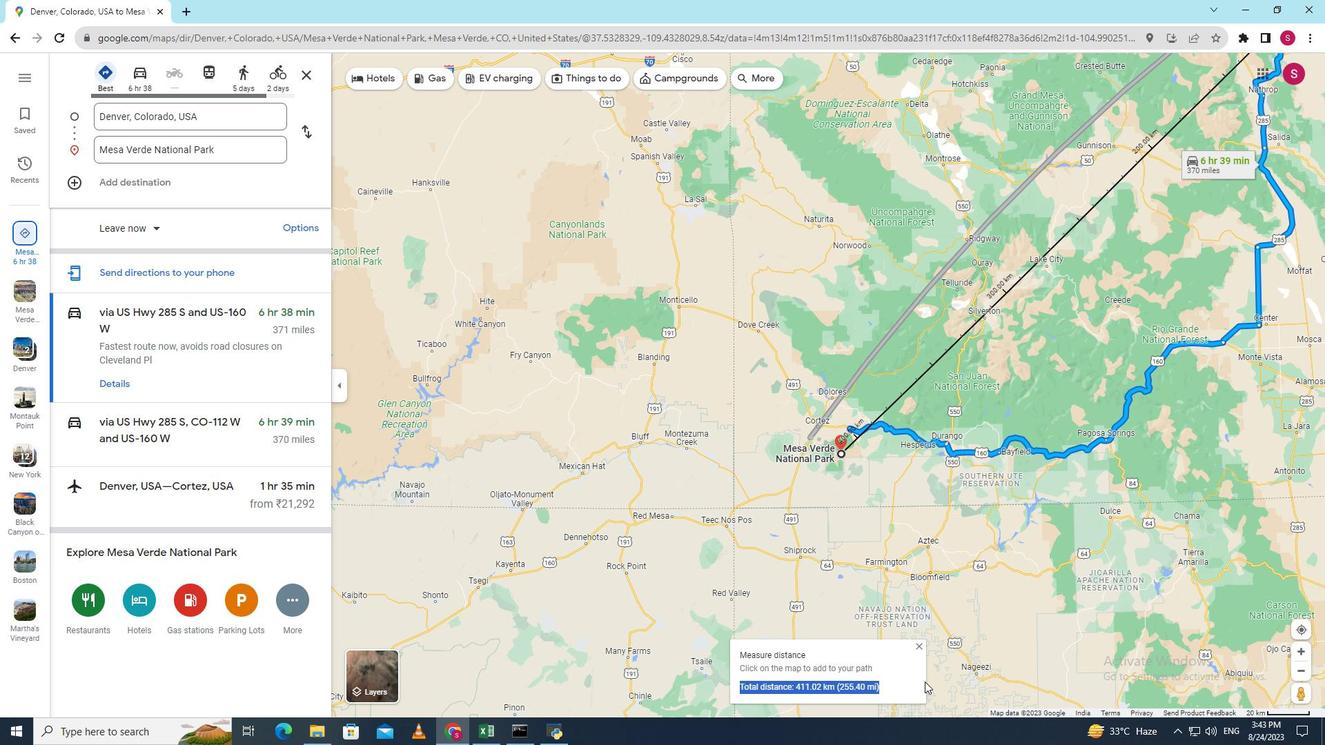 
